 Task: Look for space in Yerres, France from 2nd June, 2023 to 15th June, 2023 for 2 adults in price range Rs.10000 to Rs.15000. Place can be entire place with 1  bedroom having 1 bed and 1 bathroom. Property type can be house, flat, guest house, hotel. Booking option can be shelf check-in. Required host language is English.
Action: Mouse moved to (507, 125)
Screenshot: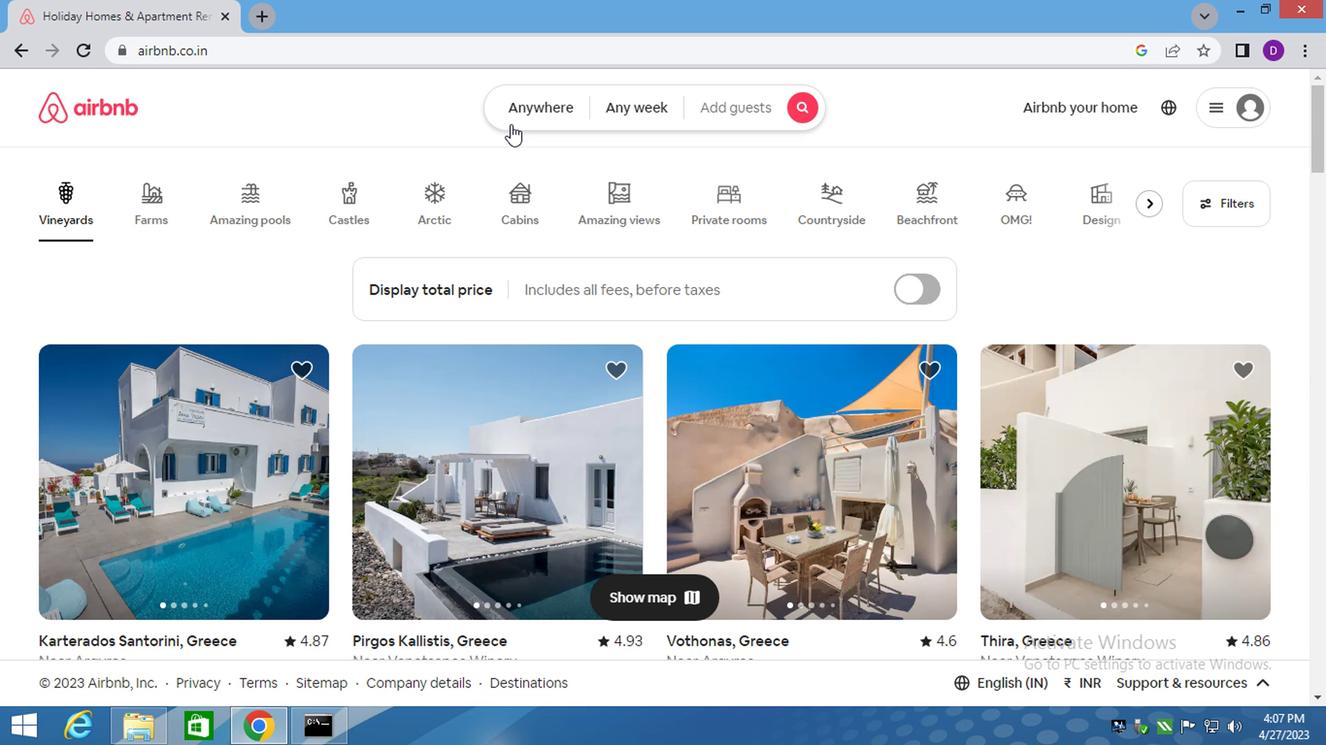 
Action: Mouse pressed left at (507, 125)
Screenshot: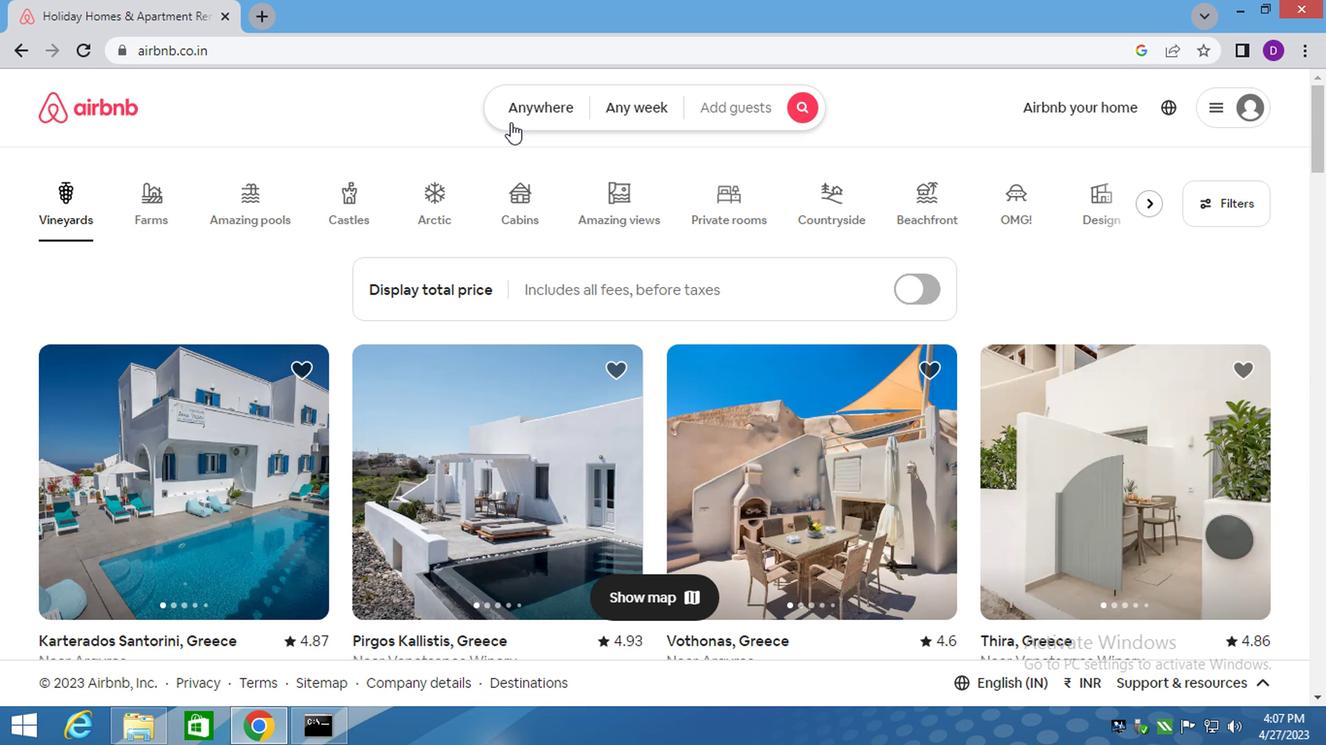 
Action: Mouse moved to (355, 186)
Screenshot: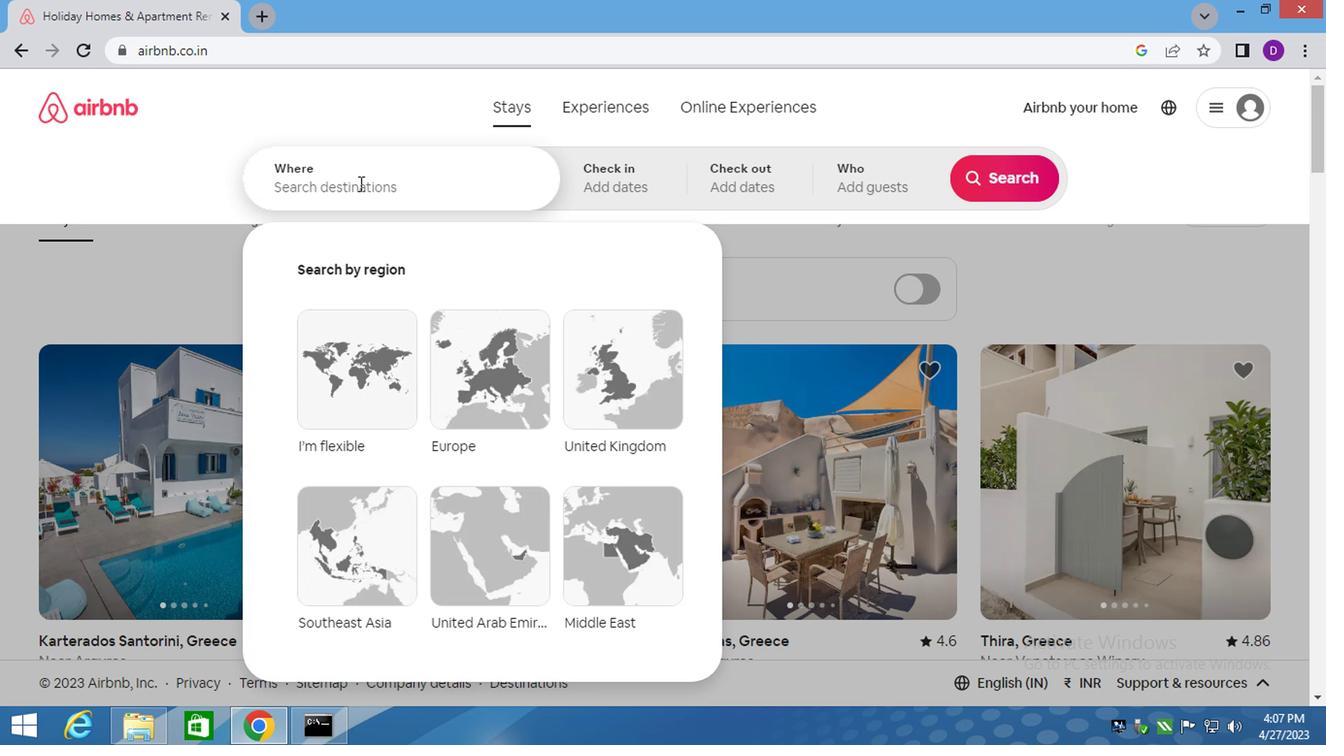 
Action: Mouse pressed left at (355, 186)
Screenshot: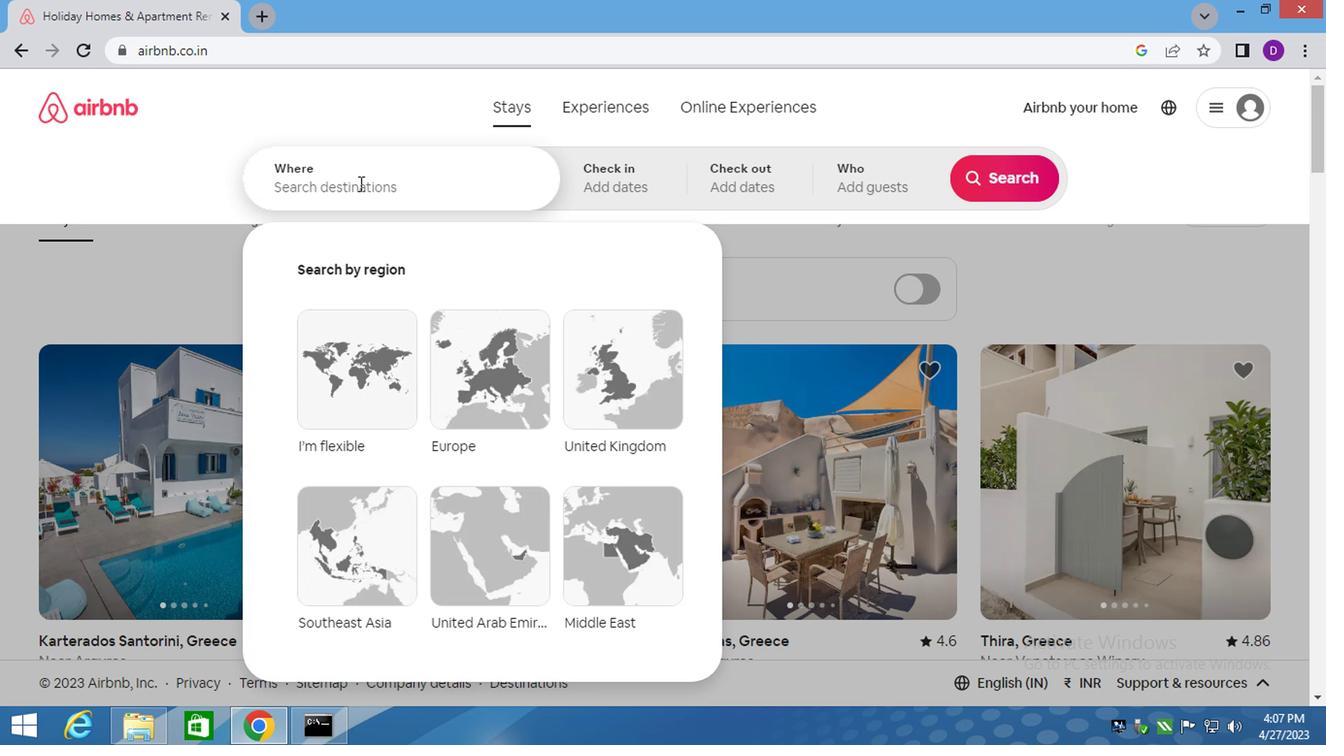 
Action: Key pressed yerres,<Key.space>franc<Key.down><Key.enter>
Screenshot: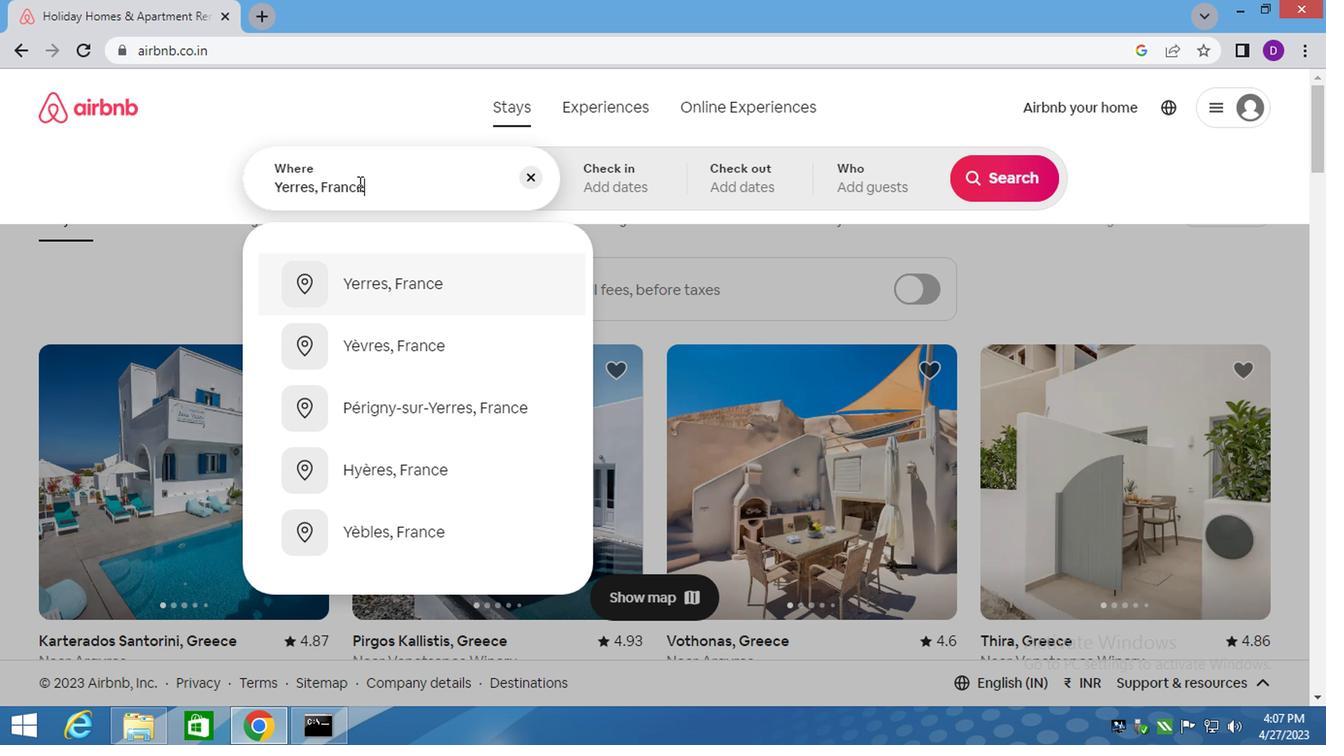 
Action: Mouse moved to (986, 338)
Screenshot: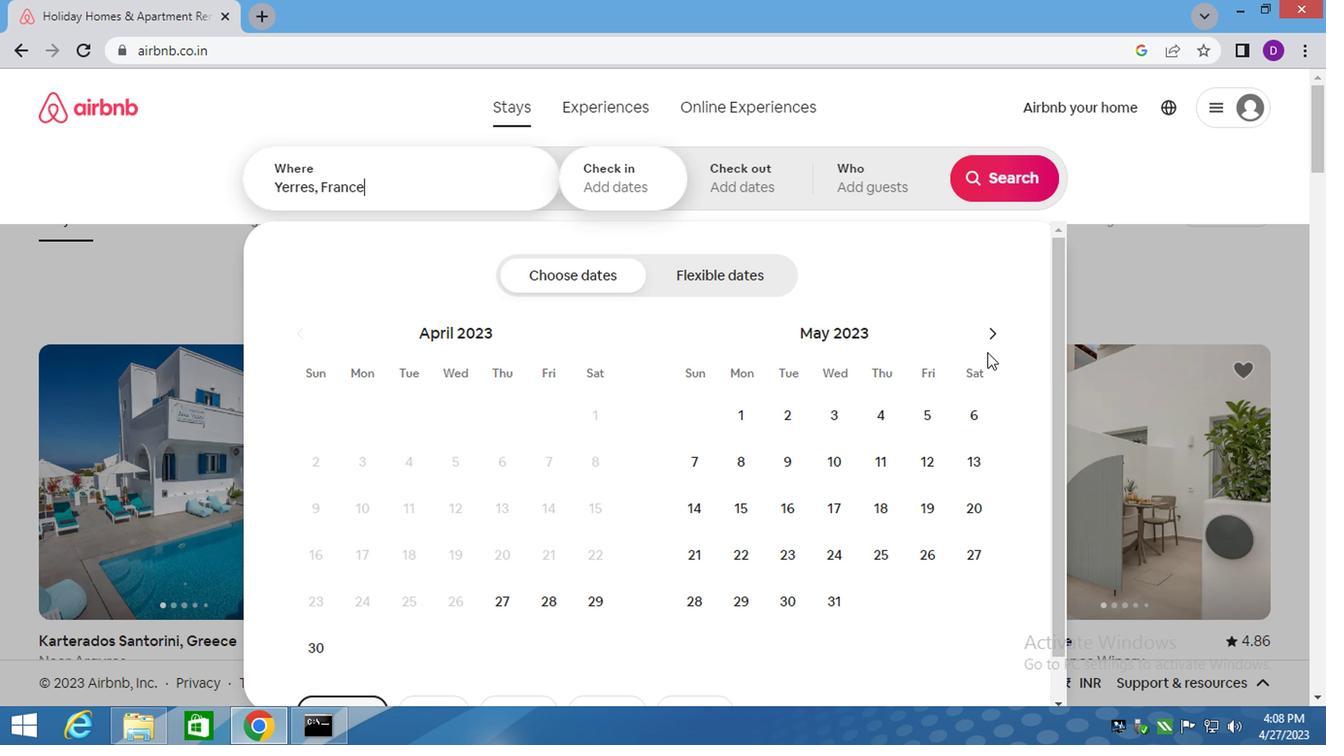 
Action: Mouse pressed left at (986, 338)
Screenshot: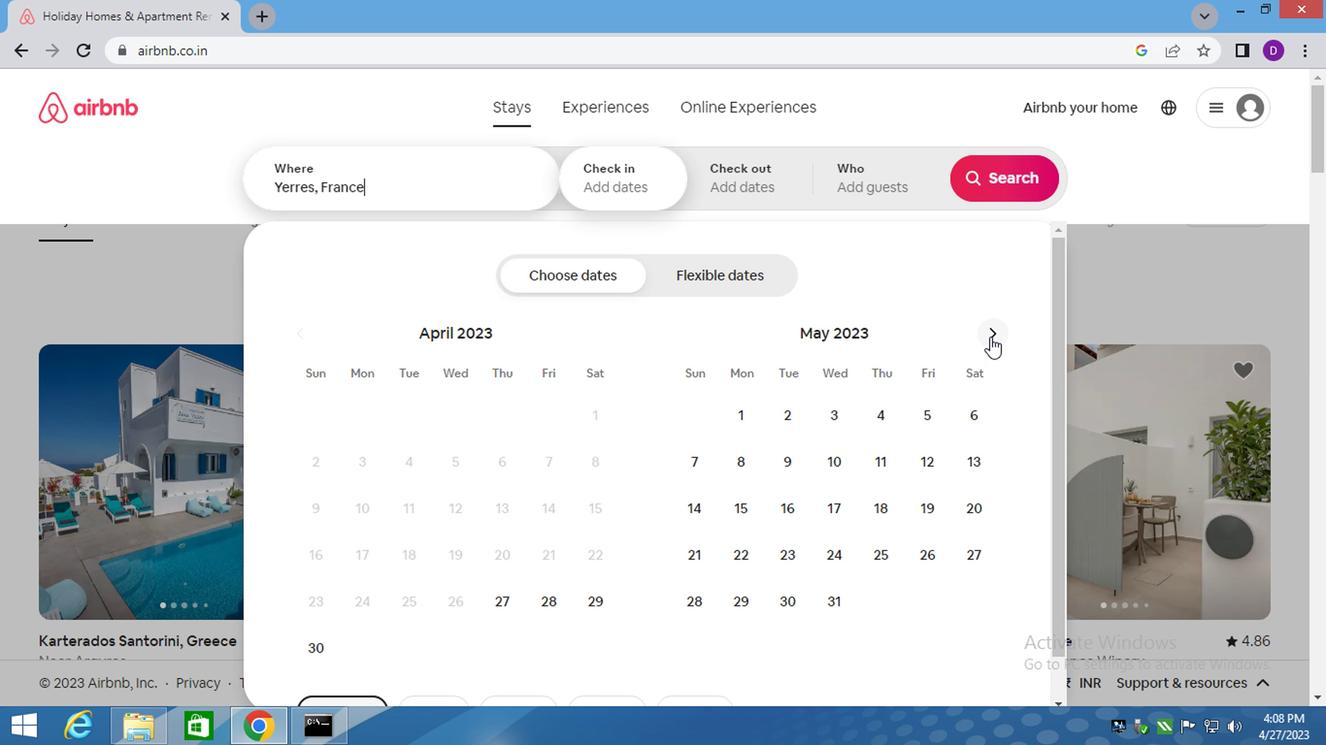 
Action: Mouse moved to (922, 417)
Screenshot: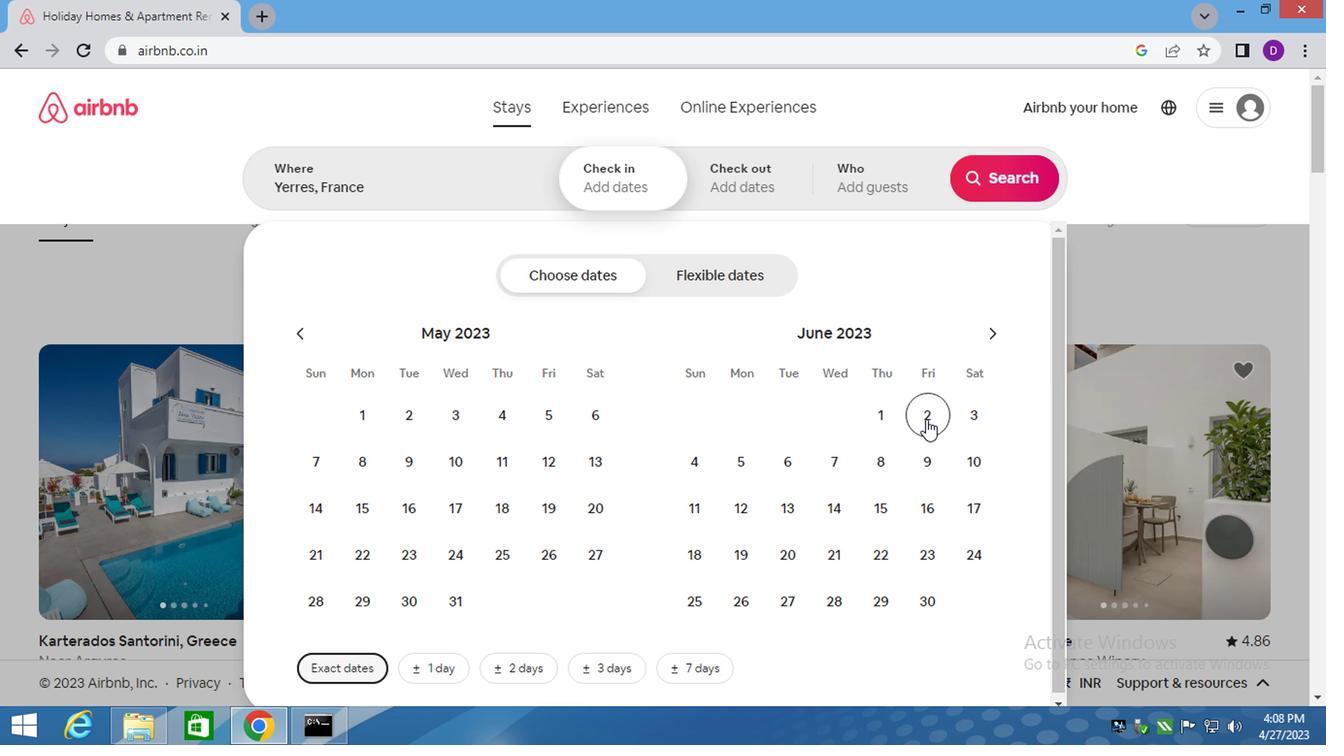 
Action: Mouse pressed left at (922, 417)
Screenshot: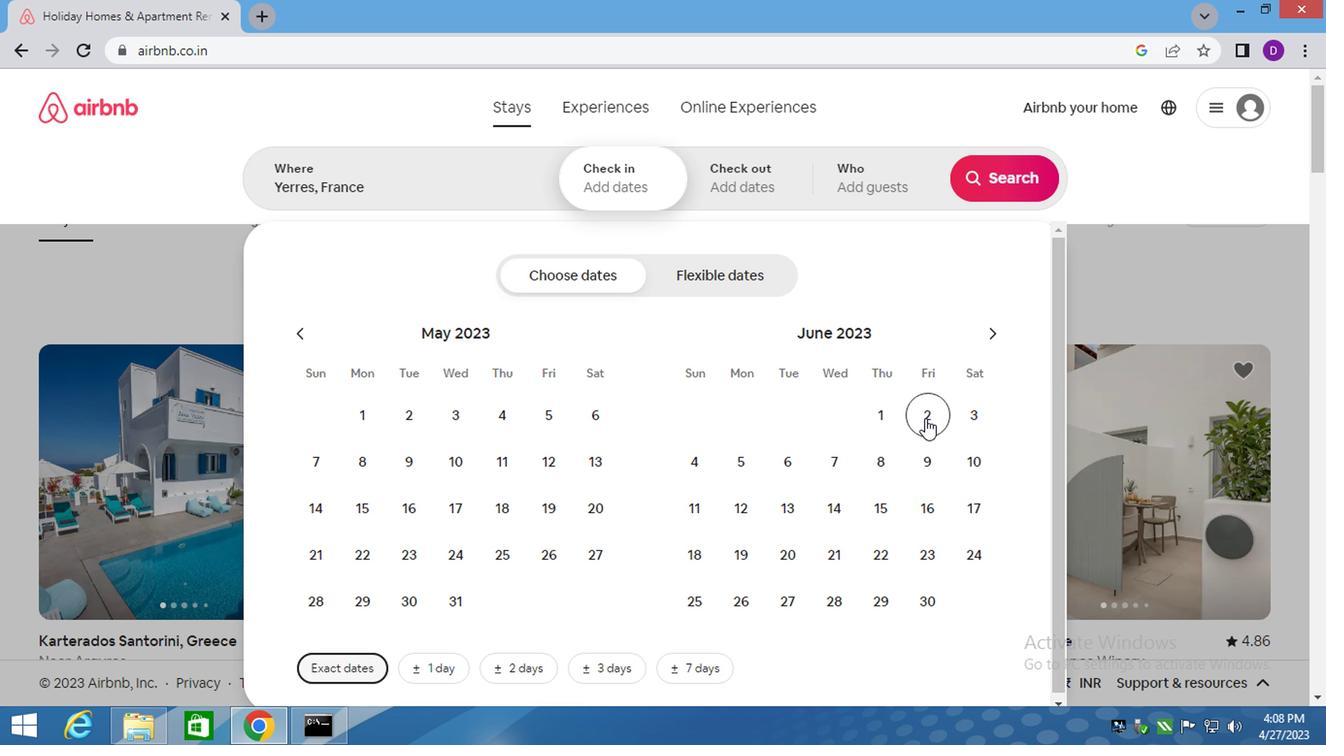
Action: Mouse moved to (878, 513)
Screenshot: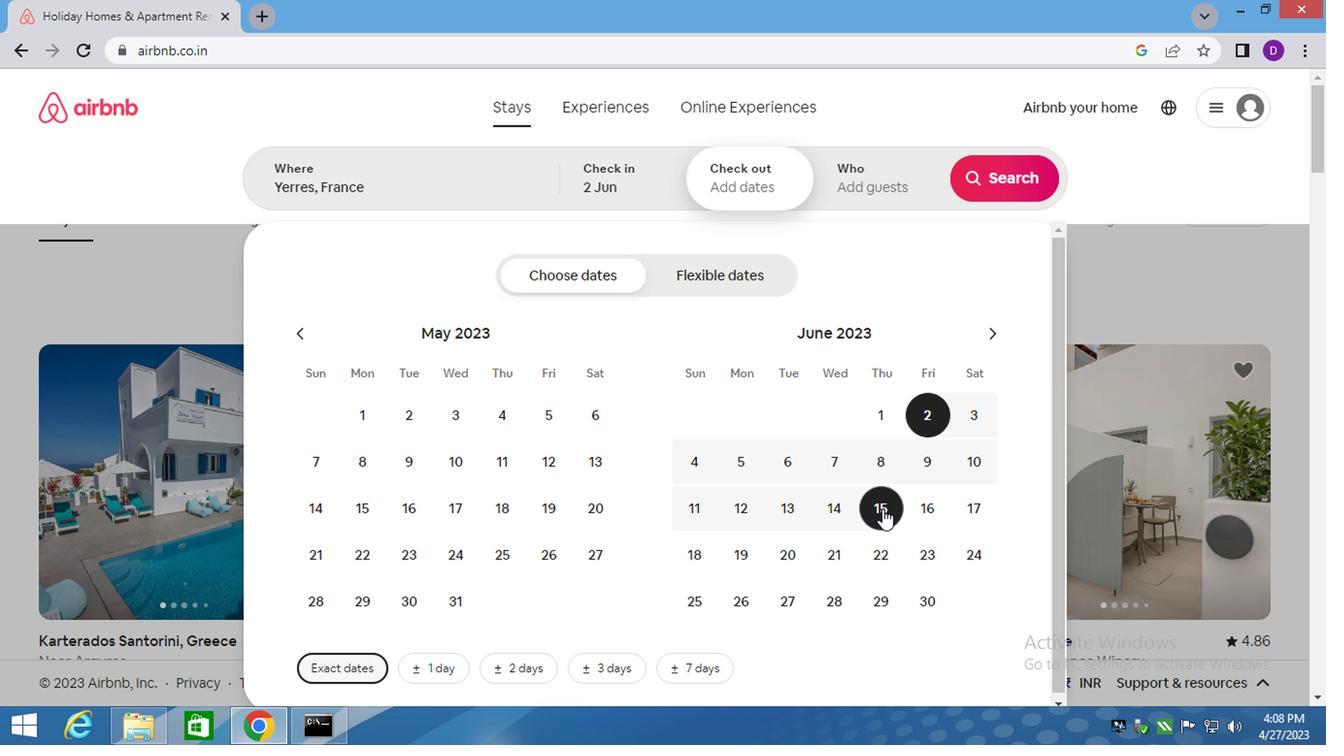 
Action: Mouse pressed left at (878, 513)
Screenshot: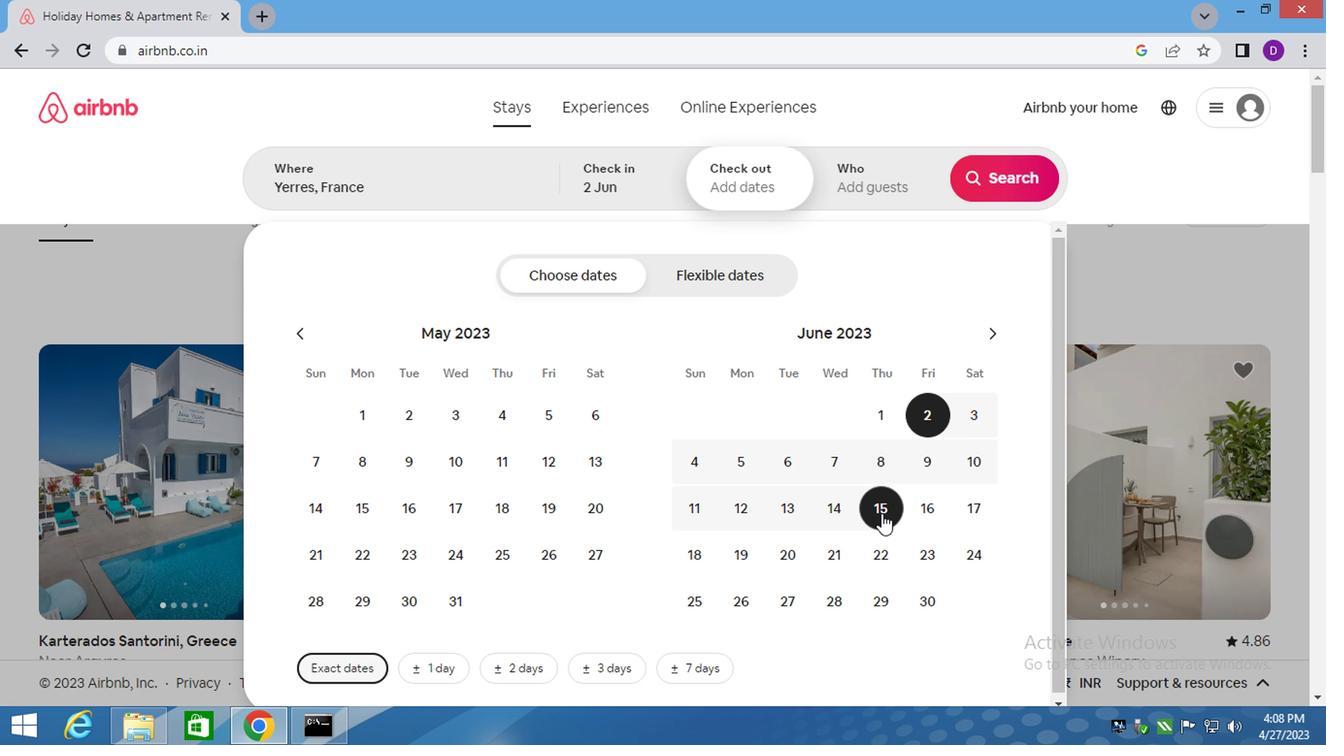 
Action: Mouse moved to (866, 192)
Screenshot: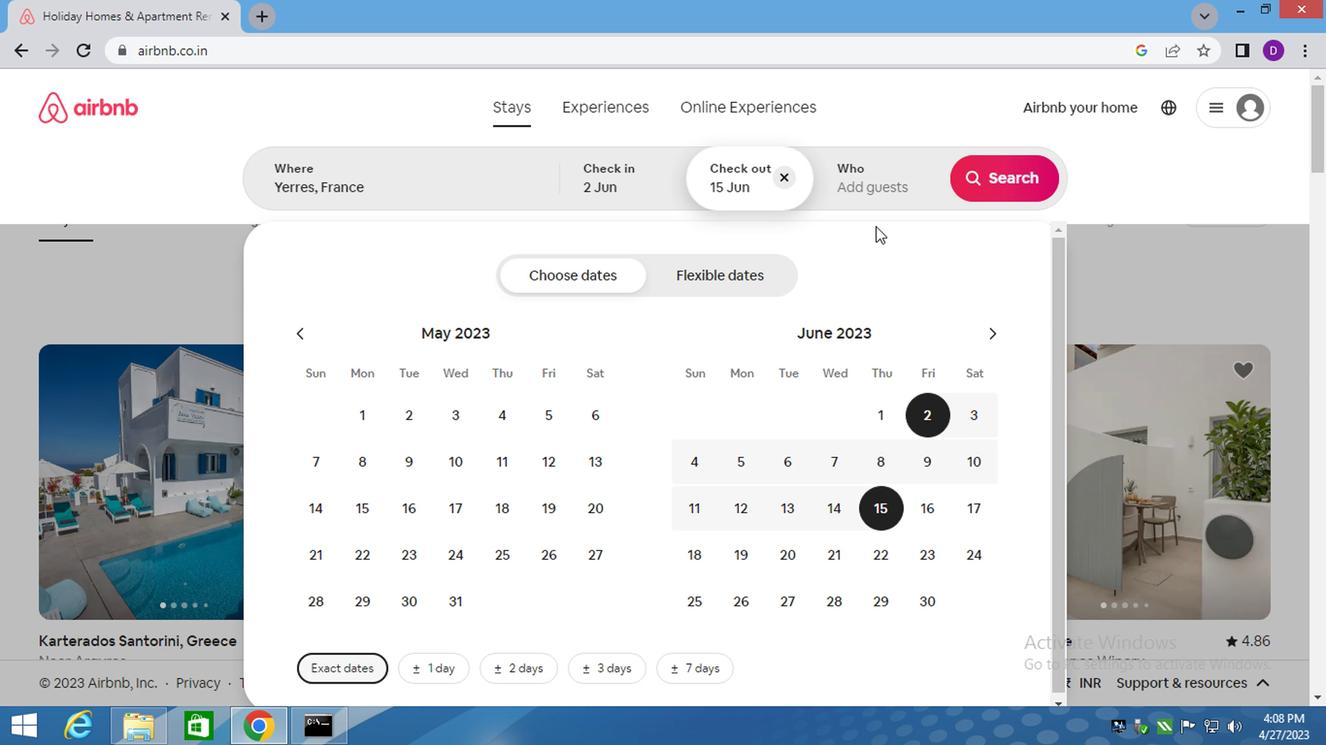 
Action: Mouse pressed left at (866, 192)
Screenshot: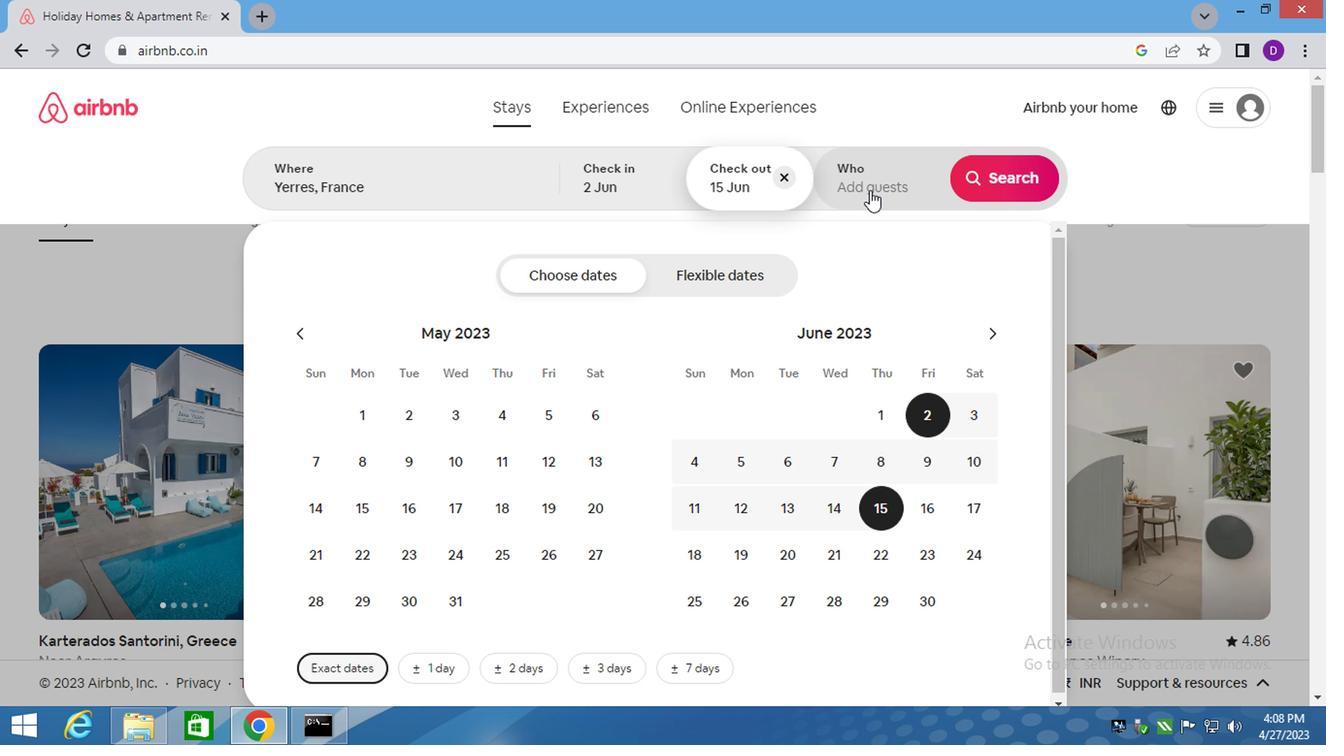 
Action: Mouse moved to (1007, 279)
Screenshot: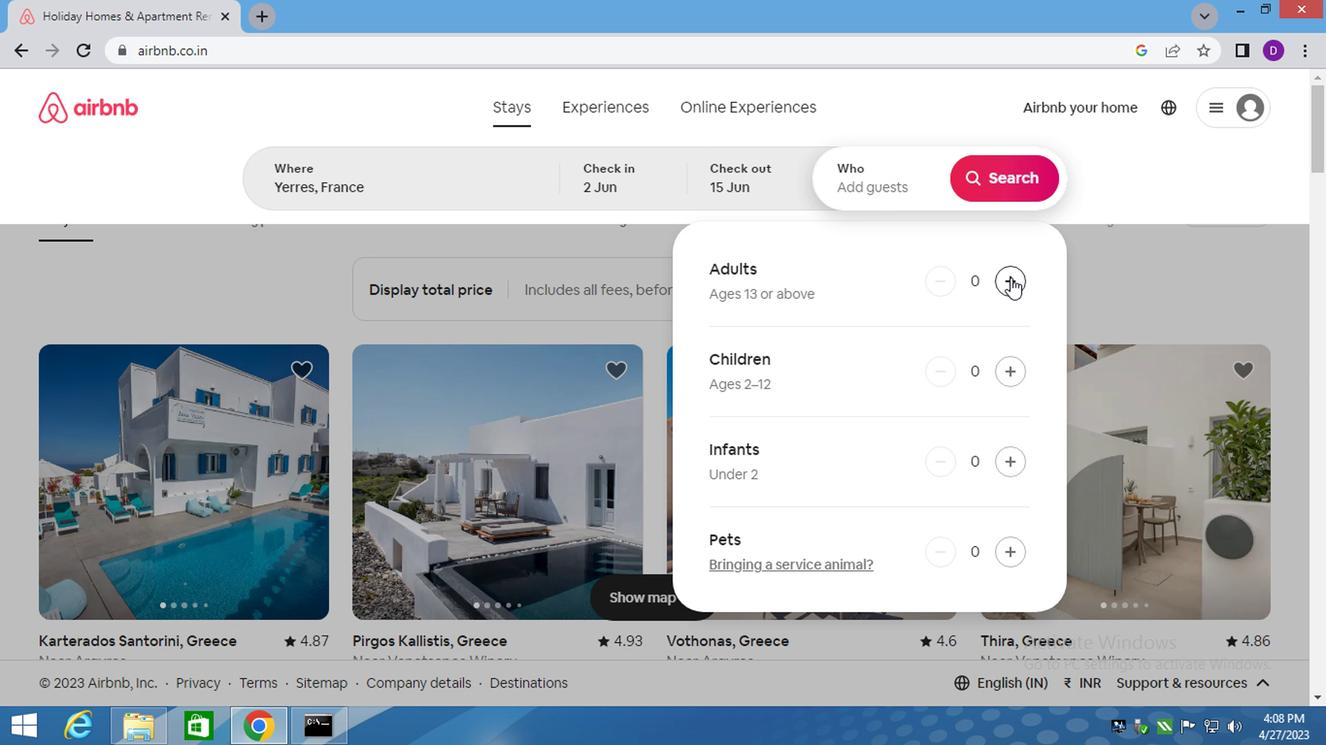 
Action: Mouse pressed left at (1007, 279)
Screenshot: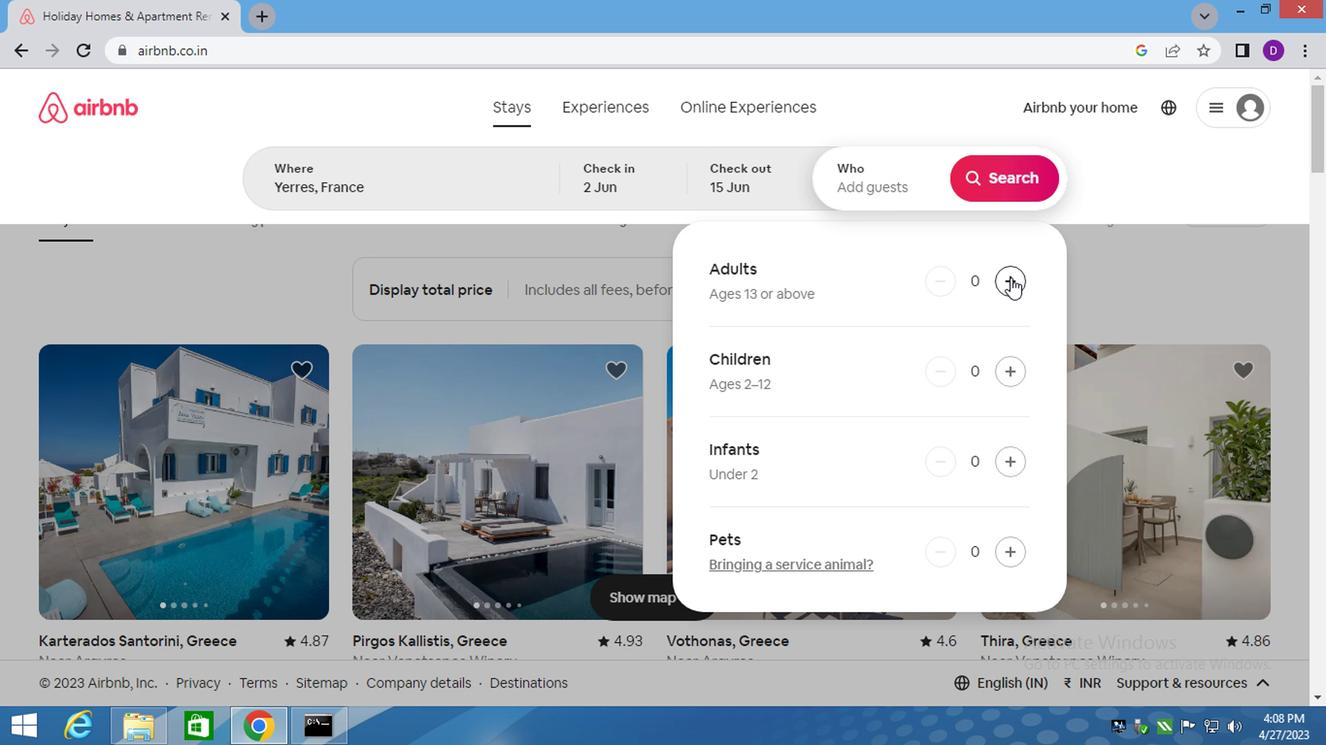
Action: Mouse moved to (1008, 278)
Screenshot: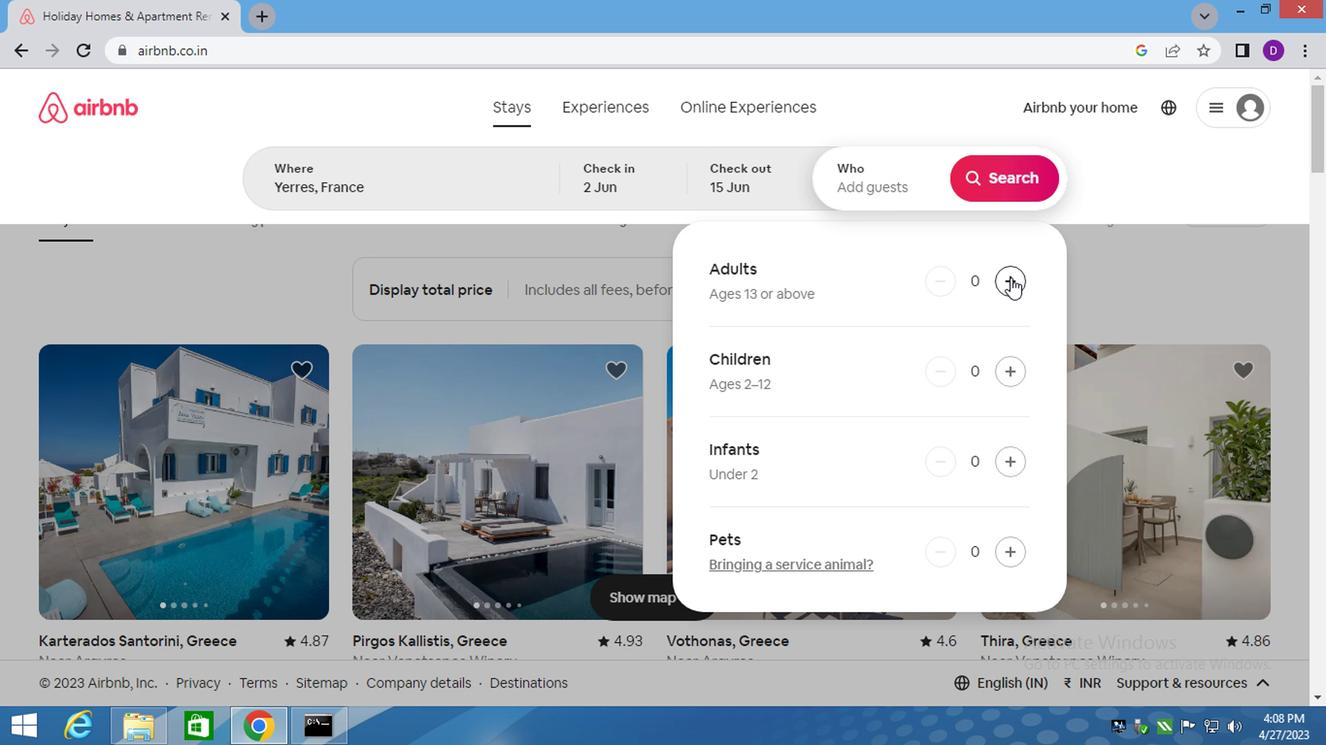 
Action: Mouse pressed left at (1008, 278)
Screenshot: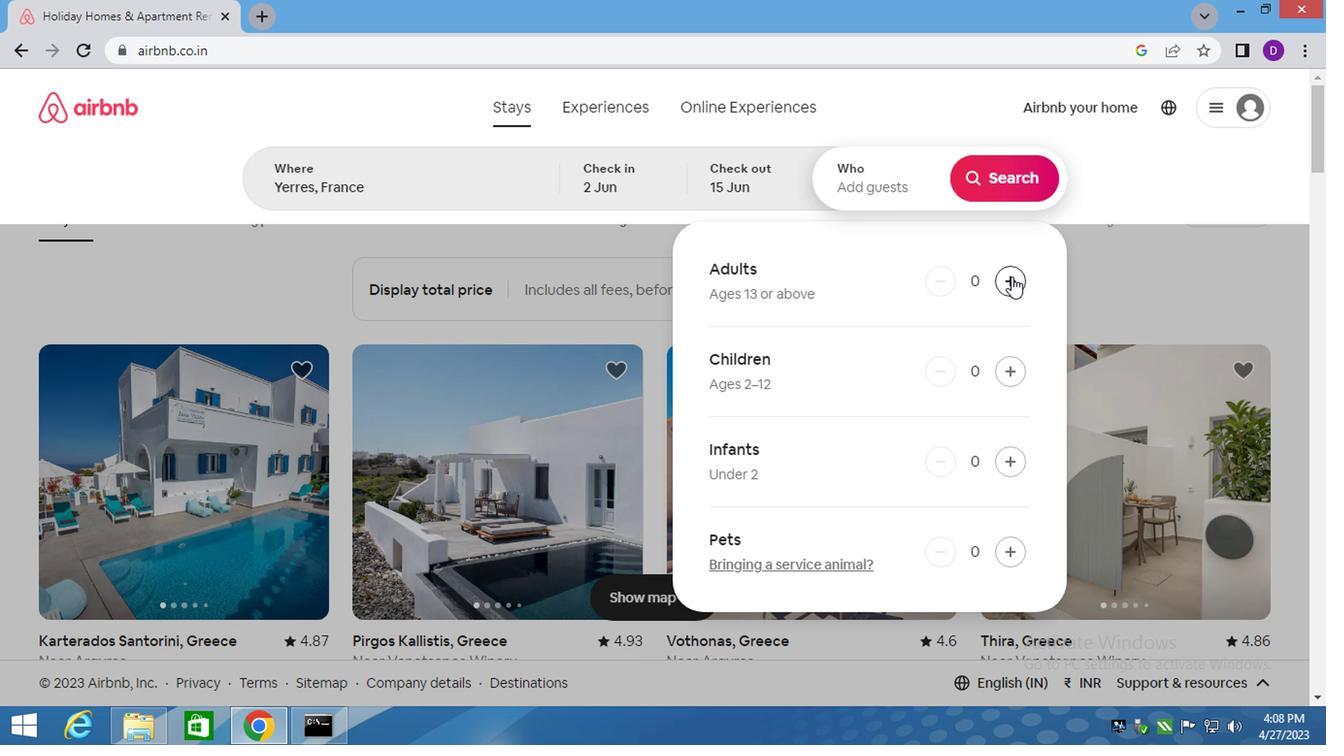 
Action: Mouse moved to (987, 184)
Screenshot: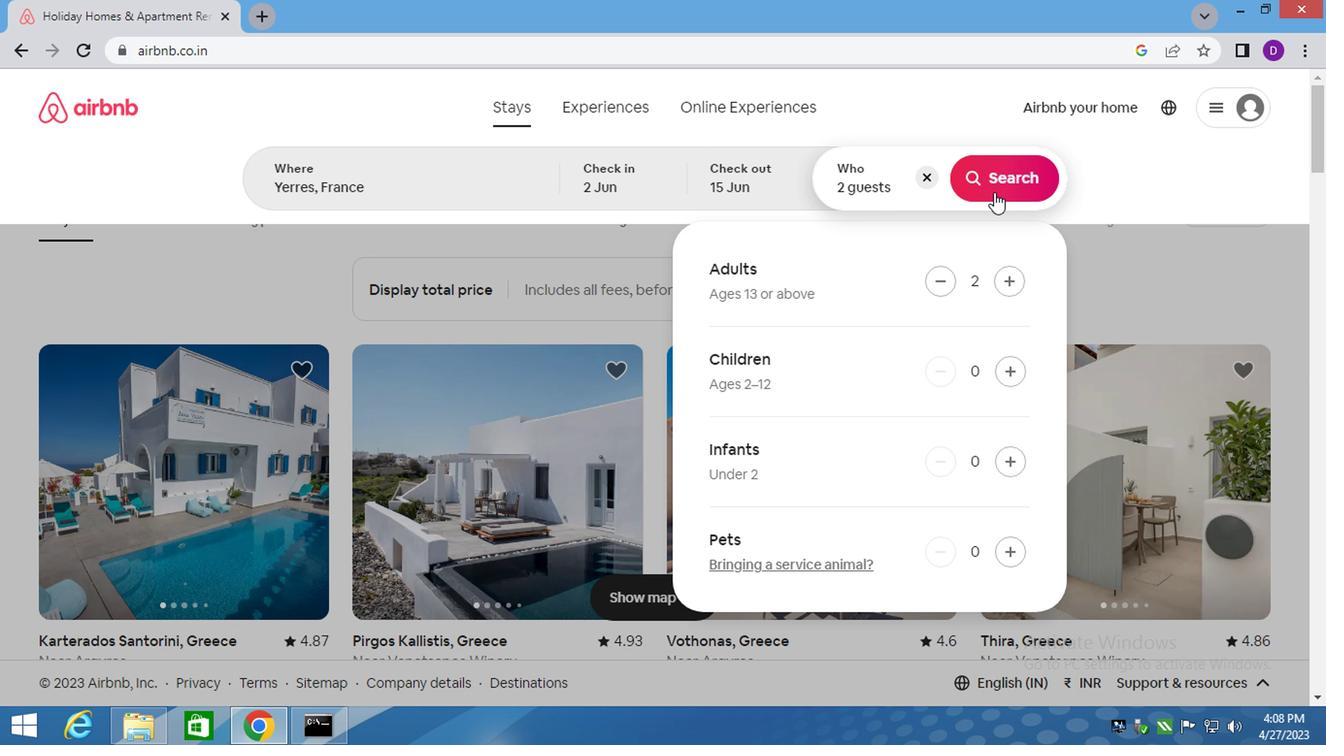 
Action: Mouse pressed left at (987, 184)
Screenshot: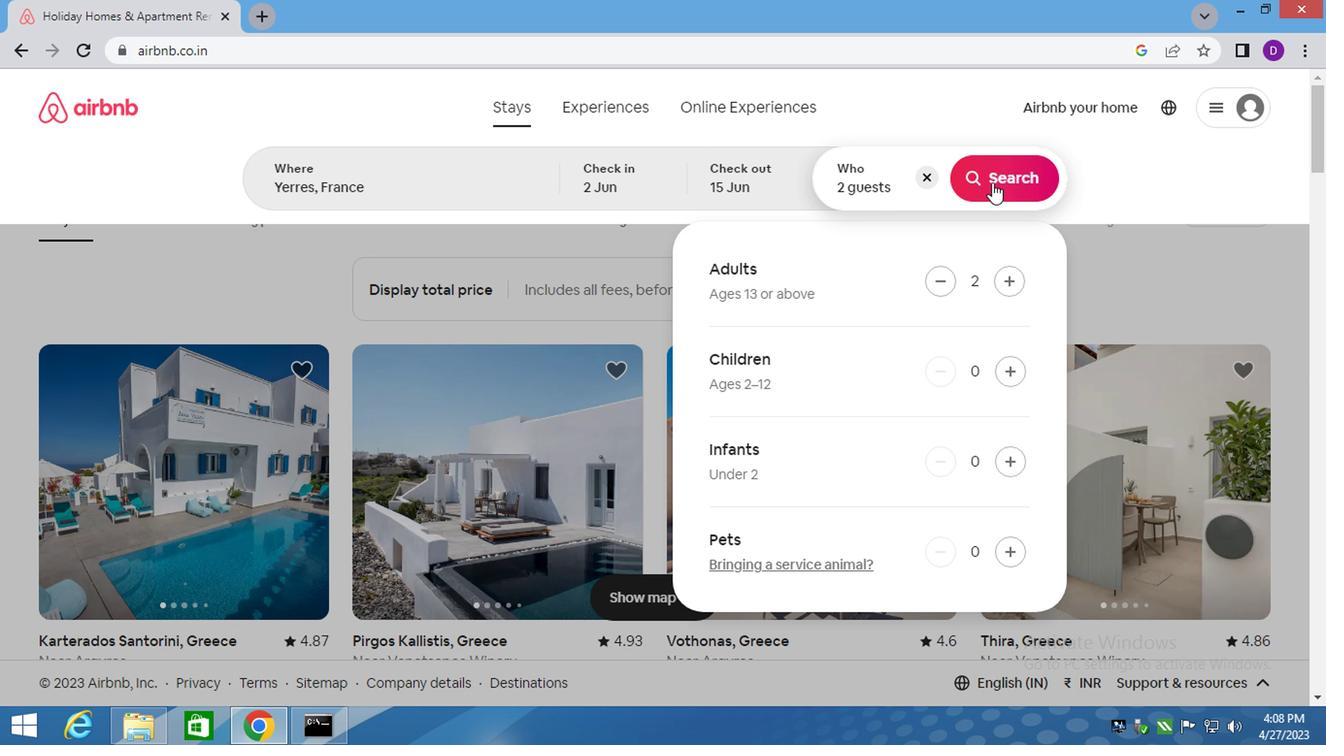 
Action: Mouse moved to (1233, 181)
Screenshot: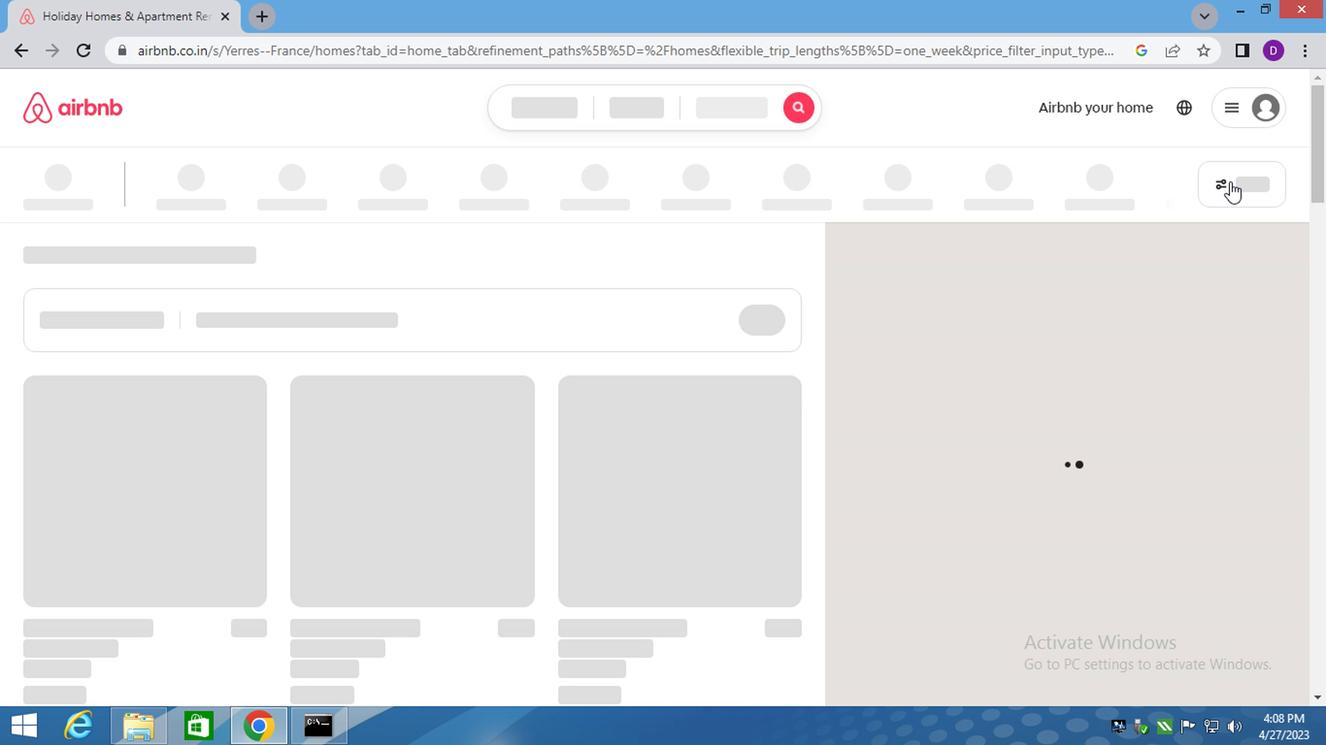 
Action: Mouse pressed left at (1233, 181)
Screenshot: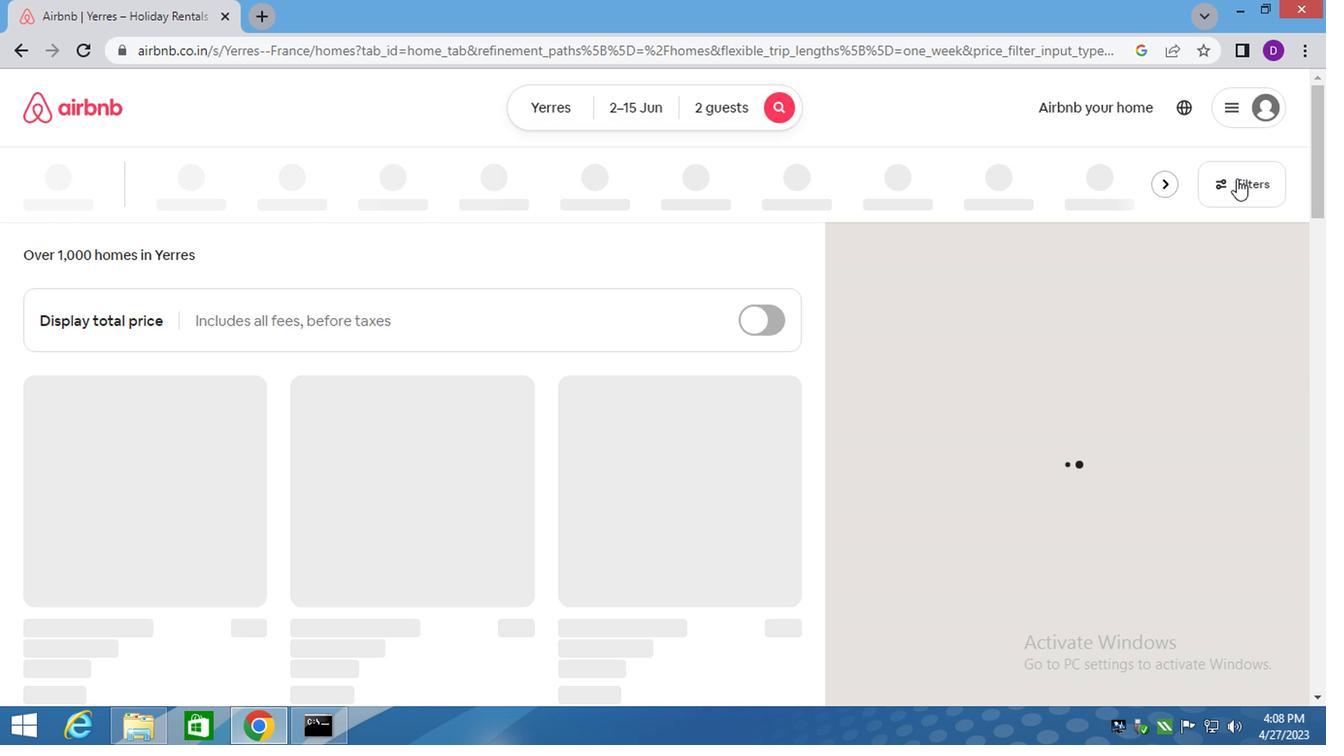 
Action: Mouse moved to (407, 431)
Screenshot: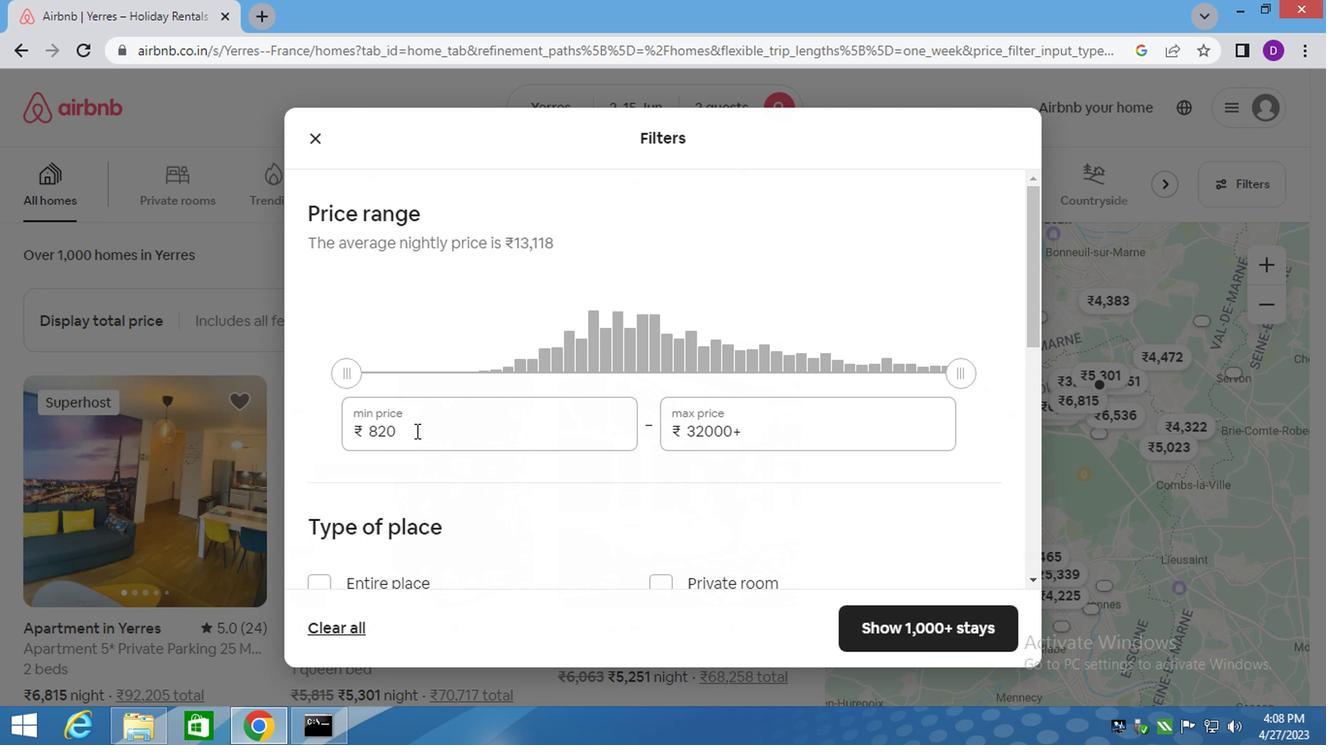 
Action: Mouse pressed left at (407, 431)
Screenshot: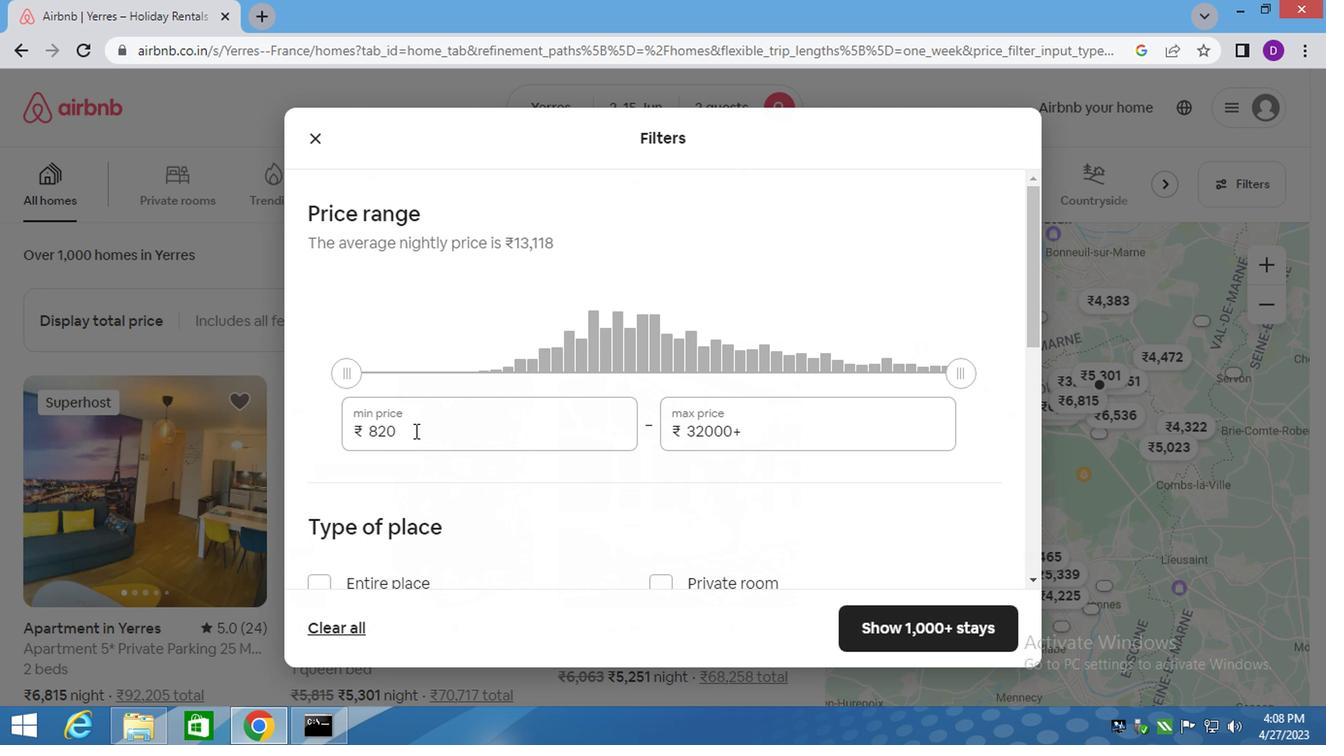 
Action: Mouse pressed left at (407, 431)
Screenshot: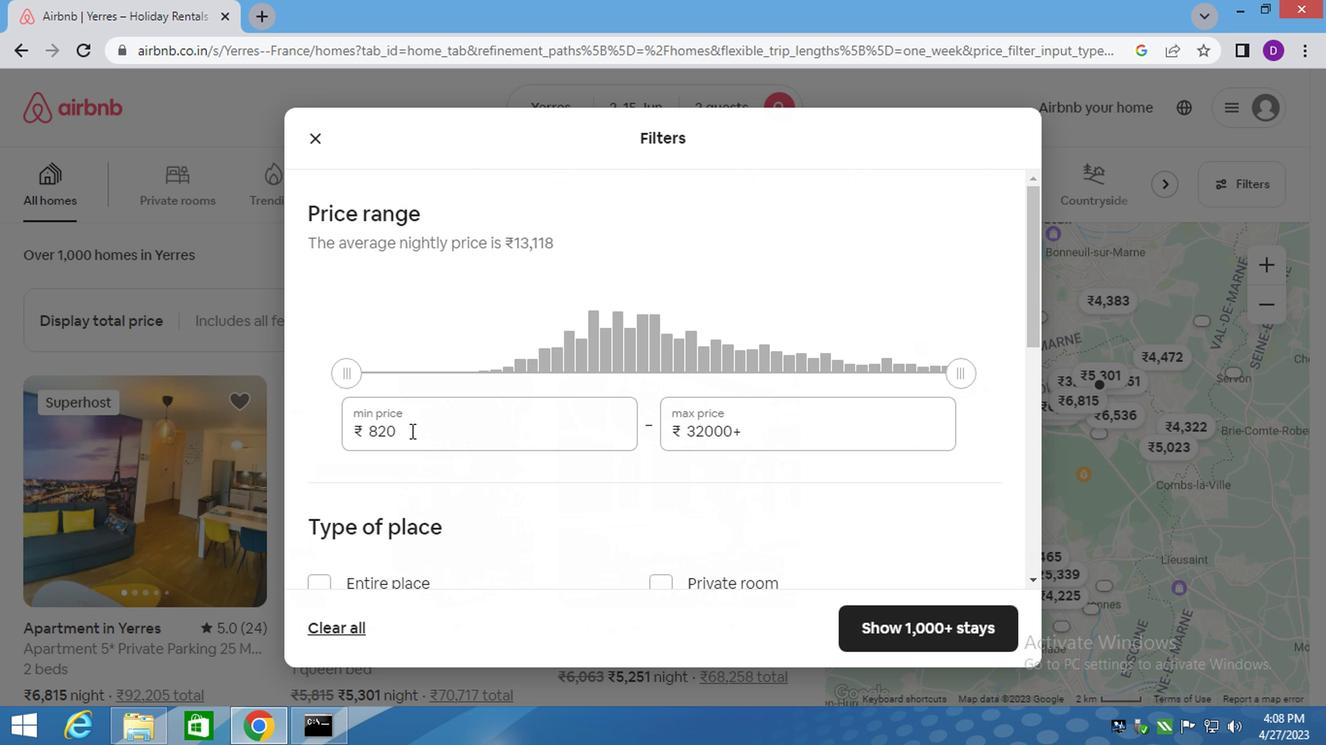 
Action: Mouse moved to (407, 432)
Screenshot: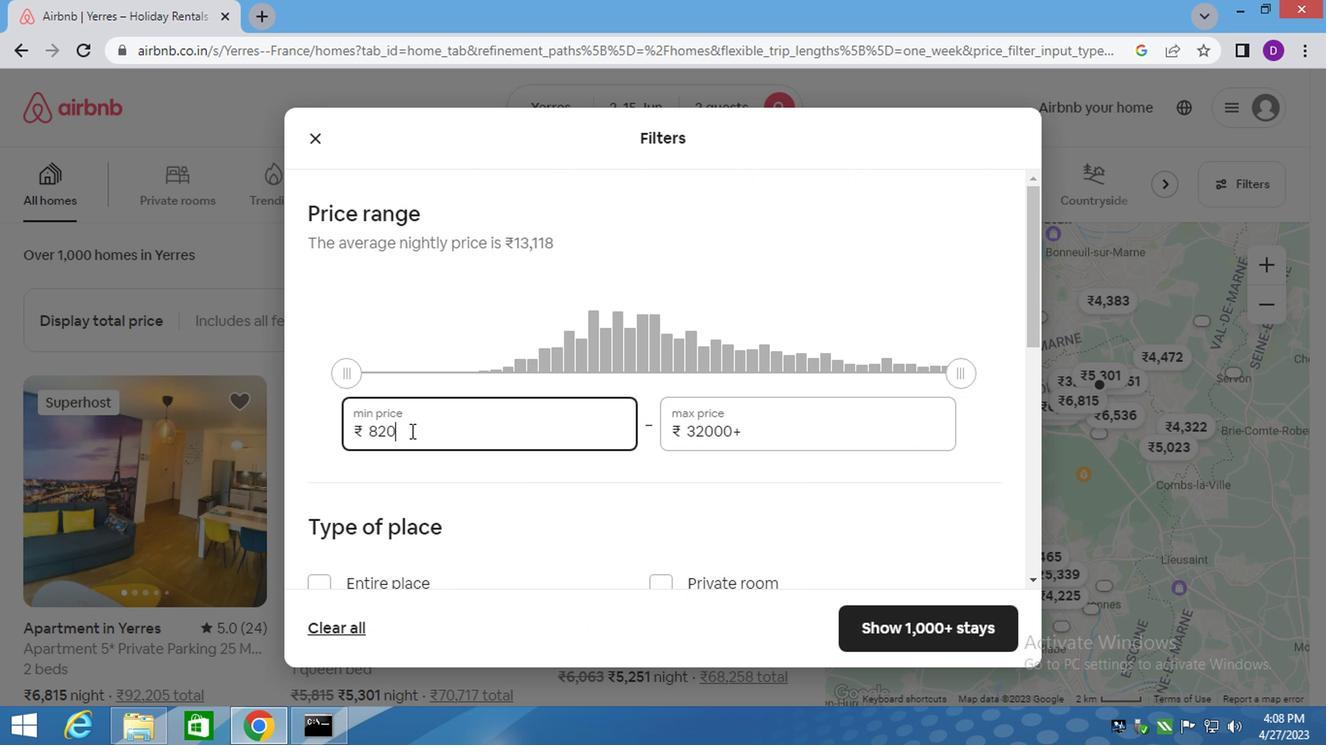 
Action: Key pressed 10000<Key.tab>15000
Screenshot: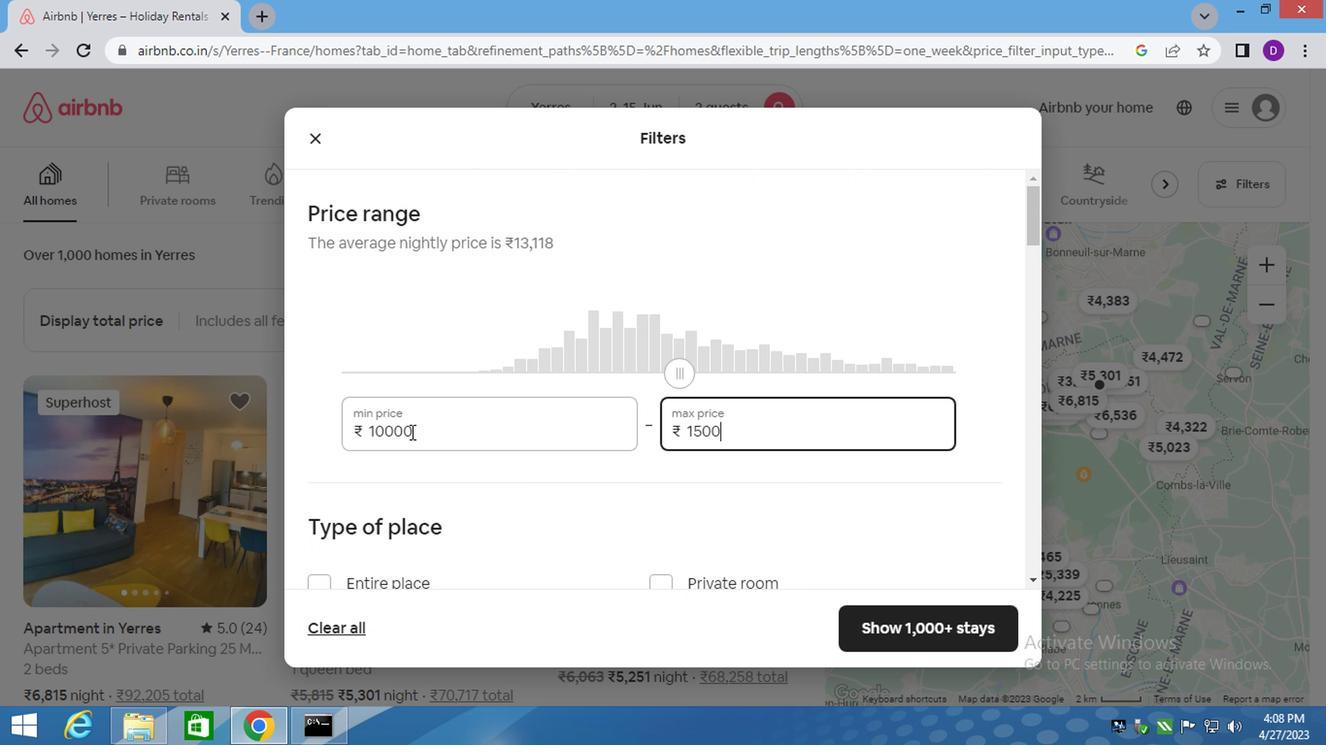 
Action: Mouse moved to (407, 432)
Screenshot: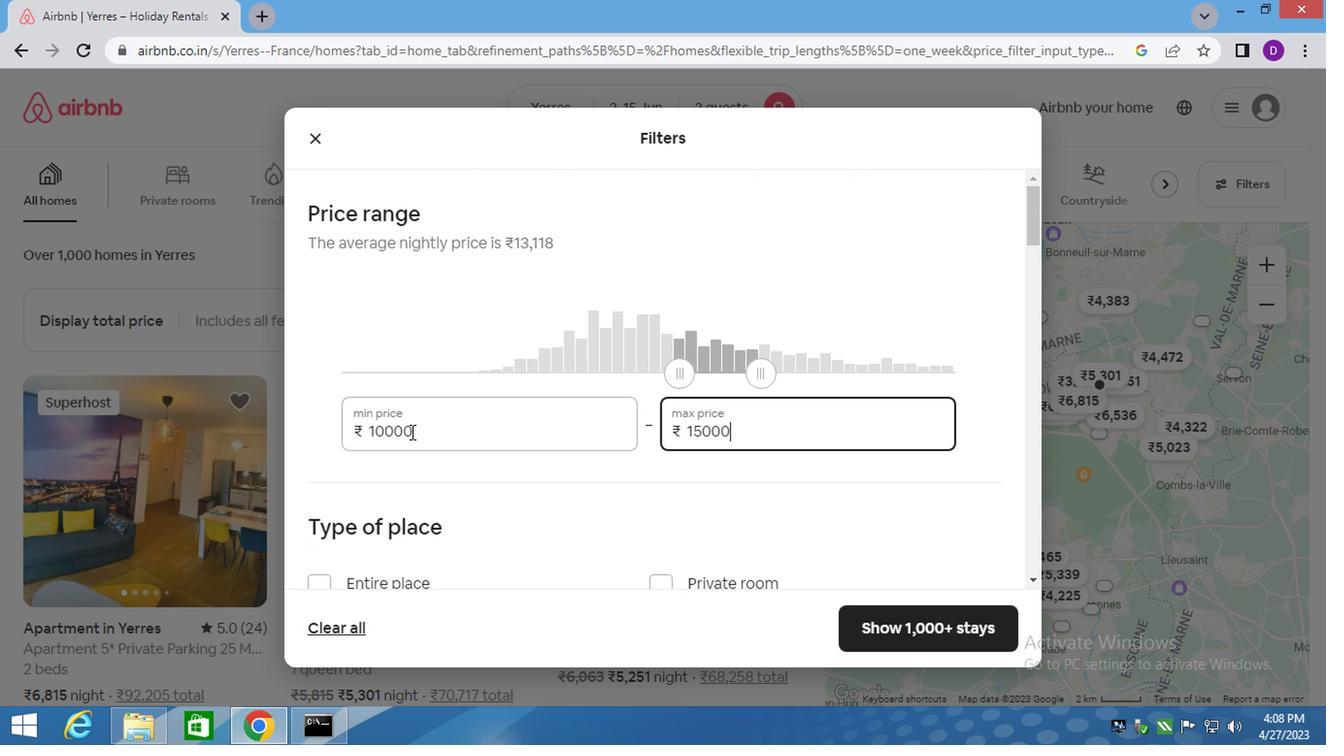 
Action: Mouse scrolled (407, 431) with delta (0, 0)
Screenshot: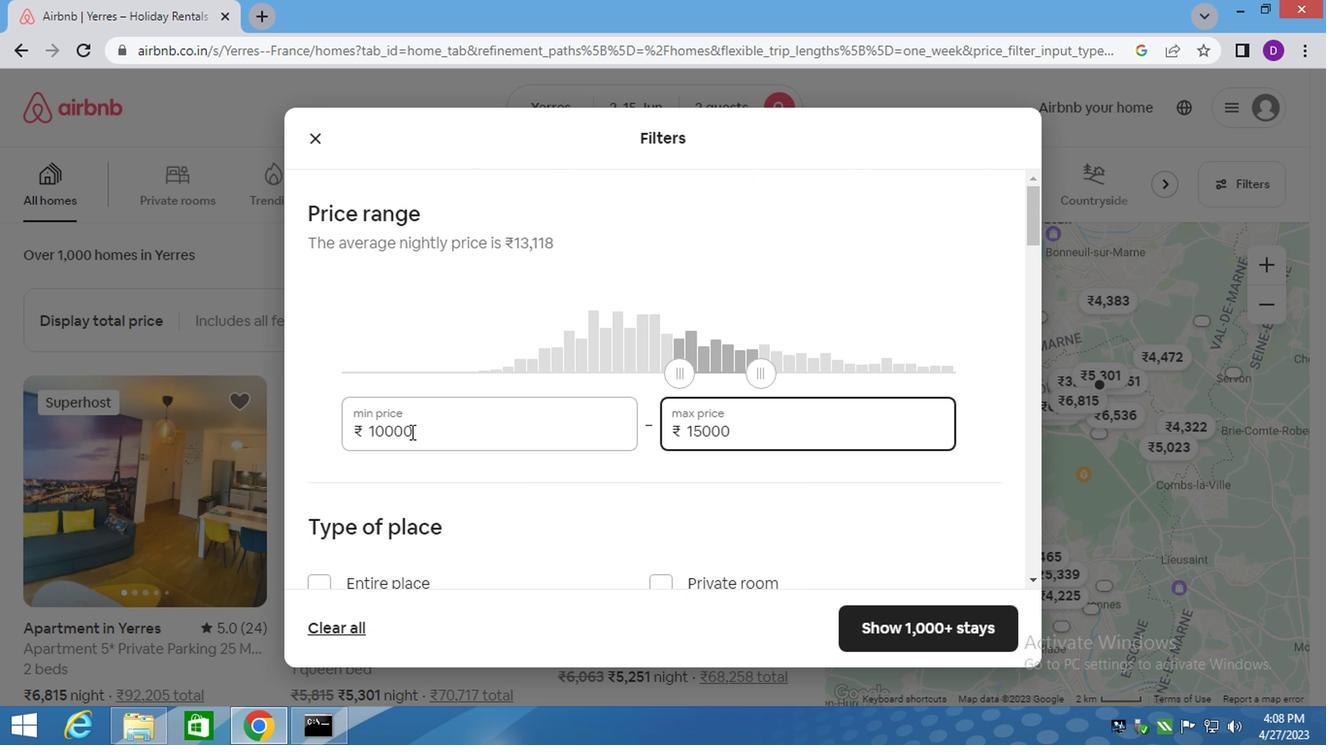 
Action: Mouse moved to (320, 483)
Screenshot: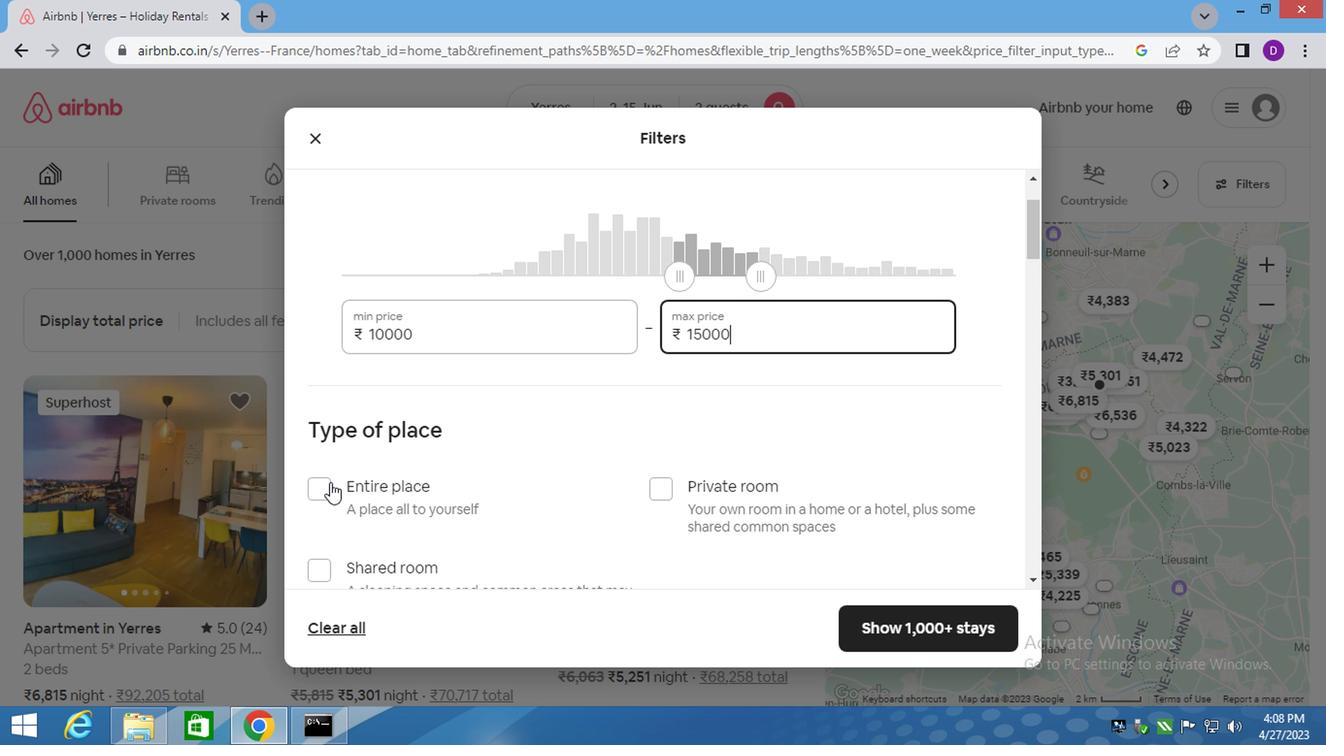 
Action: Mouse pressed left at (320, 483)
Screenshot: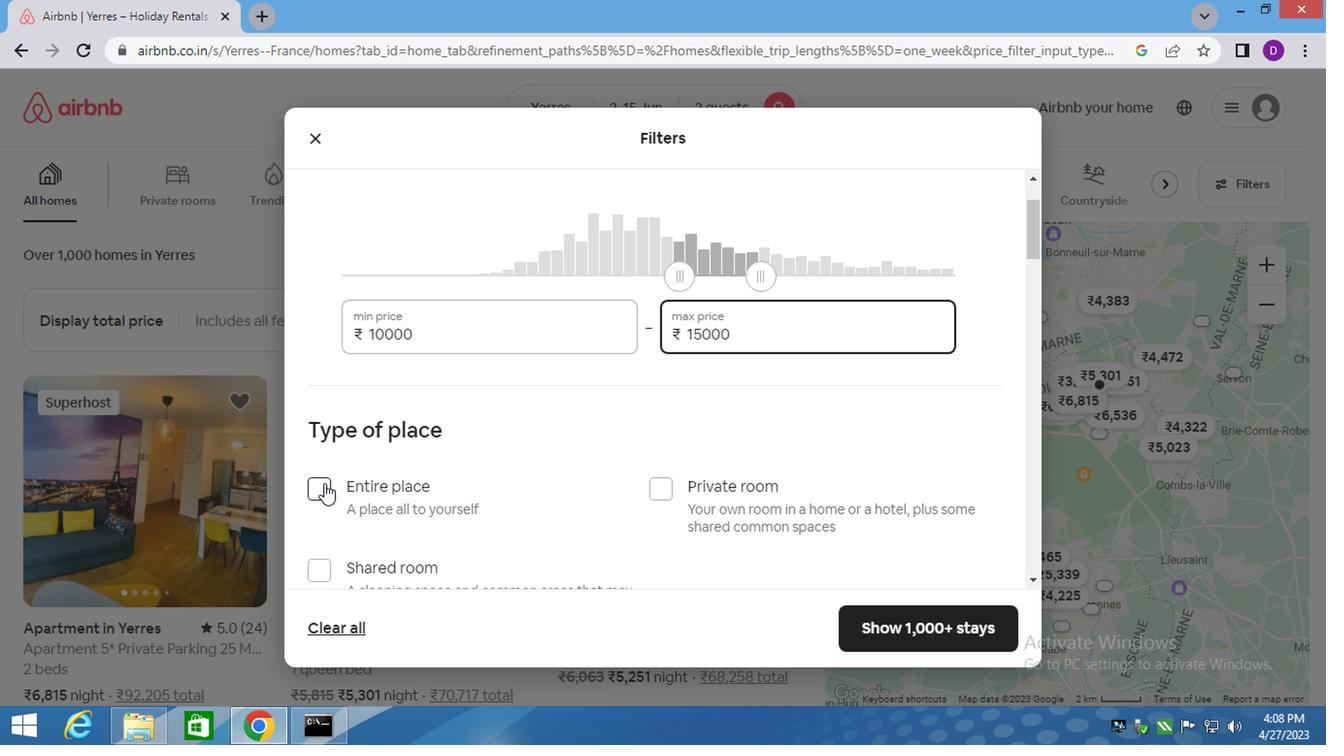 
Action: Mouse moved to (588, 433)
Screenshot: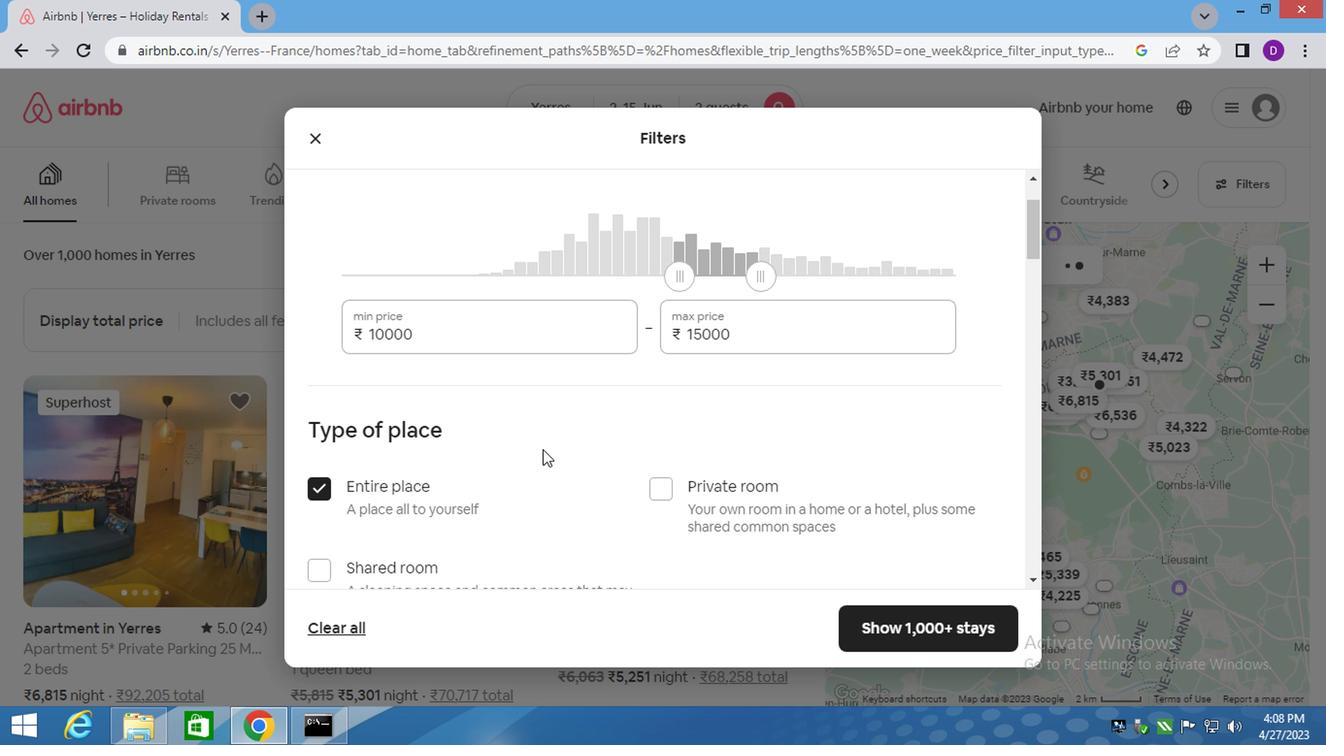 
Action: Mouse scrolled (588, 432) with delta (0, -1)
Screenshot: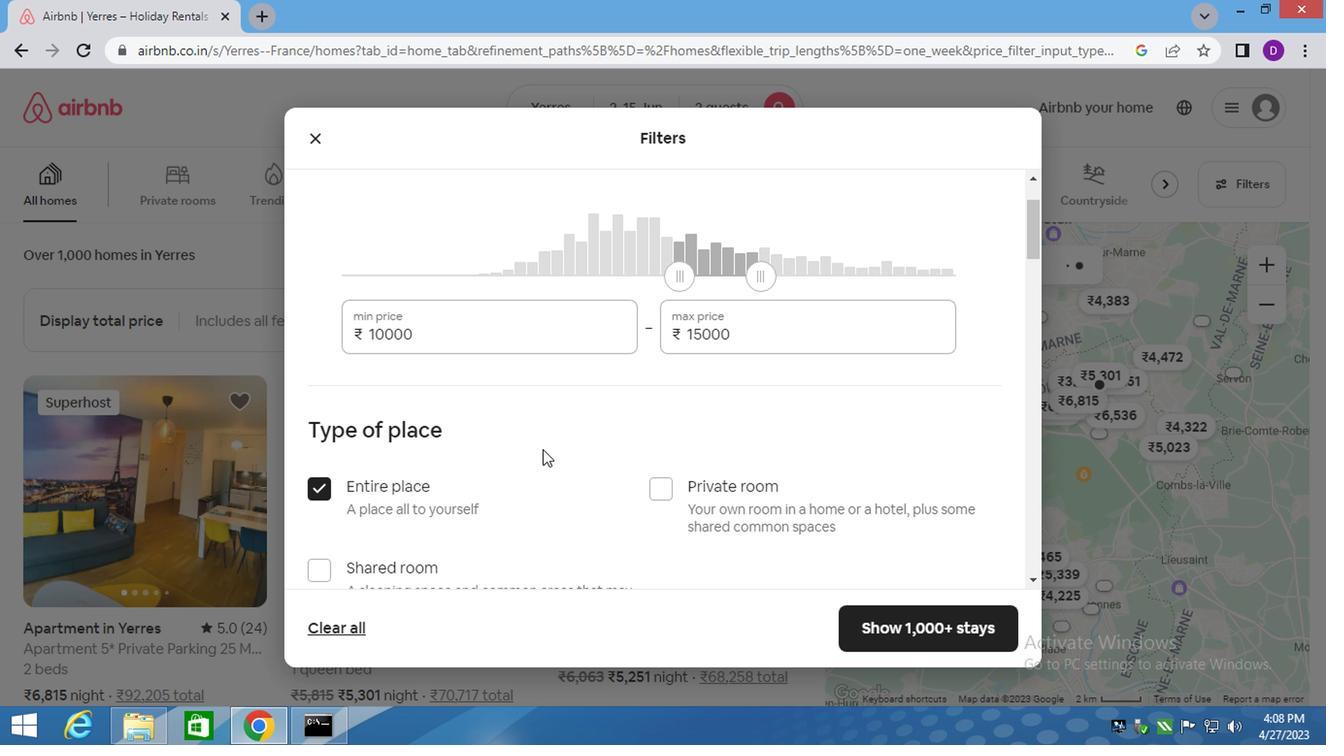 
Action: Mouse moved to (589, 433)
Screenshot: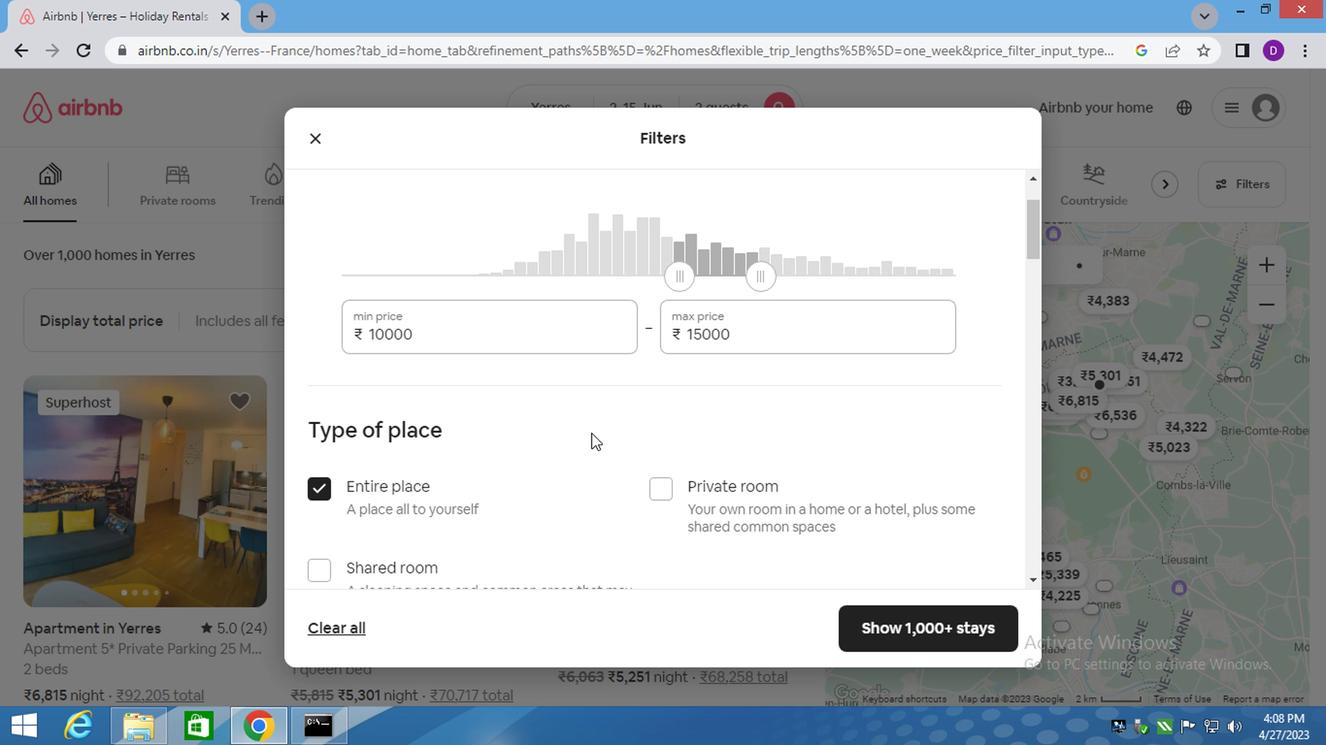 
Action: Mouse scrolled (589, 432) with delta (0, -1)
Screenshot: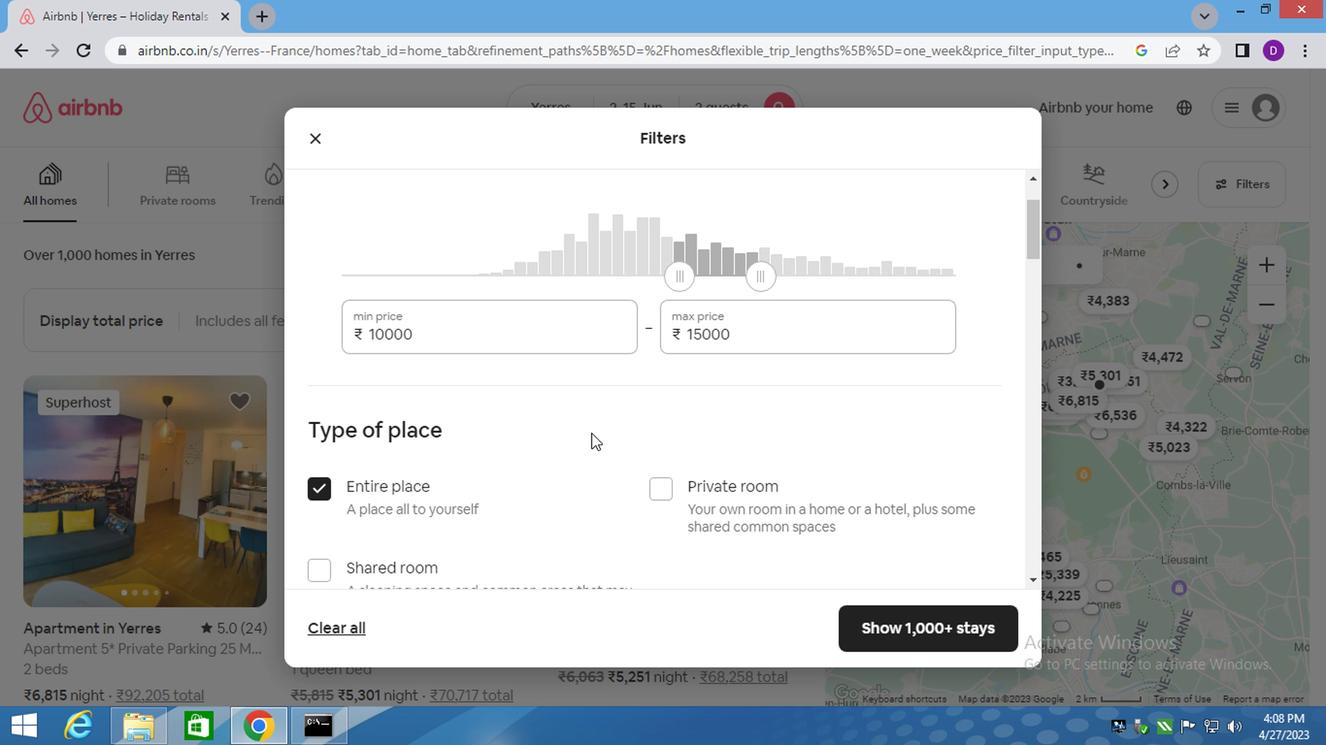 
Action: Mouse scrolled (589, 432) with delta (0, -1)
Screenshot: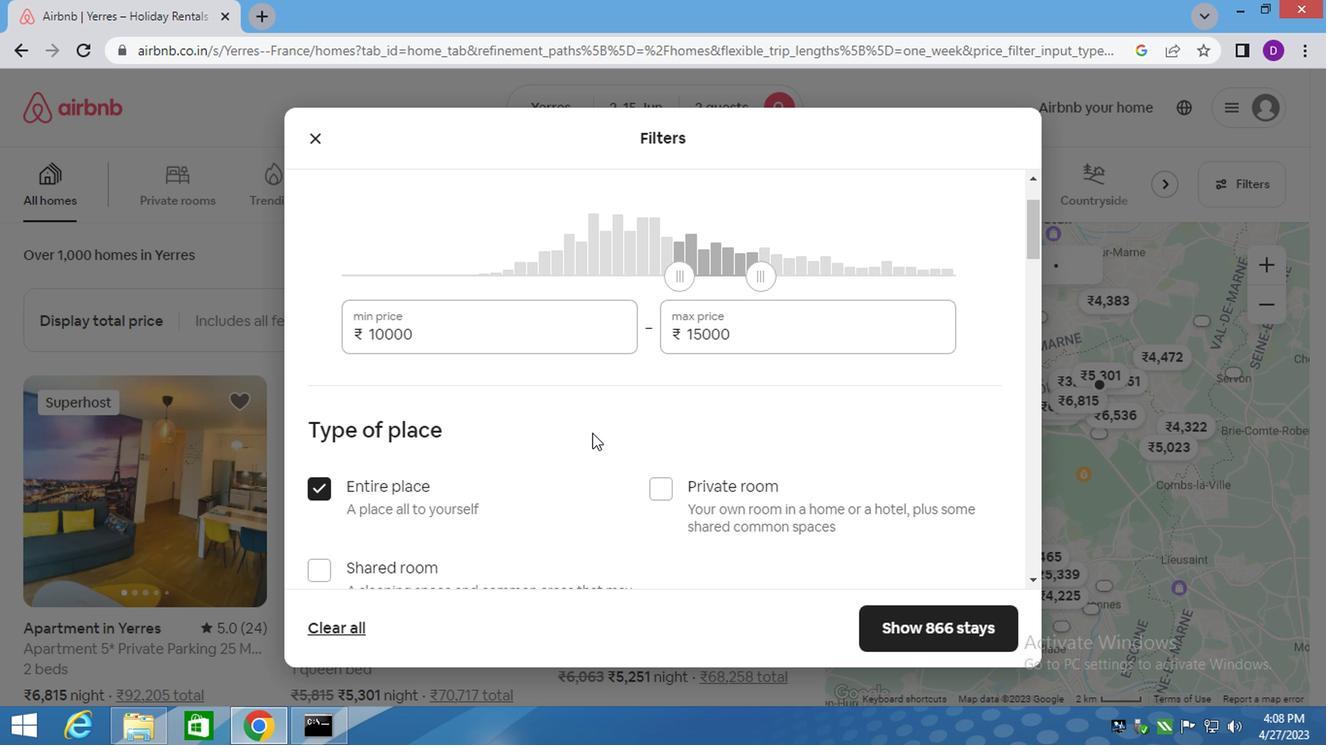 
Action: Mouse moved to (589, 433)
Screenshot: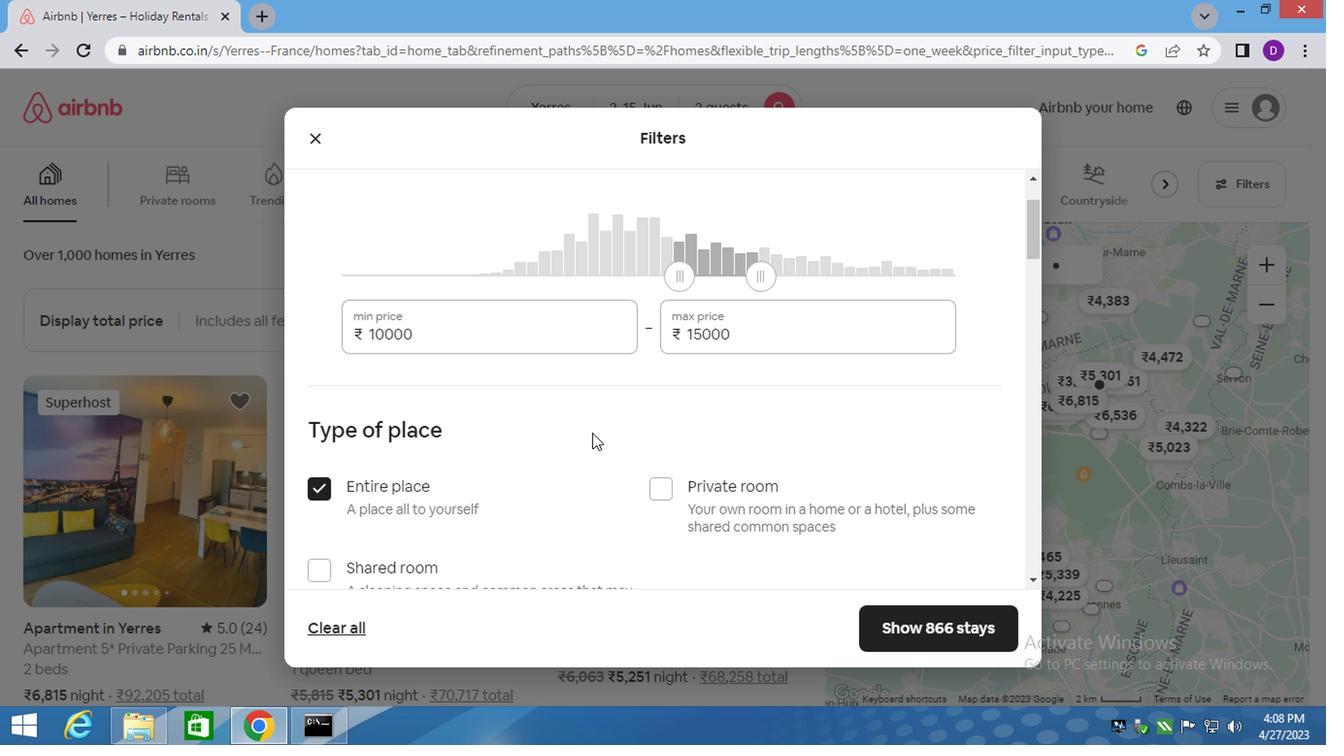 
Action: Mouse scrolled (589, 432) with delta (0, -1)
Screenshot: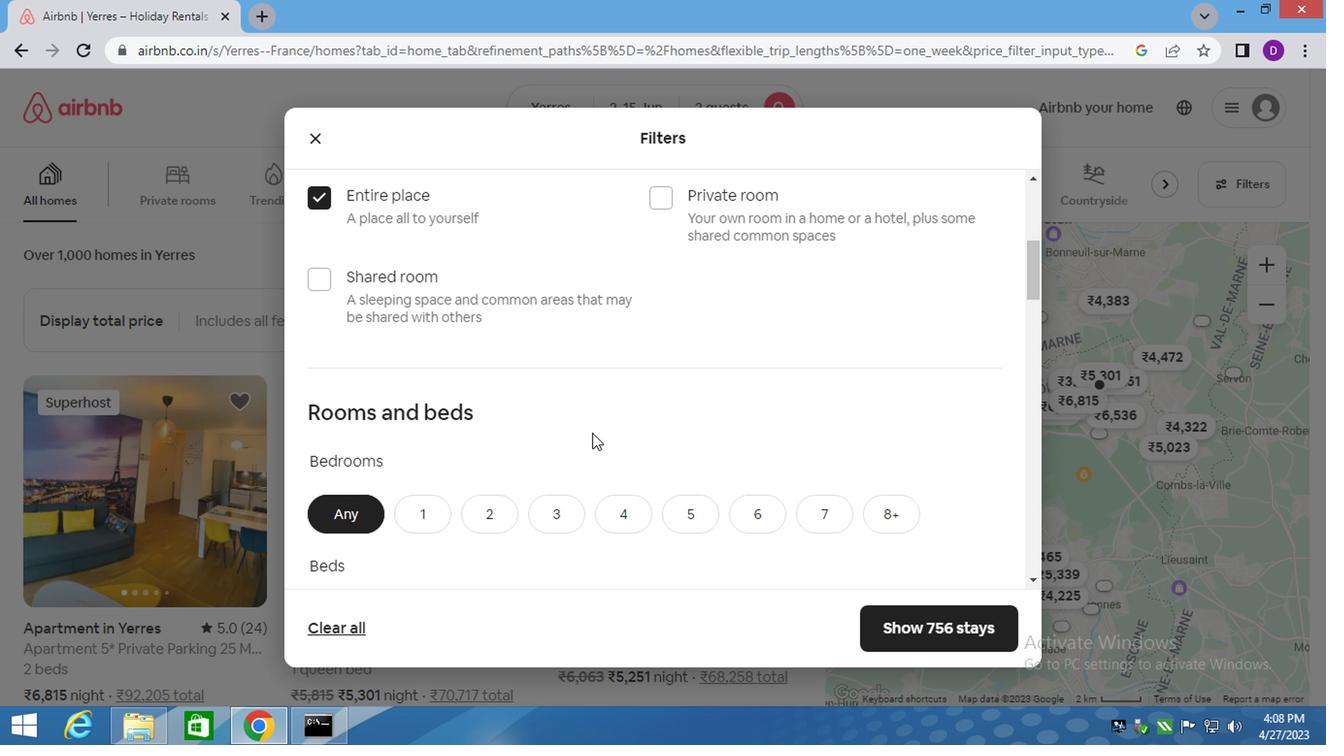 
Action: Mouse scrolled (589, 432) with delta (0, -1)
Screenshot: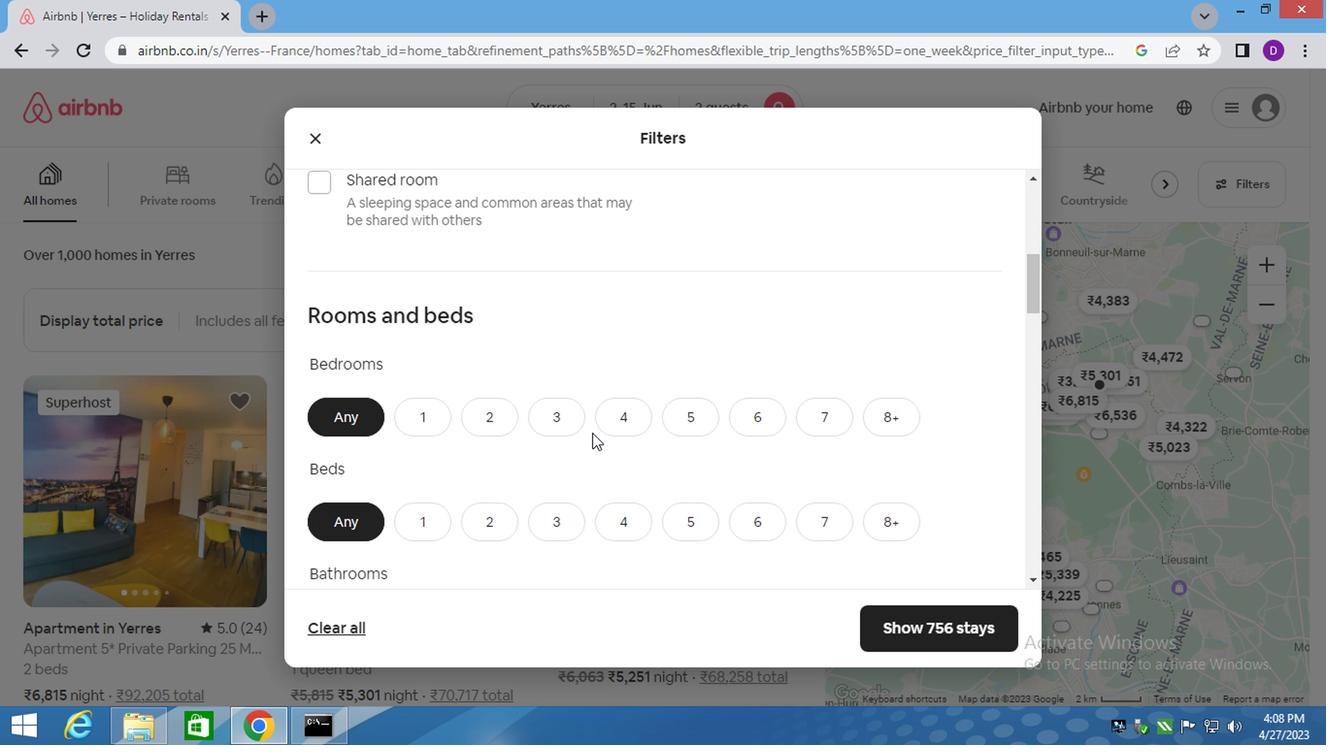 
Action: Mouse moved to (487, 415)
Screenshot: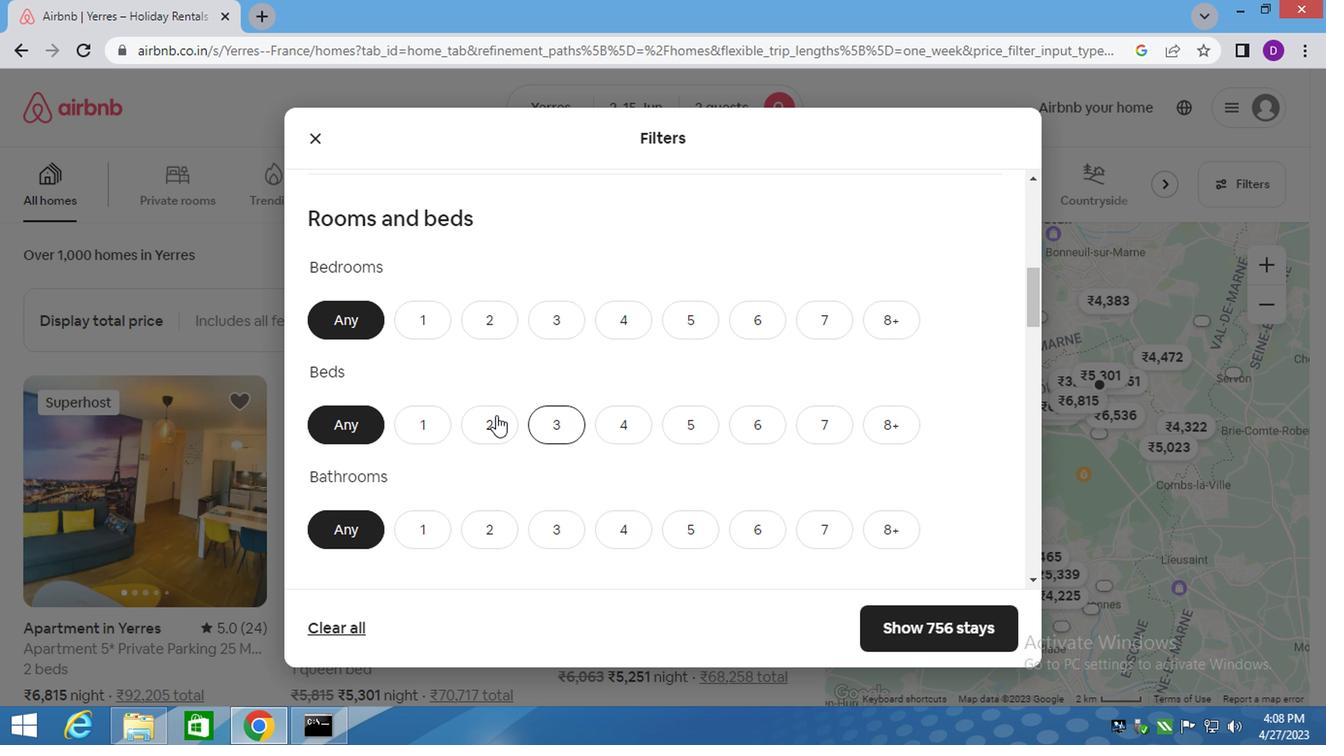 
Action: Mouse scrolled (487, 414) with delta (0, 0)
Screenshot: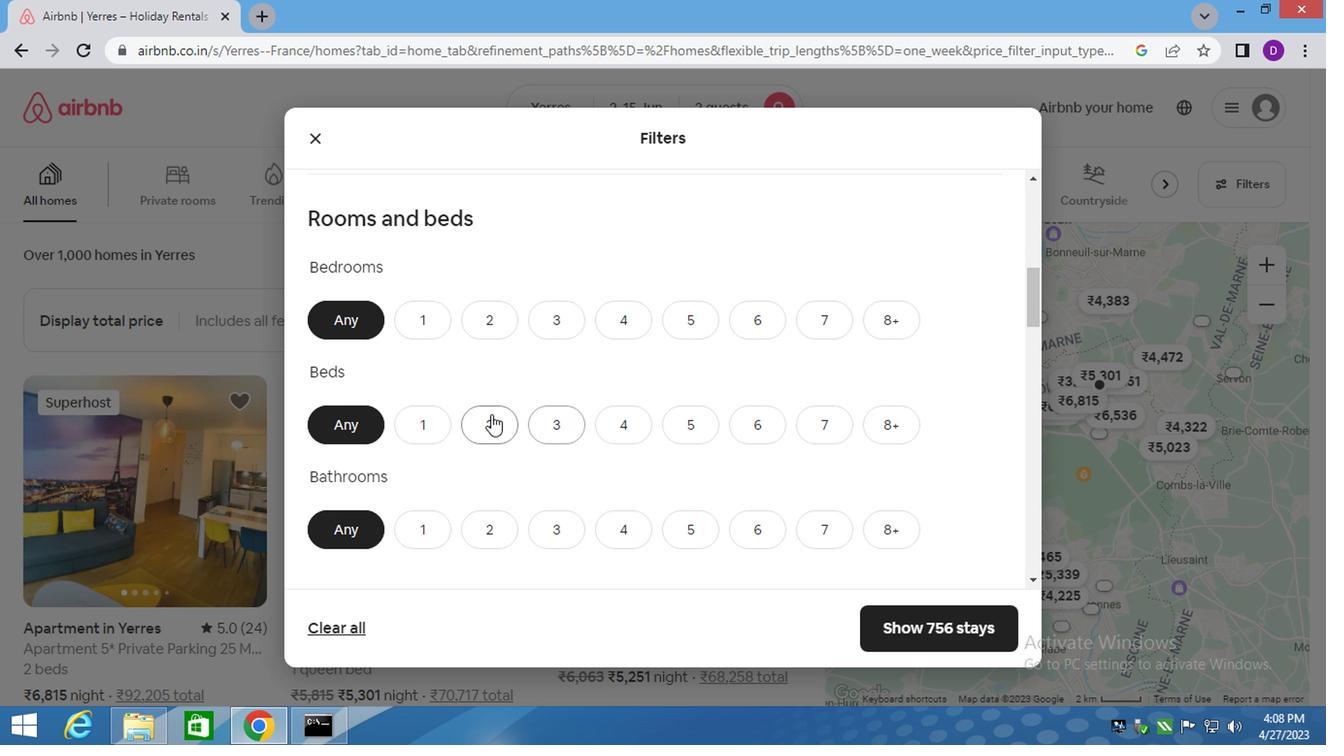 
Action: Mouse moved to (410, 229)
Screenshot: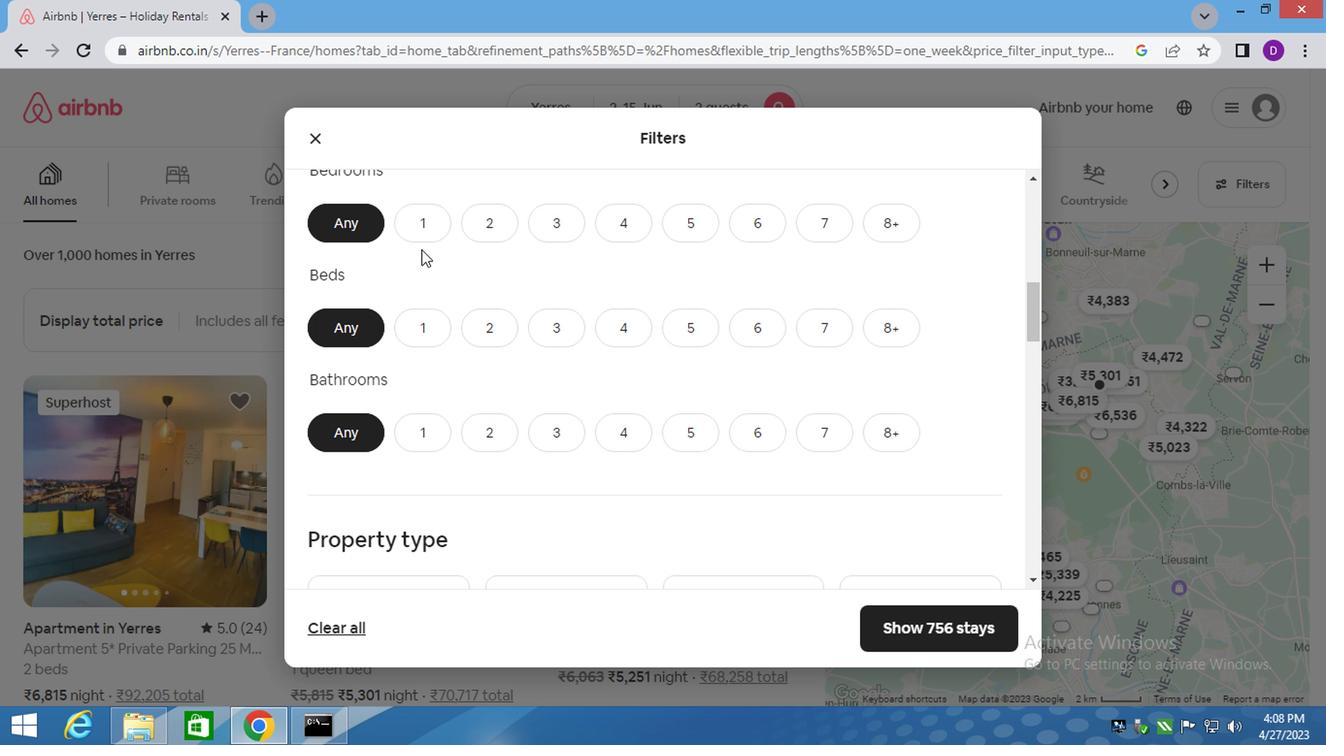 
Action: Mouse pressed left at (410, 229)
Screenshot: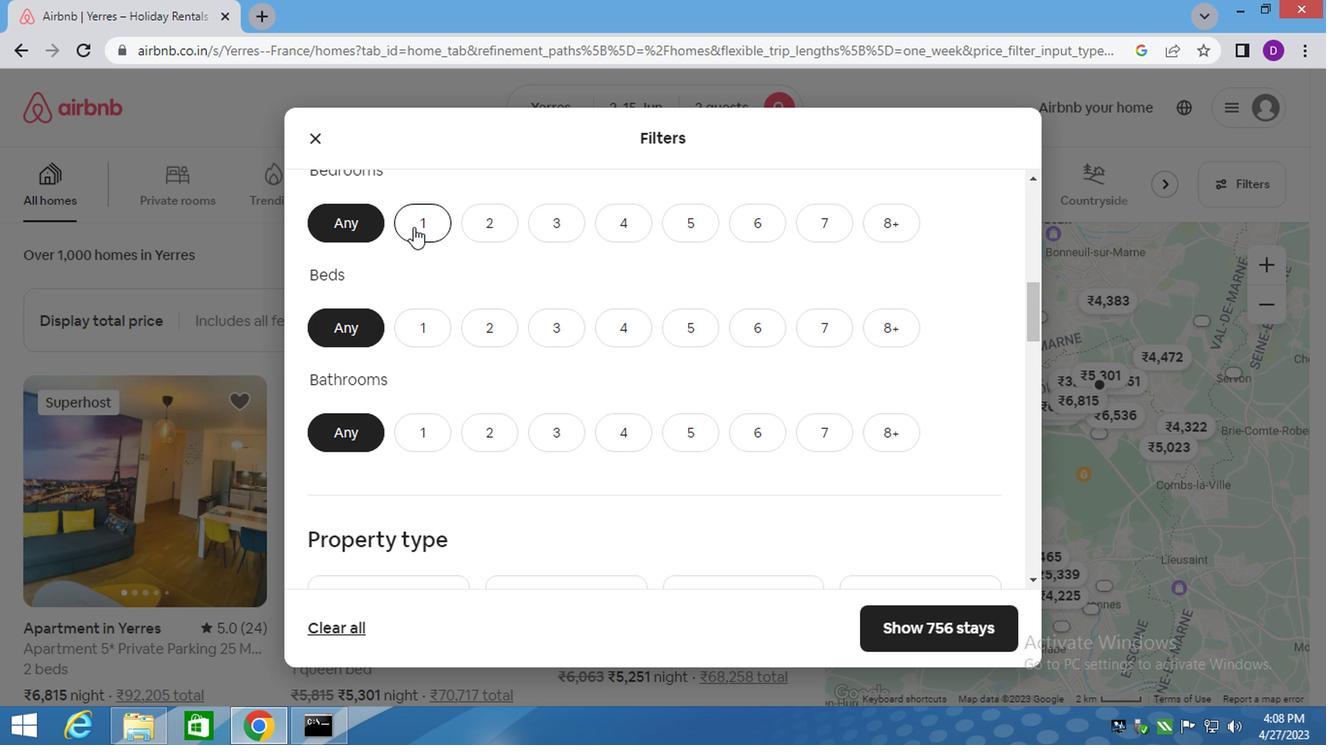 
Action: Mouse moved to (424, 323)
Screenshot: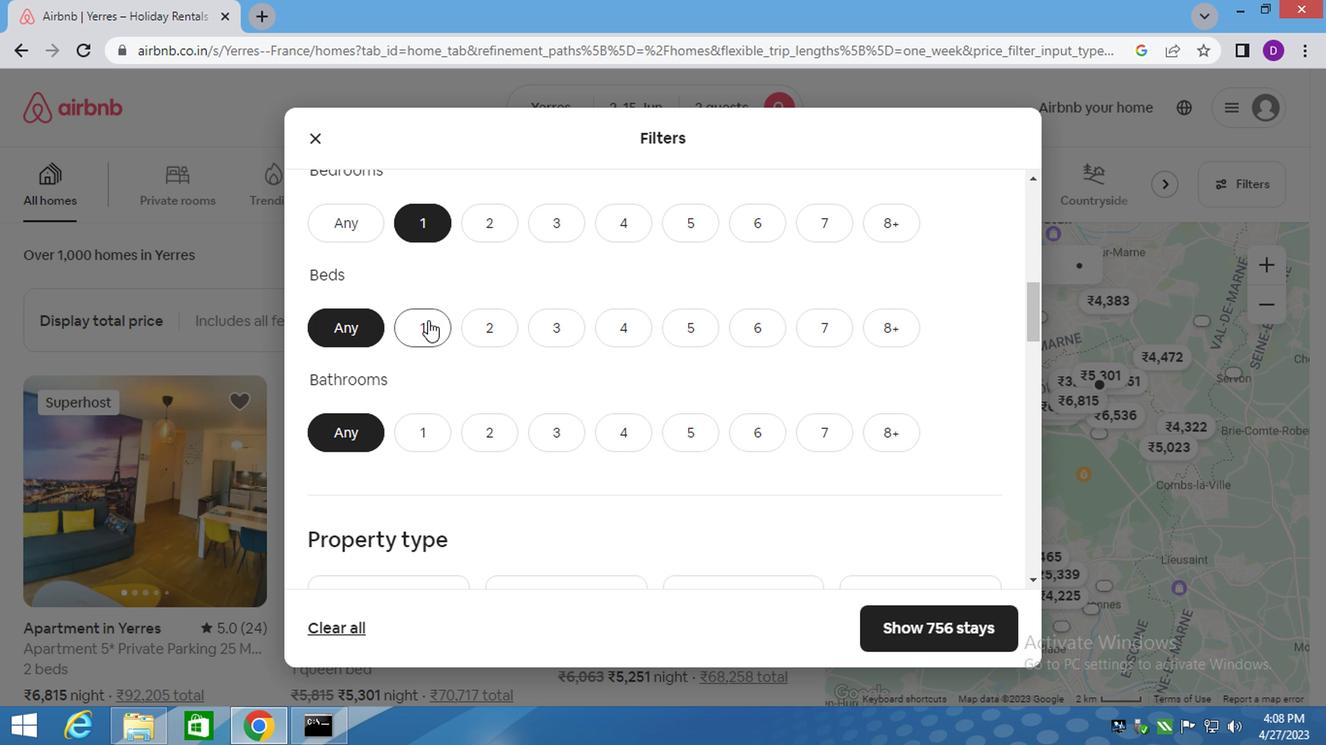 
Action: Mouse pressed left at (424, 323)
Screenshot: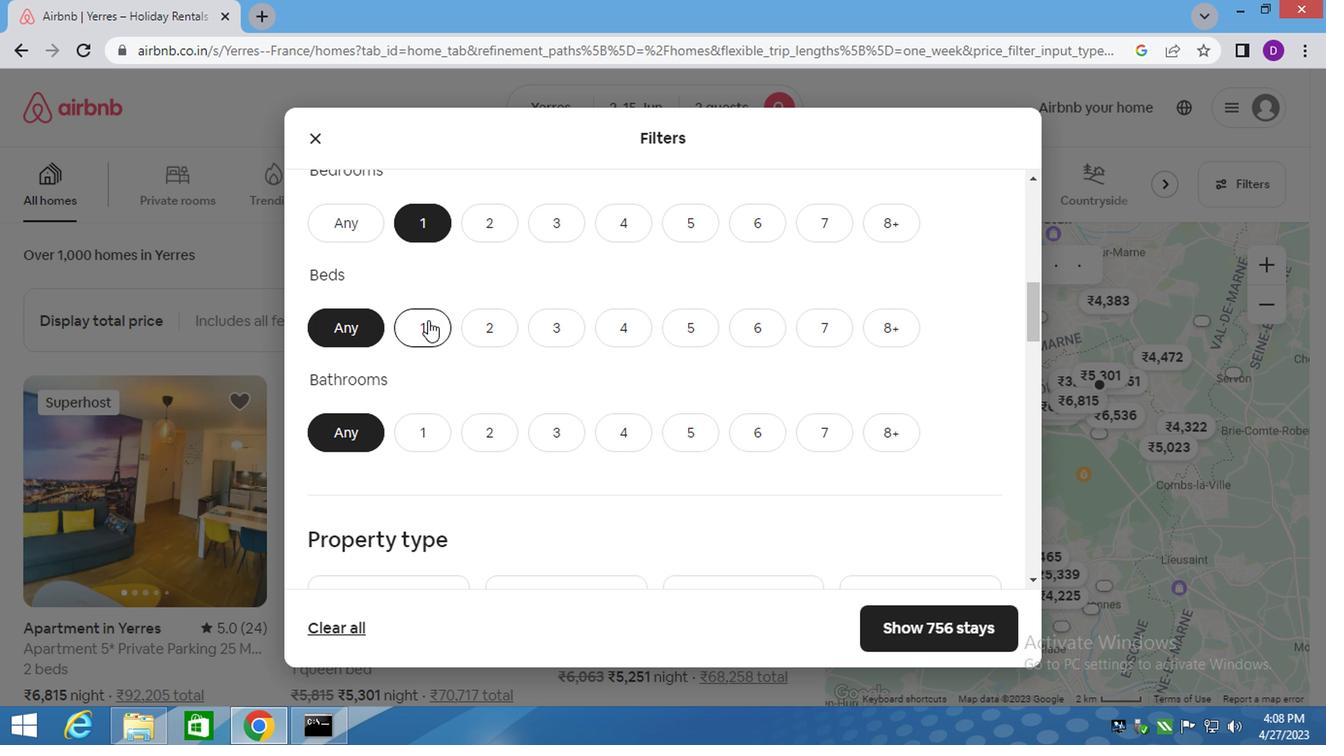 
Action: Mouse moved to (414, 414)
Screenshot: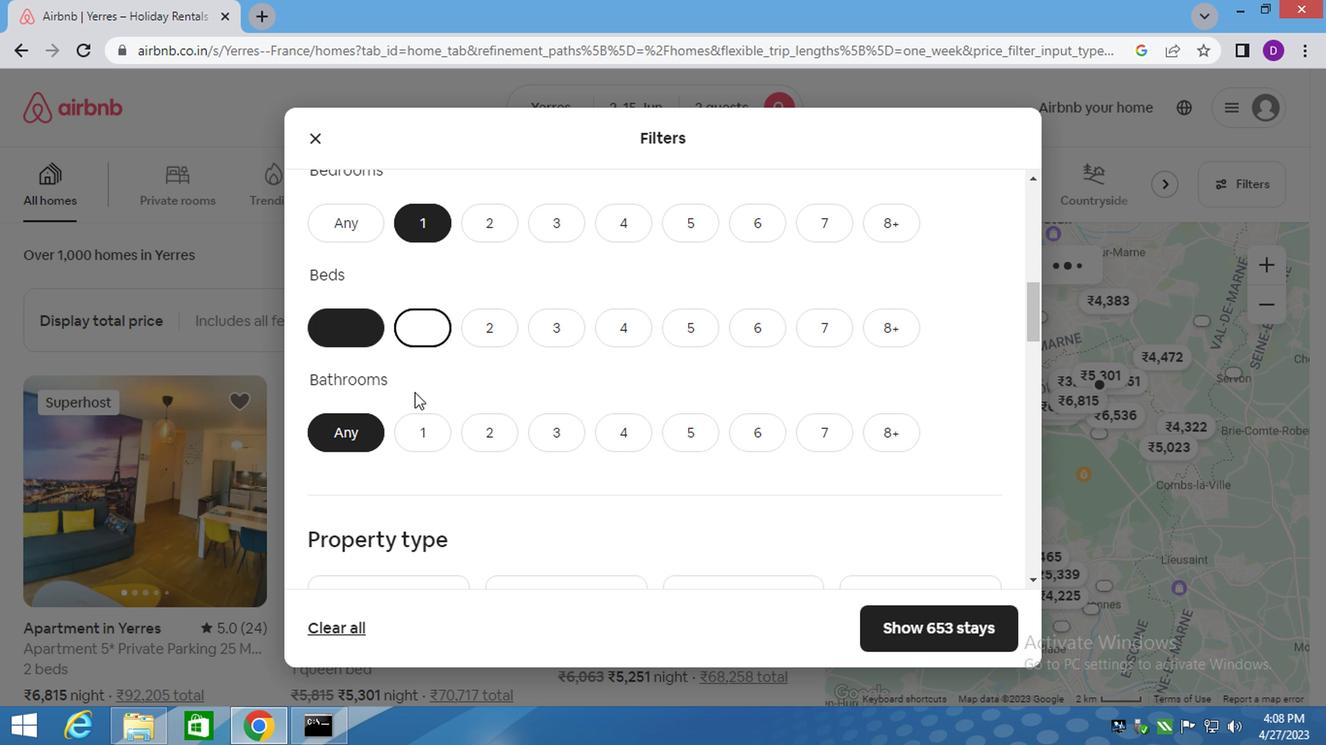 
Action: Mouse pressed left at (414, 414)
Screenshot: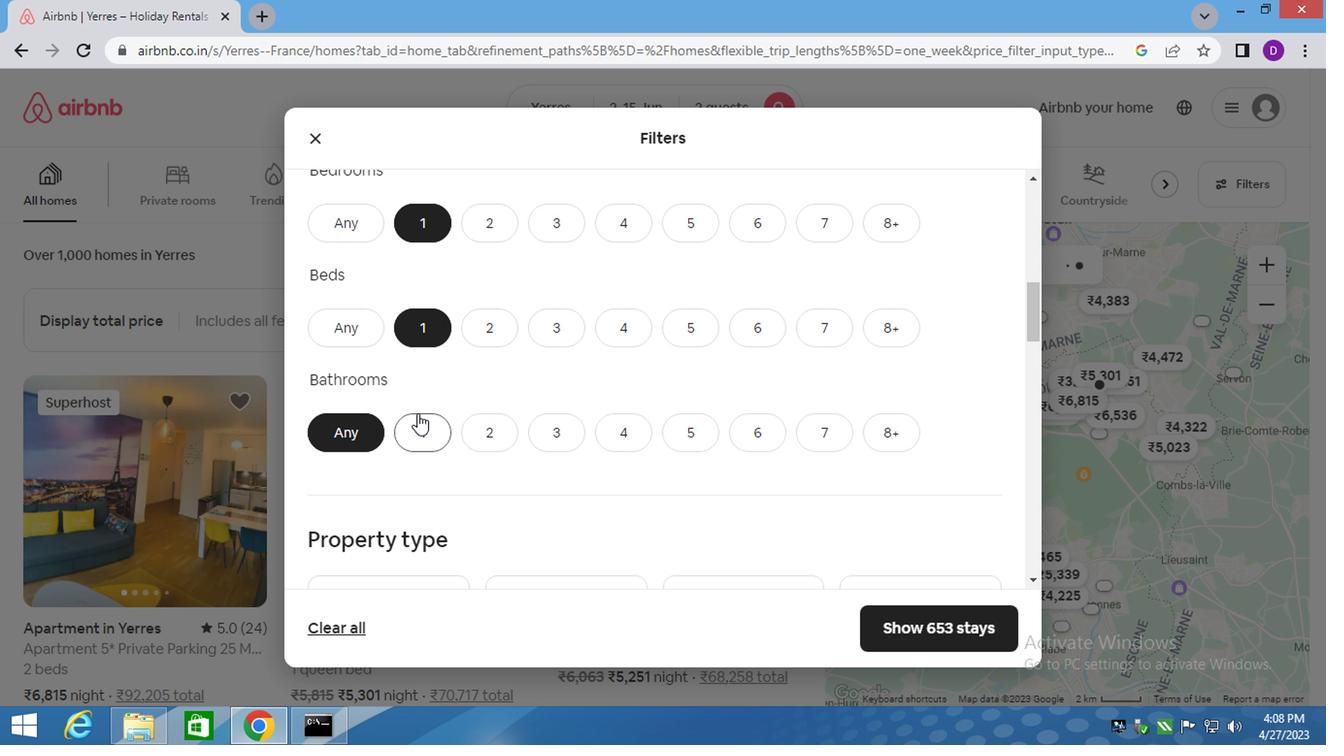 
Action: Mouse moved to (541, 407)
Screenshot: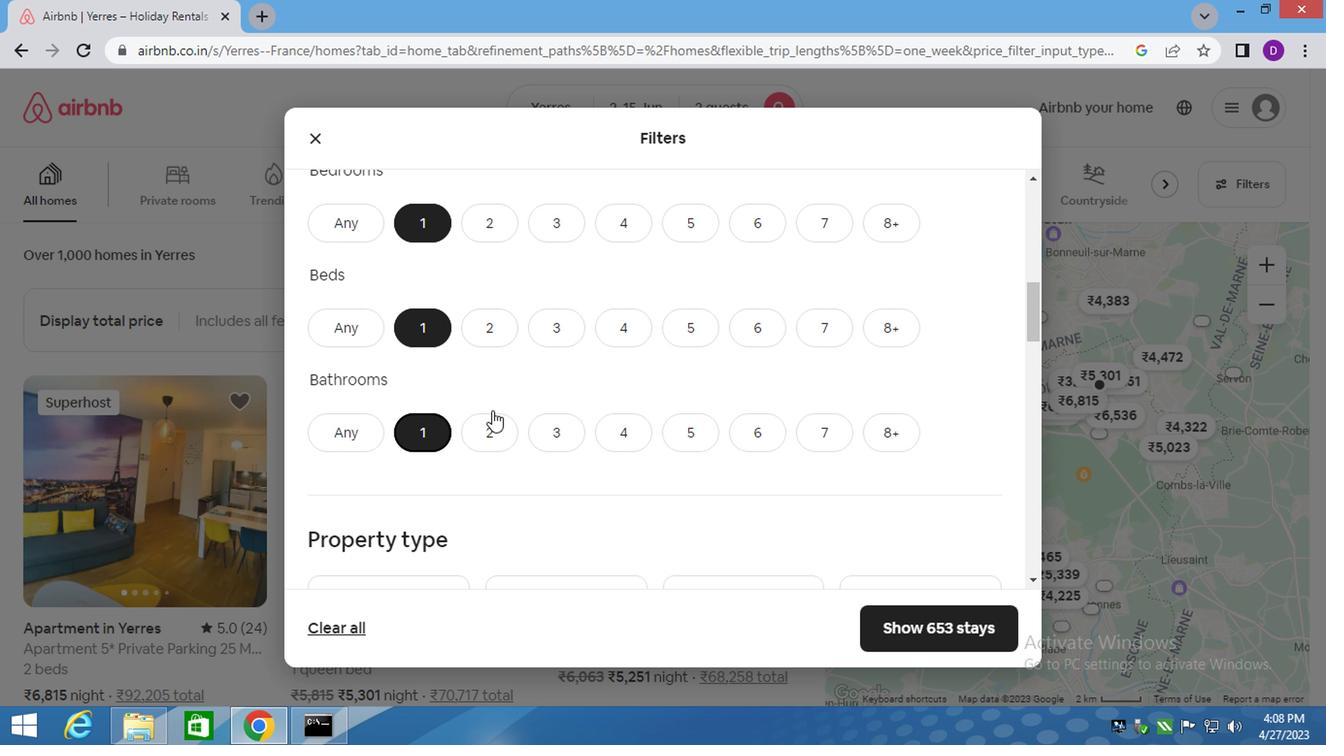 
Action: Mouse scrolled (541, 406) with delta (0, 0)
Screenshot: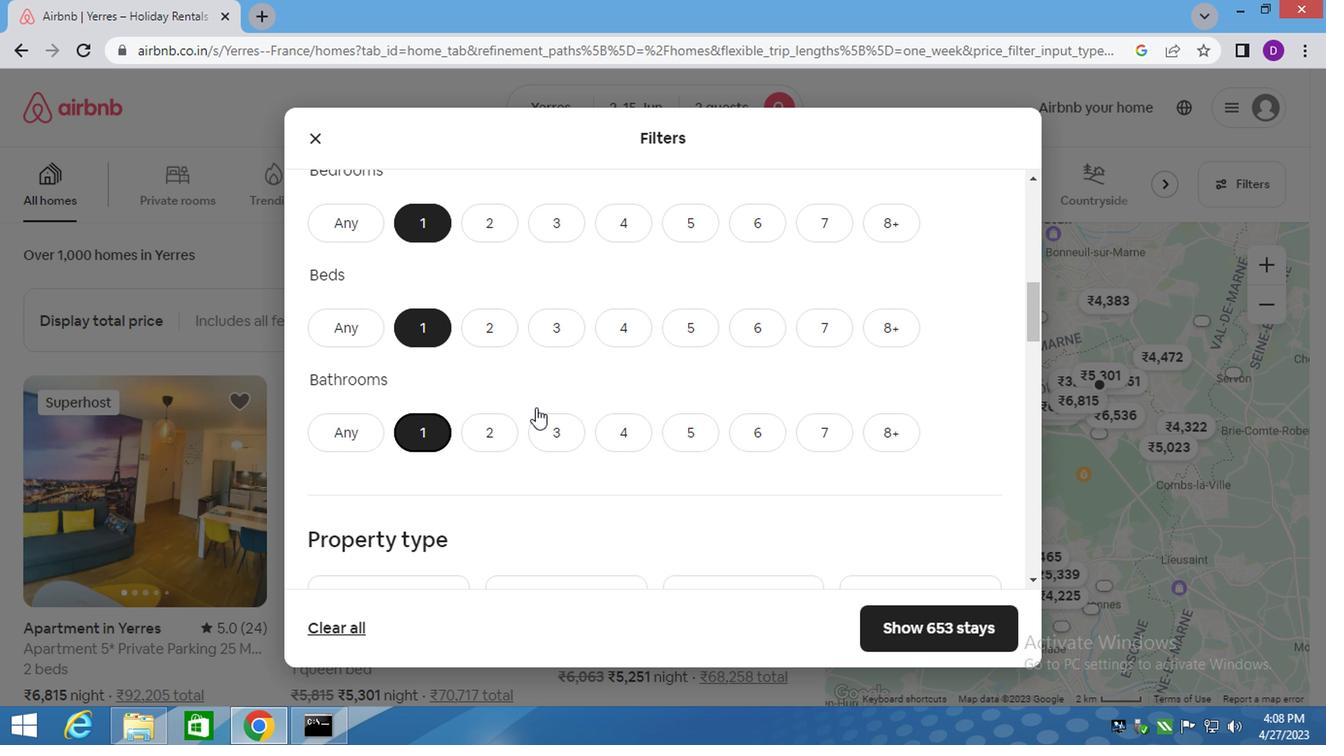 
Action: Mouse scrolled (541, 406) with delta (0, 0)
Screenshot: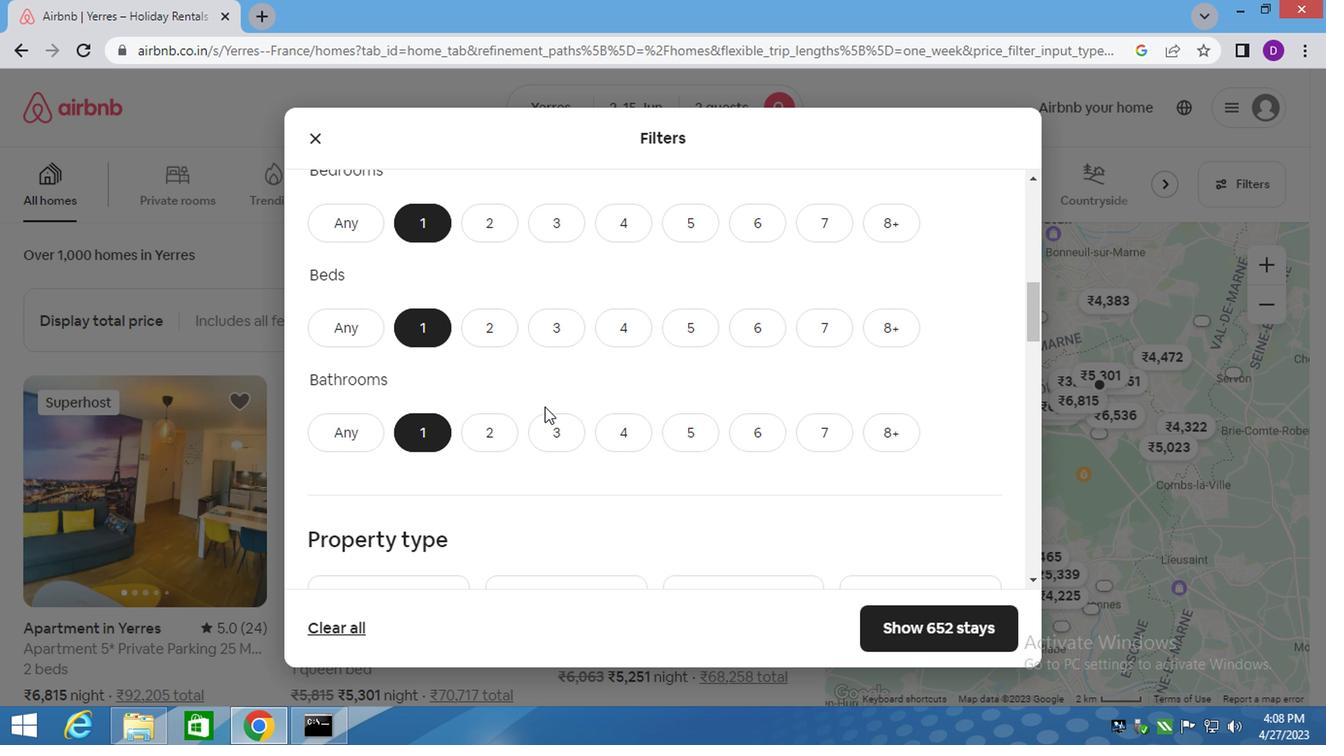 
Action: Mouse moved to (397, 421)
Screenshot: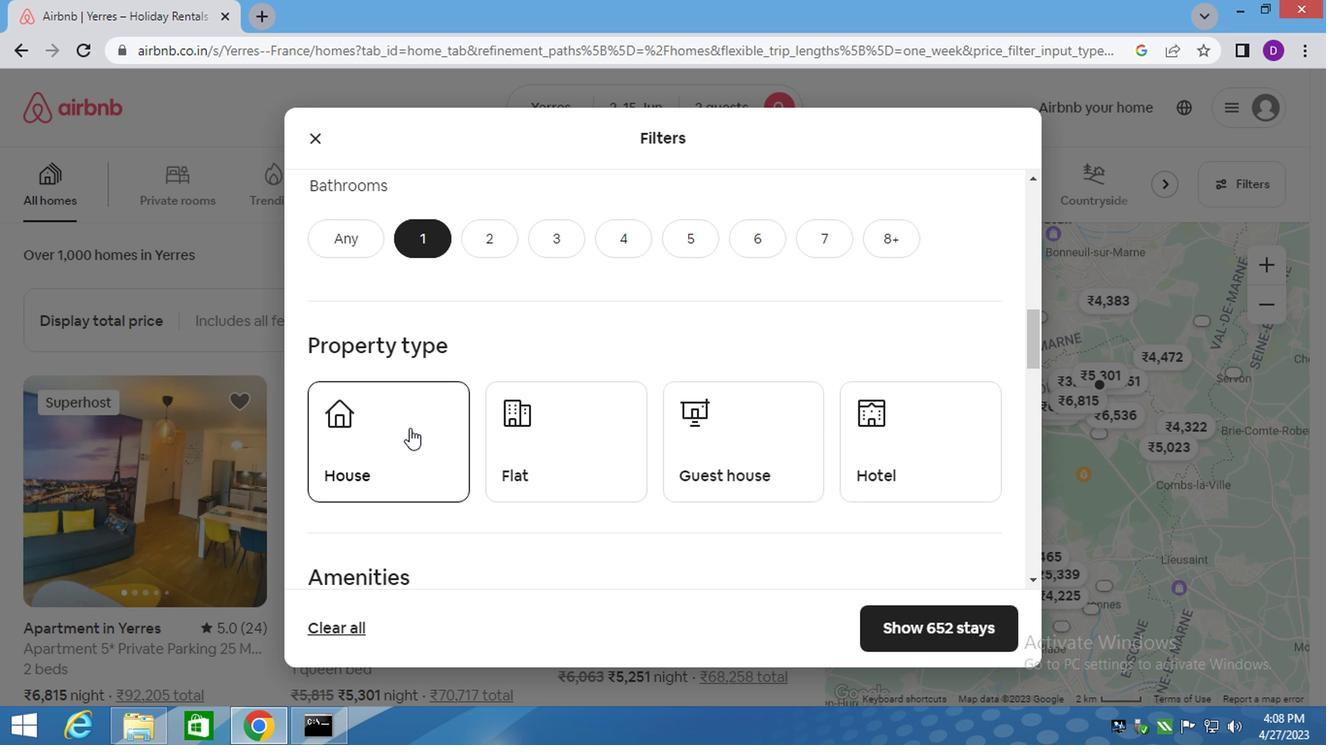 
Action: Mouse pressed left at (397, 421)
Screenshot: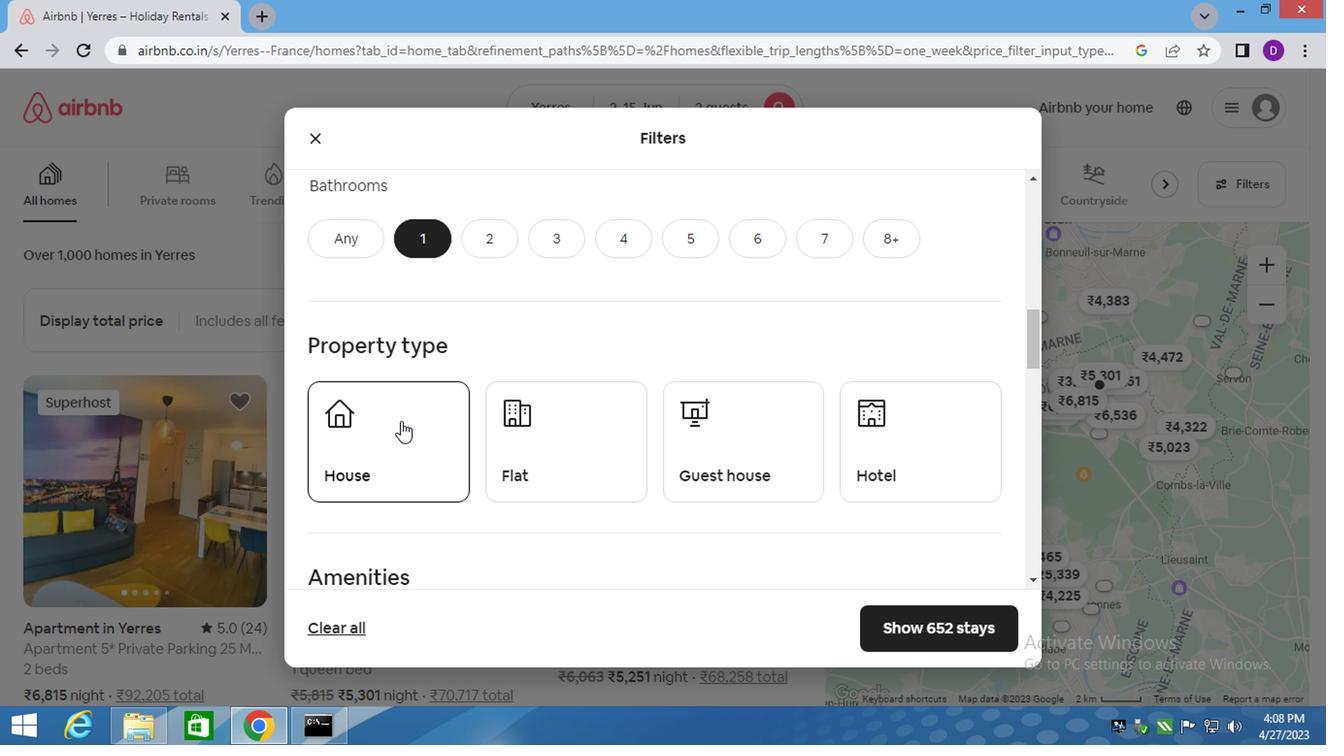 
Action: Mouse moved to (538, 416)
Screenshot: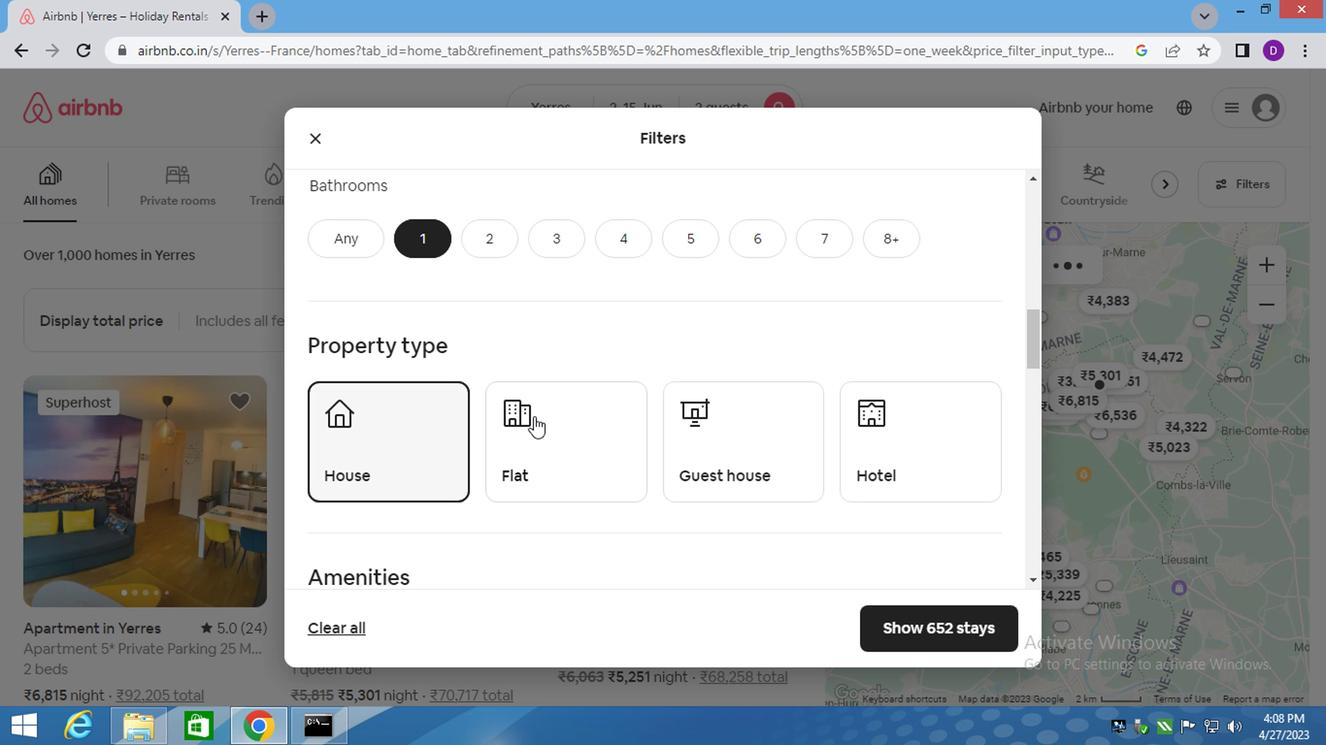 
Action: Mouse pressed left at (538, 416)
Screenshot: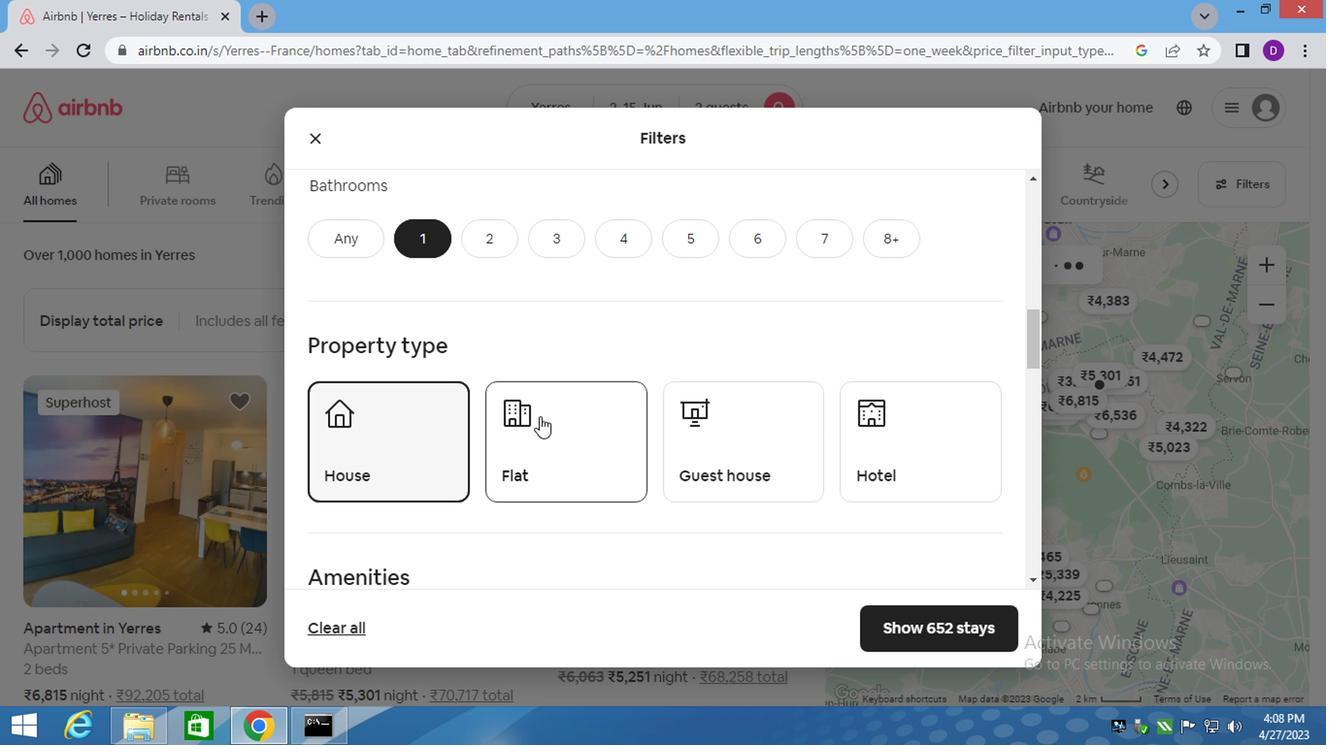 
Action: Mouse moved to (689, 424)
Screenshot: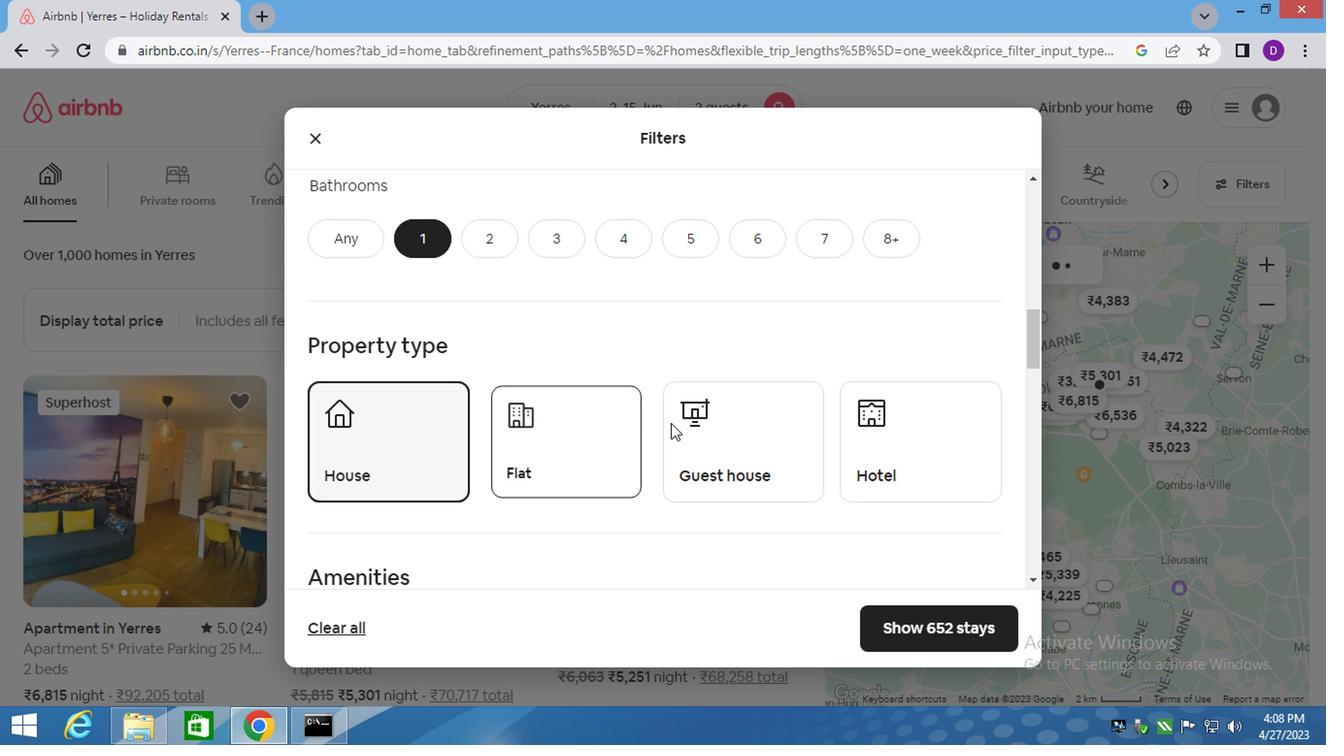 
Action: Mouse pressed left at (689, 424)
Screenshot: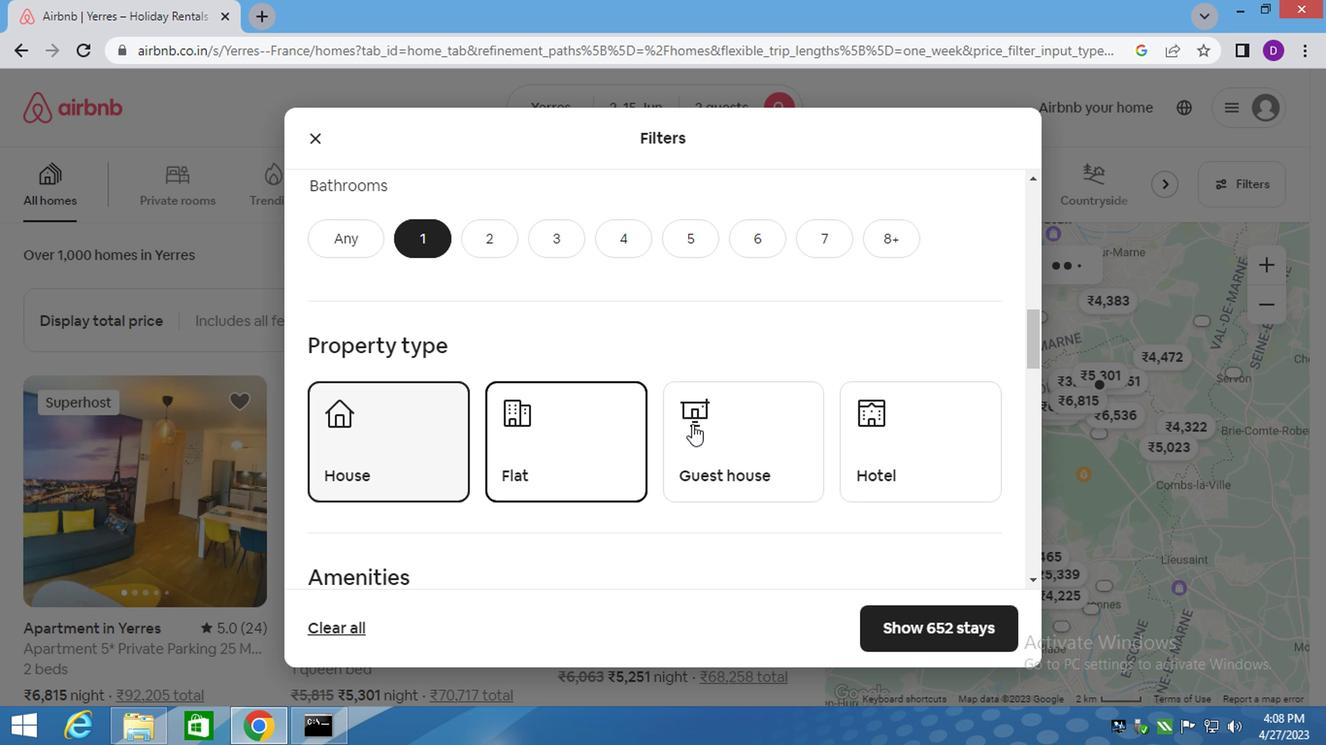 
Action: Mouse scrolled (689, 424) with delta (0, 0)
Screenshot: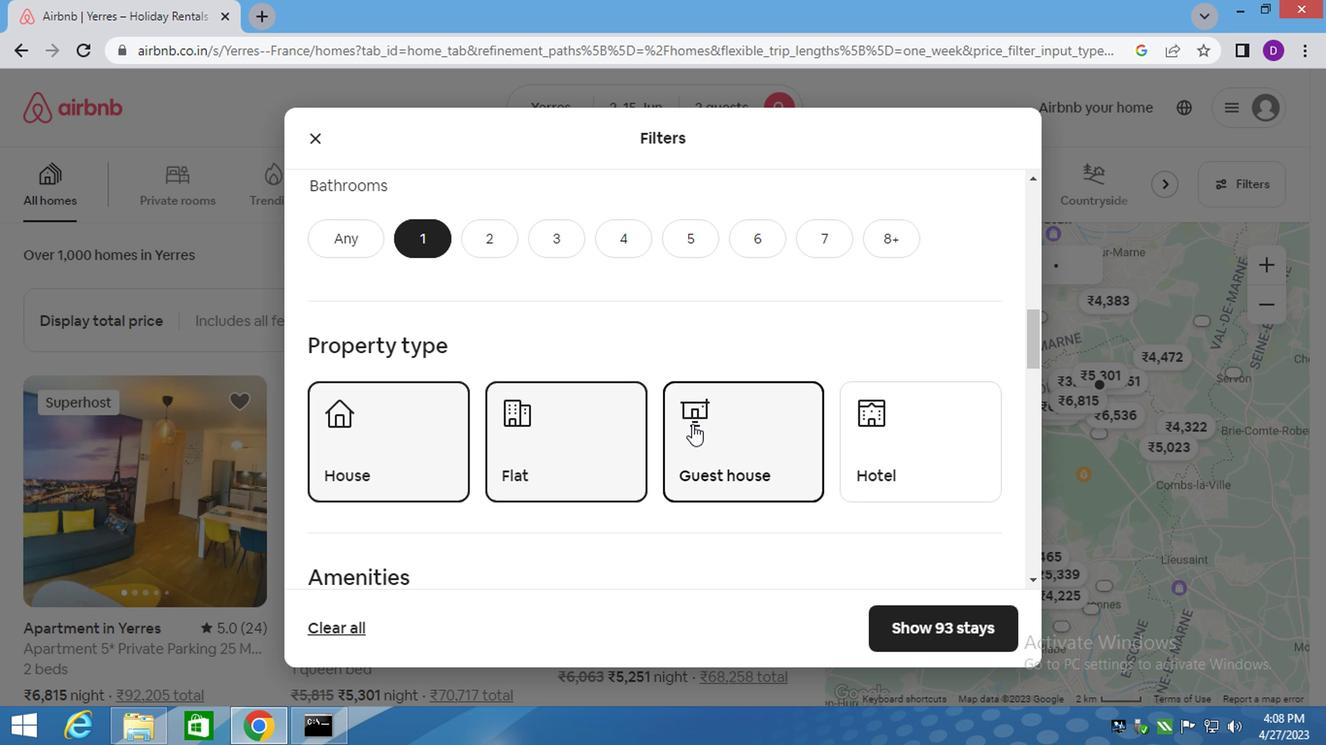 
Action: Mouse scrolled (689, 424) with delta (0, 0)
Screenshot: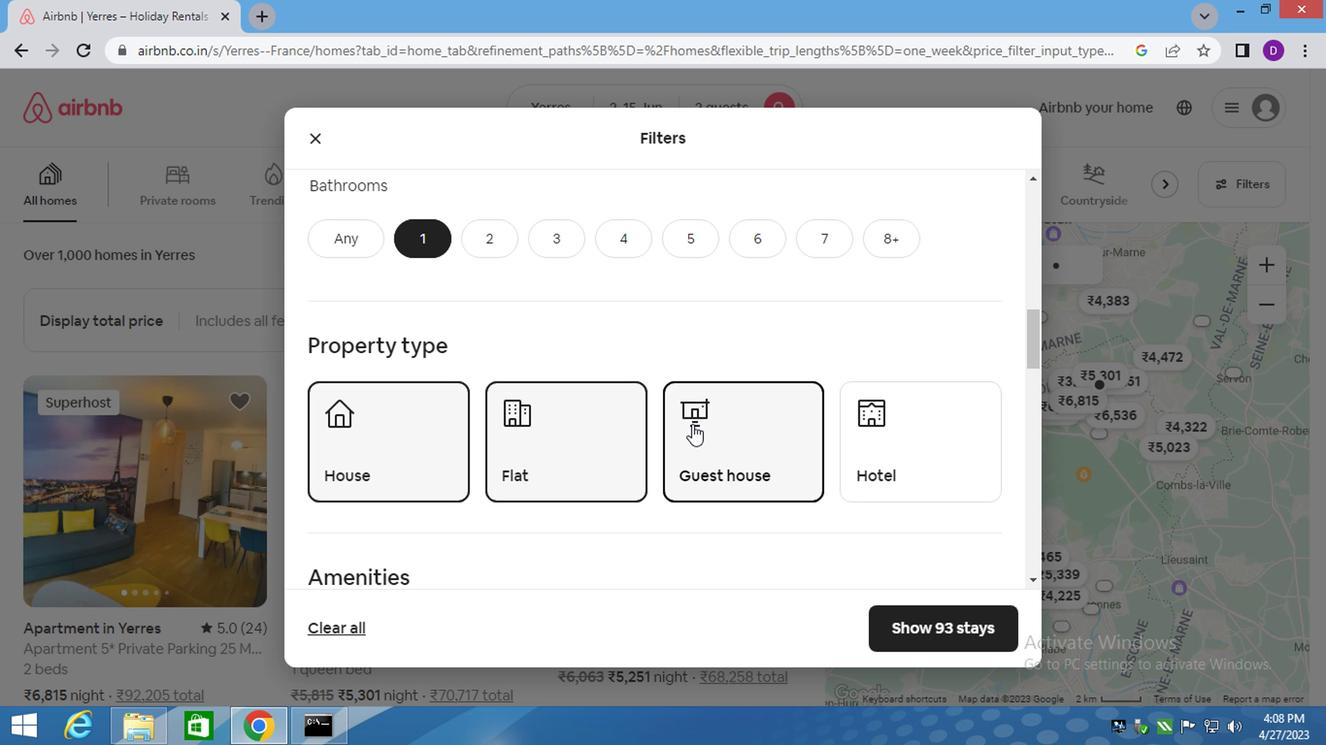 
Action: Mouse scrolled (689, 424) with delta (0, 0)
Screenshot: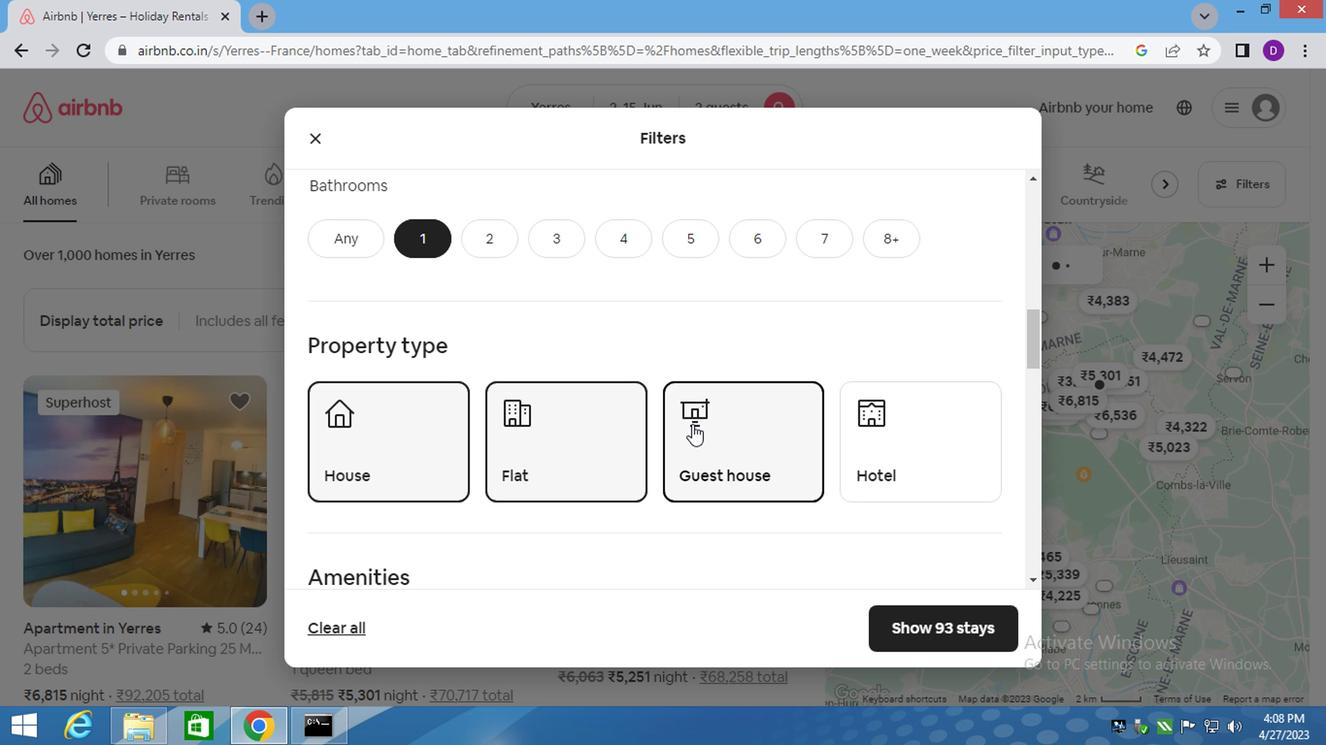 
Action: Mouse moved to (681, 421)
Screenshot: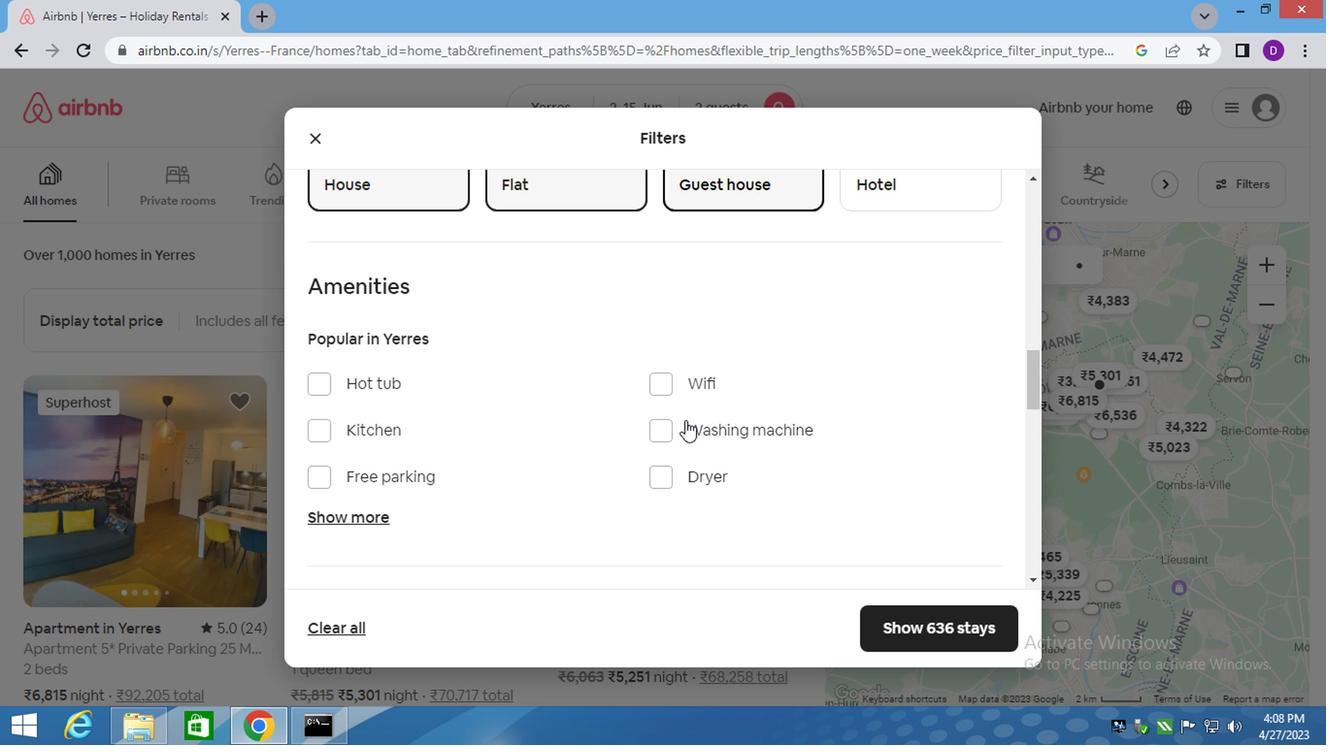 
Action: Mouse scrolled (681, 419) with delta (0, -1)
Screenshot: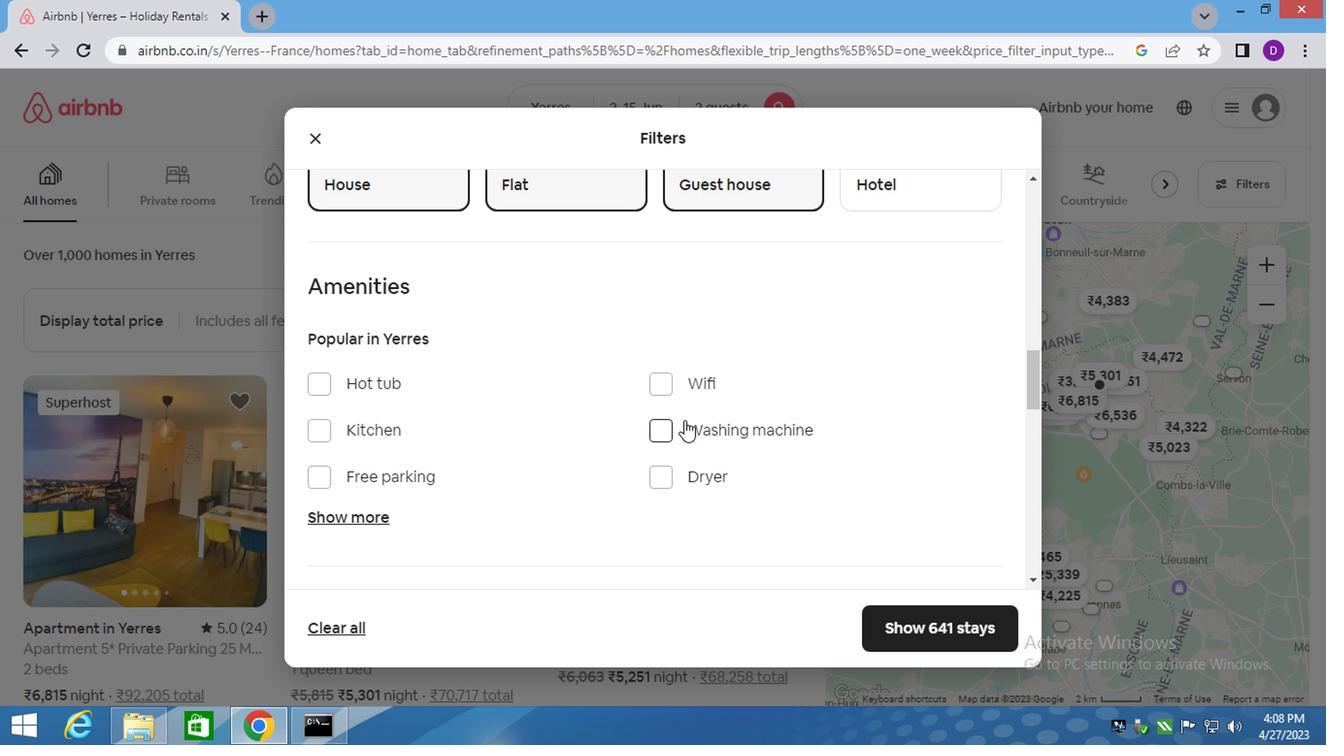 
Action: Mouse scrolled (681, 419) with delta (0, -1)
Screenshot: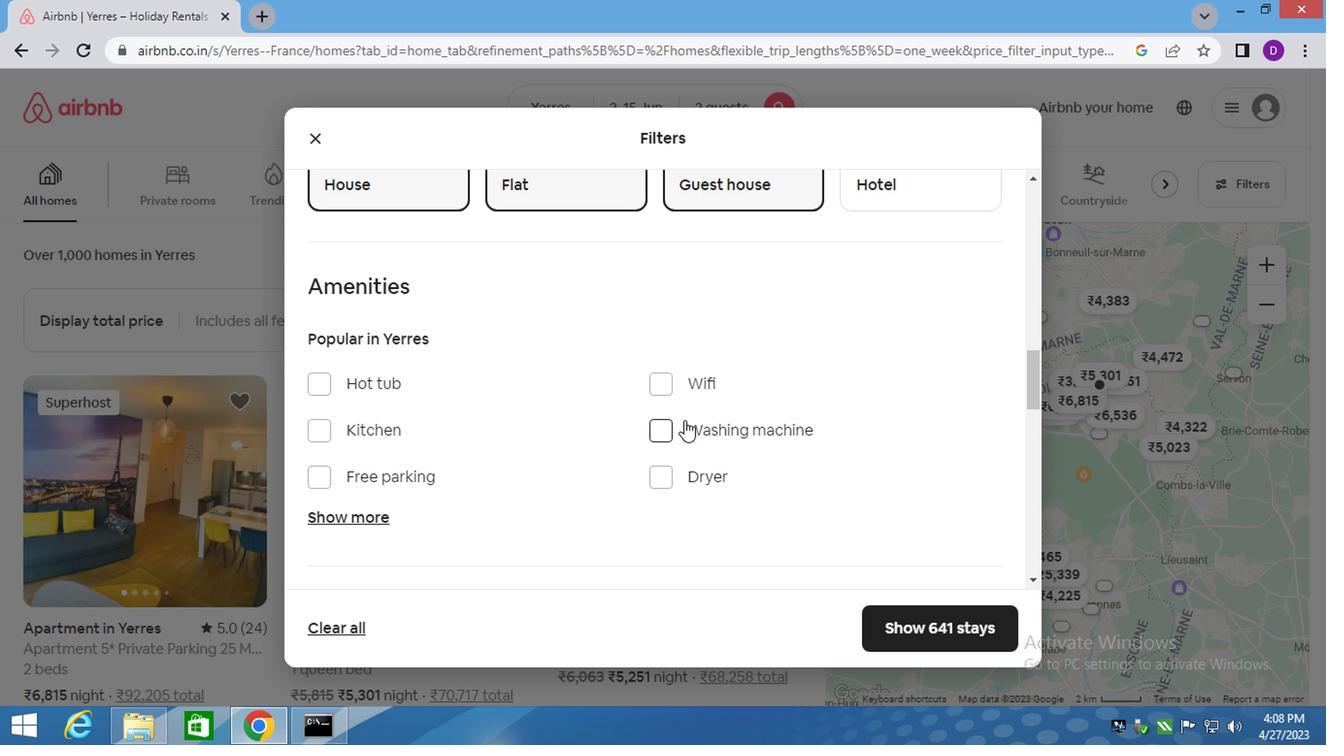 
Action: Mouse scrolled (681, 419) with delta (0, -1)
Screenshot: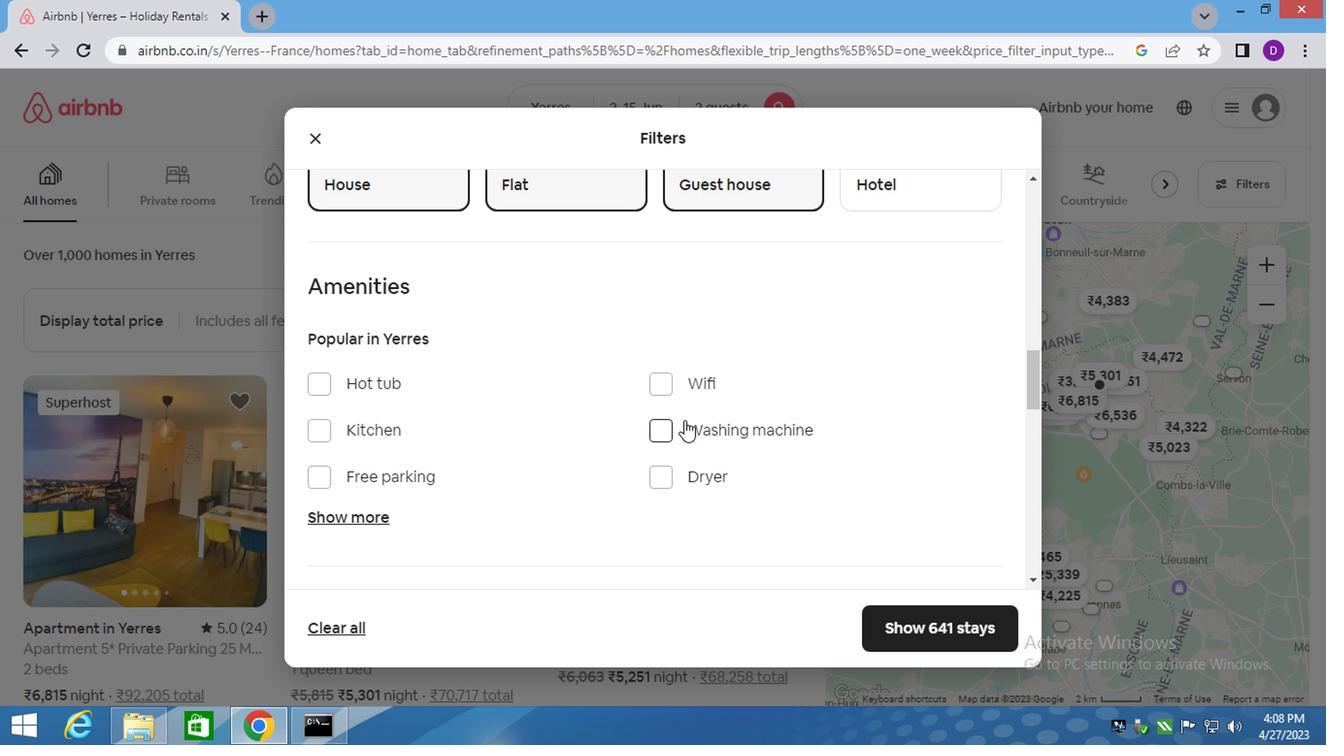 
Action: Mouse moved to (953, 443)
Screenshot: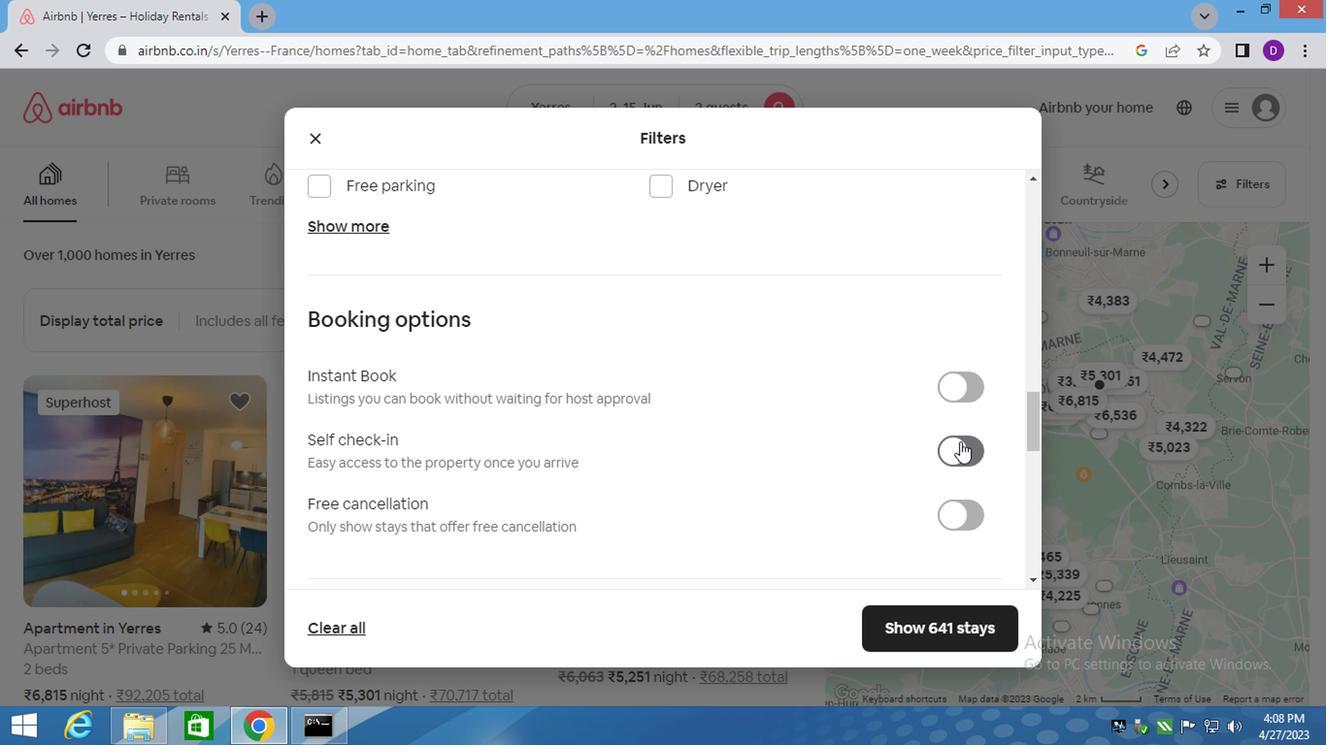 
Action: Mouse pressed left at (953, 443)
Screenshot: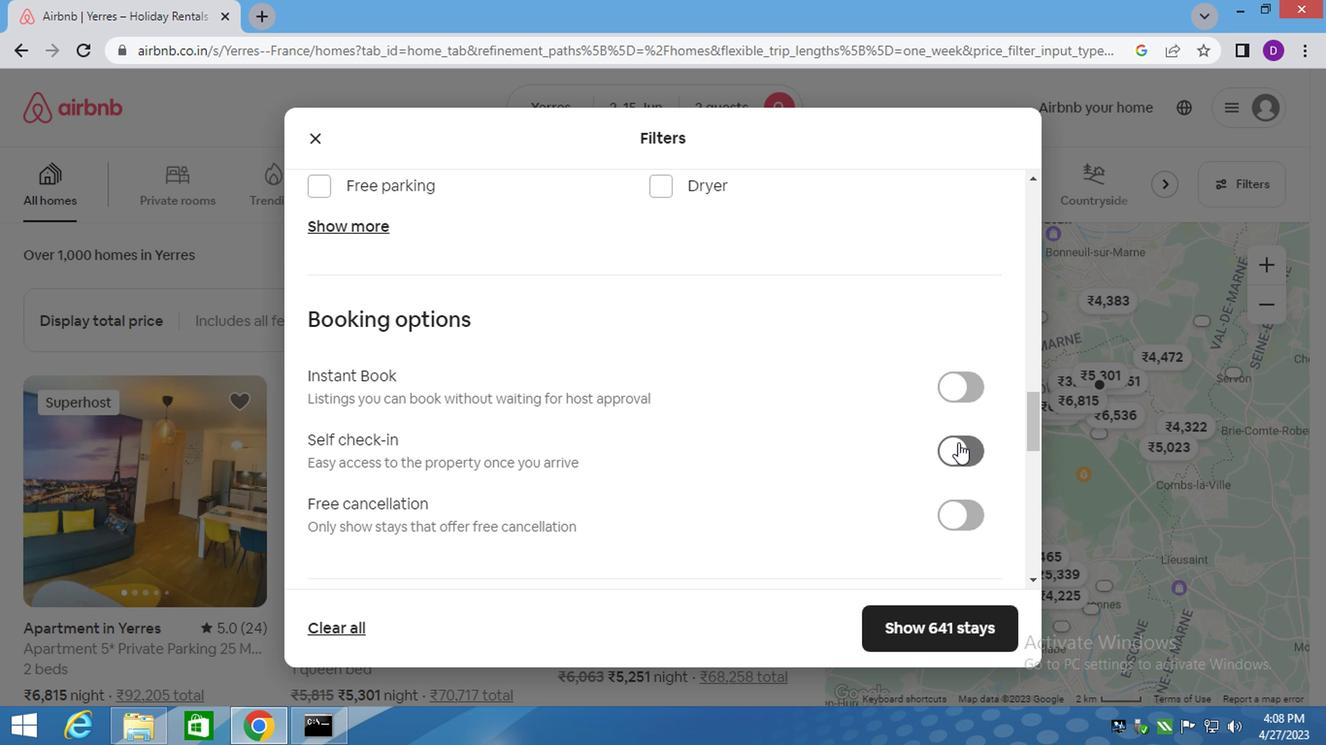 
Action: Mouse moved to (778, 465)
Screenshot: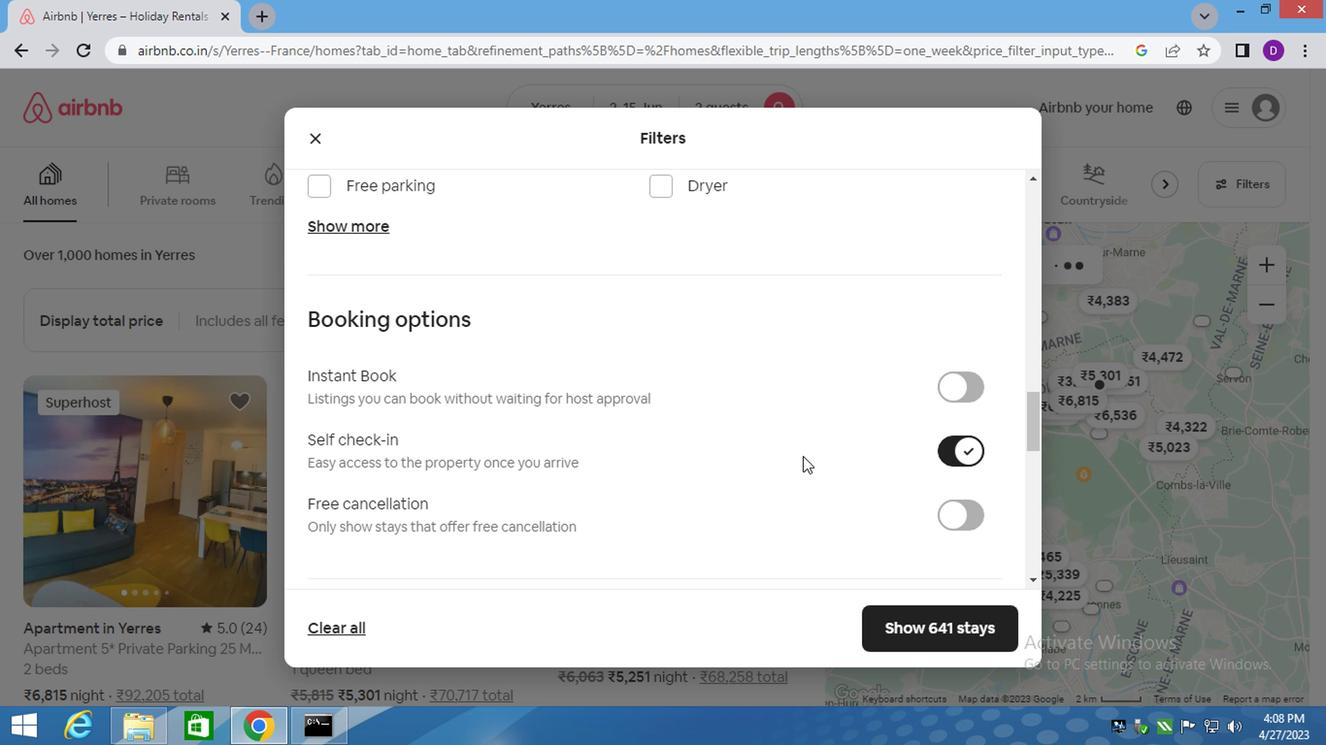 
Action: Mouse scrolled (778, 464) with delta (0, -1)
Screenshot: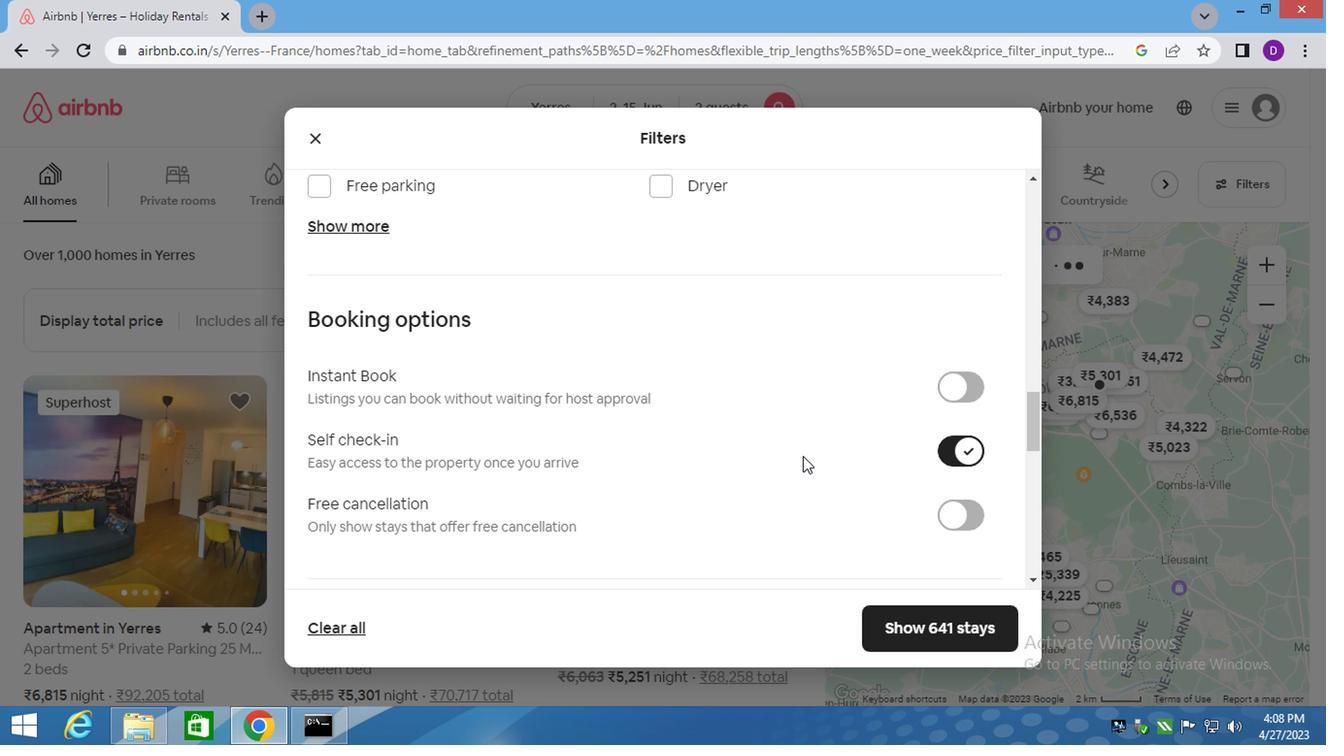 
Action: Mouse moved to (776, 468)
Screenshot: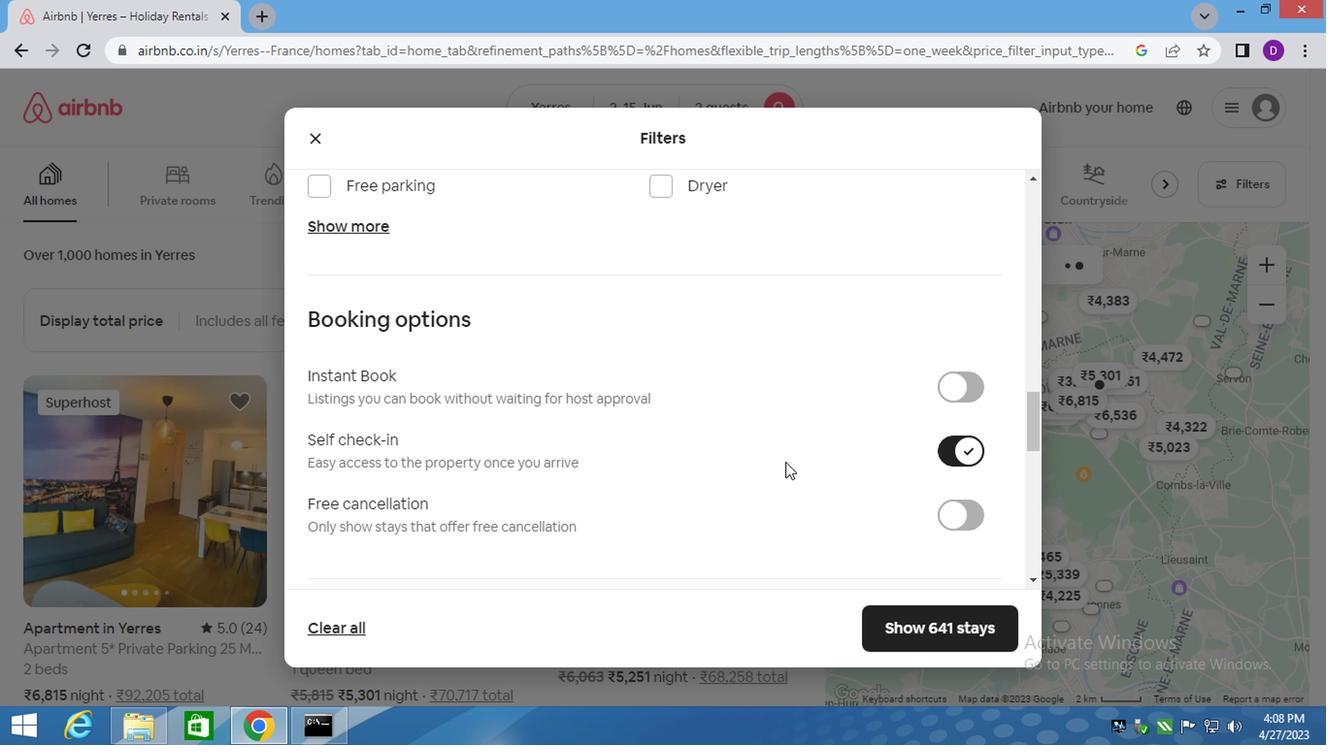 
Action: Mouse scrolled (777, 466) with delta (0, -1)
Screenshot: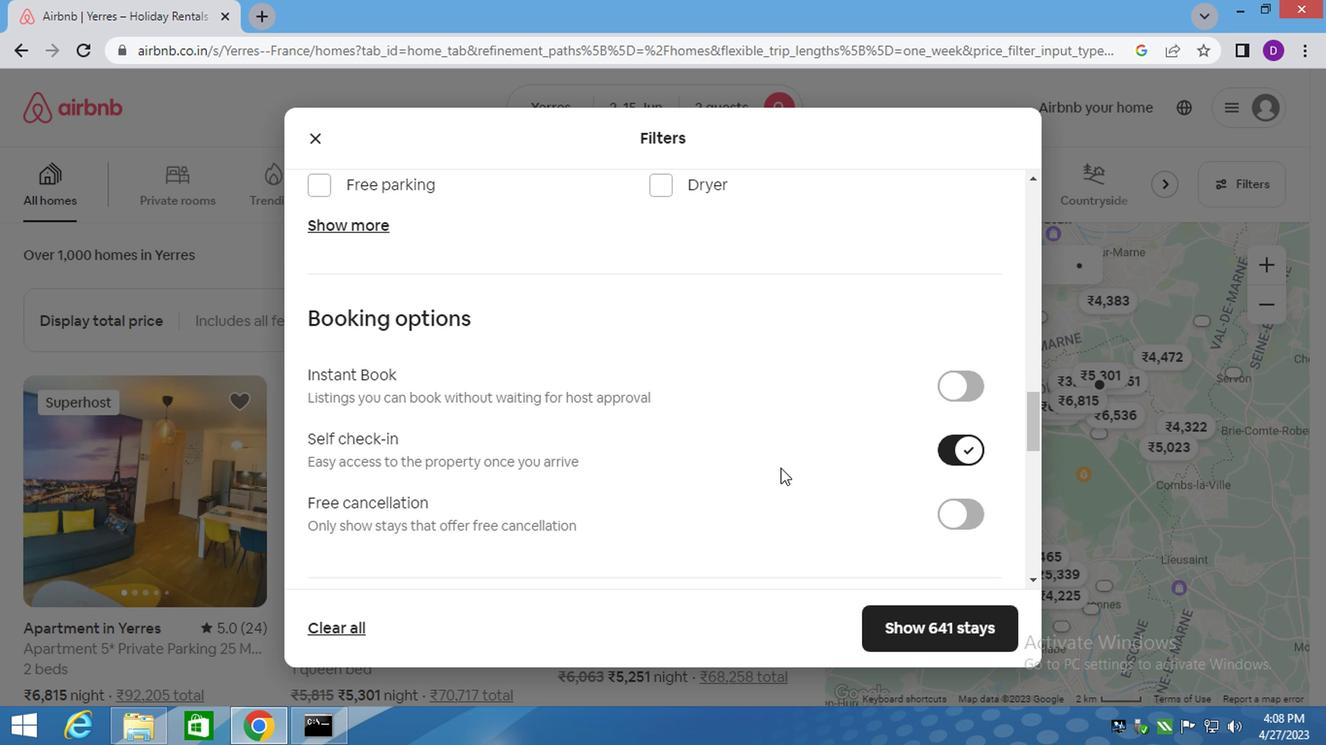 
Action: Mouse moved to (776, 470)
Screenshot: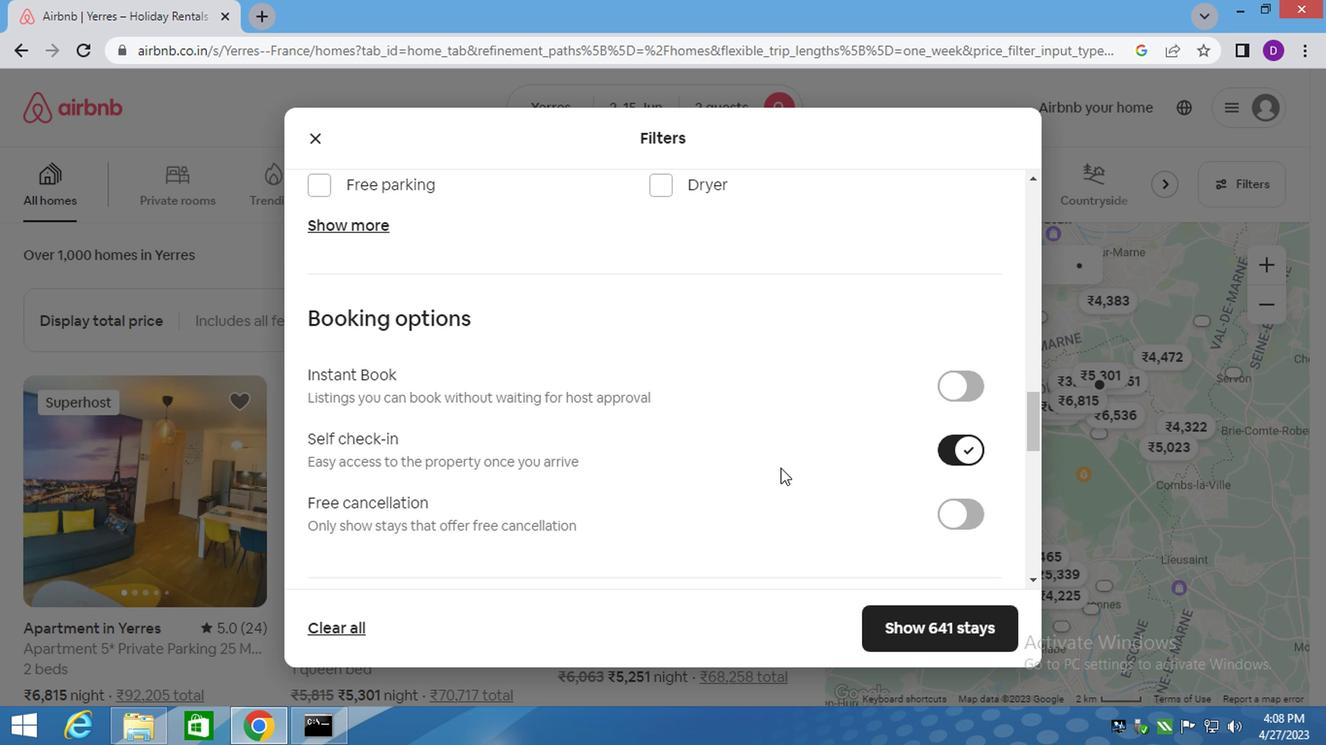 
Action: Mouse scrolled (776, 468) with delta (0, 0)
Screenshot: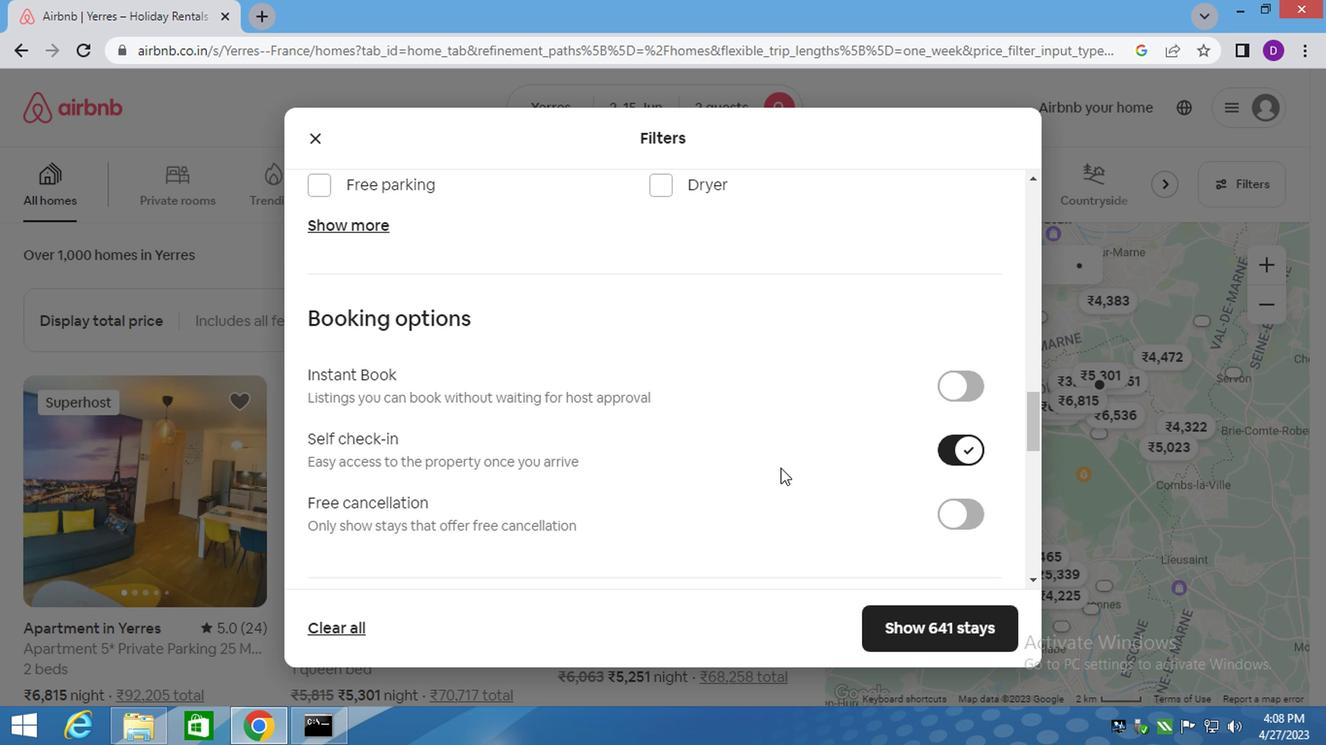 
Action: Mouse scrolled (776, 468) with delta (0, 0)
Screenshot: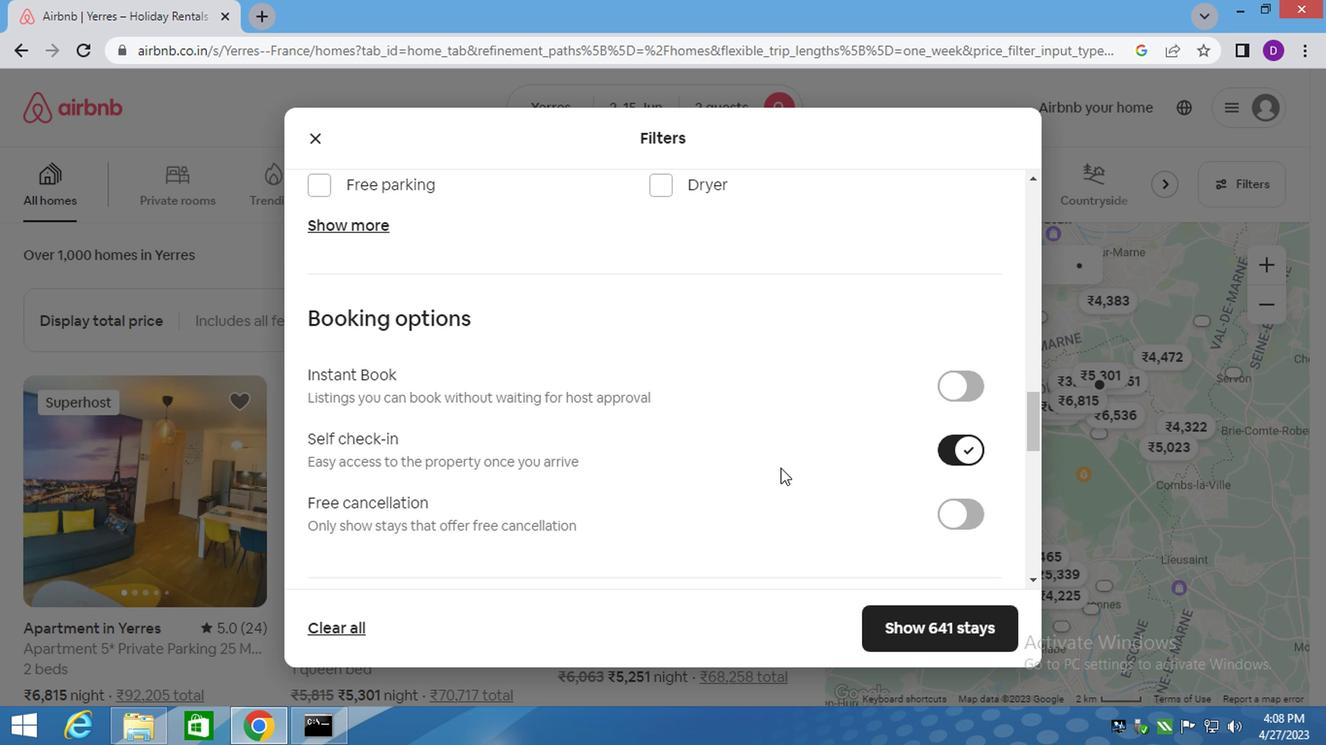 
Action: Mouse scrolled (776, 468) with delta (0, 0)
Screenshot: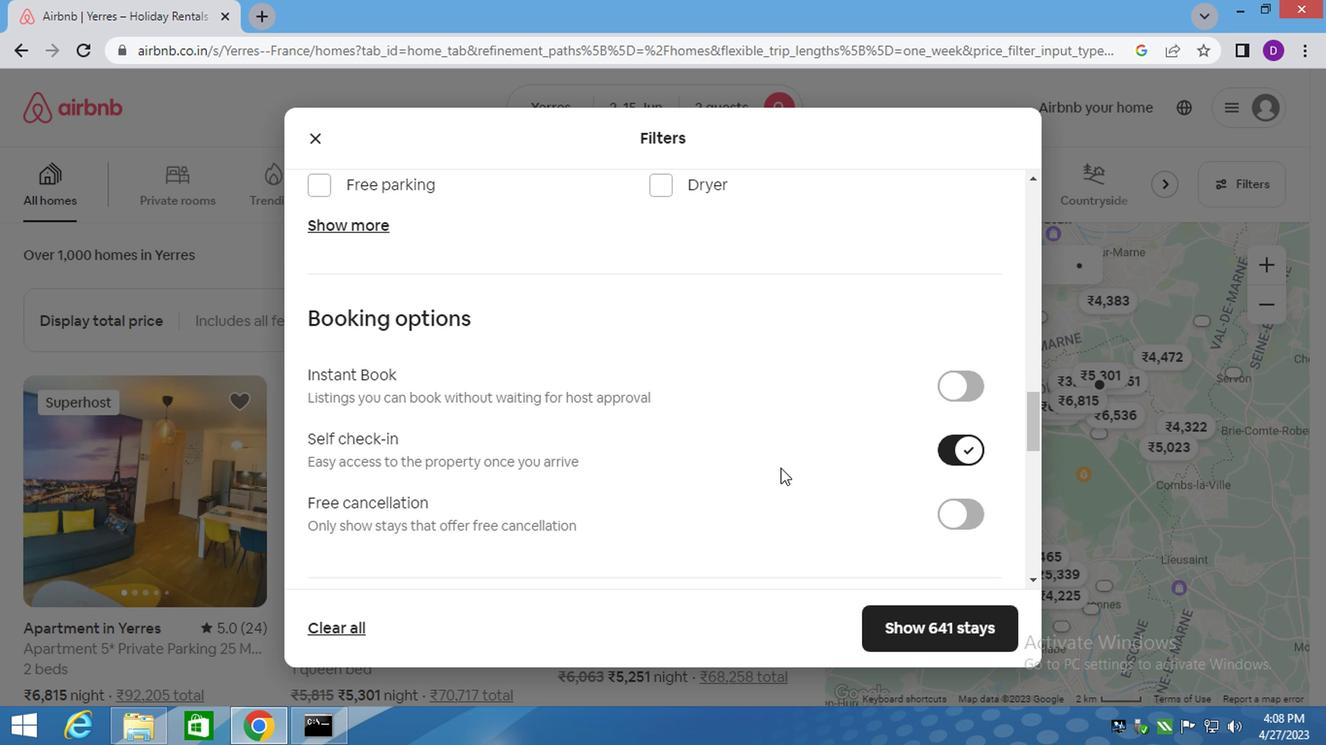 
Action: Mouse scrolled (776, 468) with delta (0, 0)
Screenshot: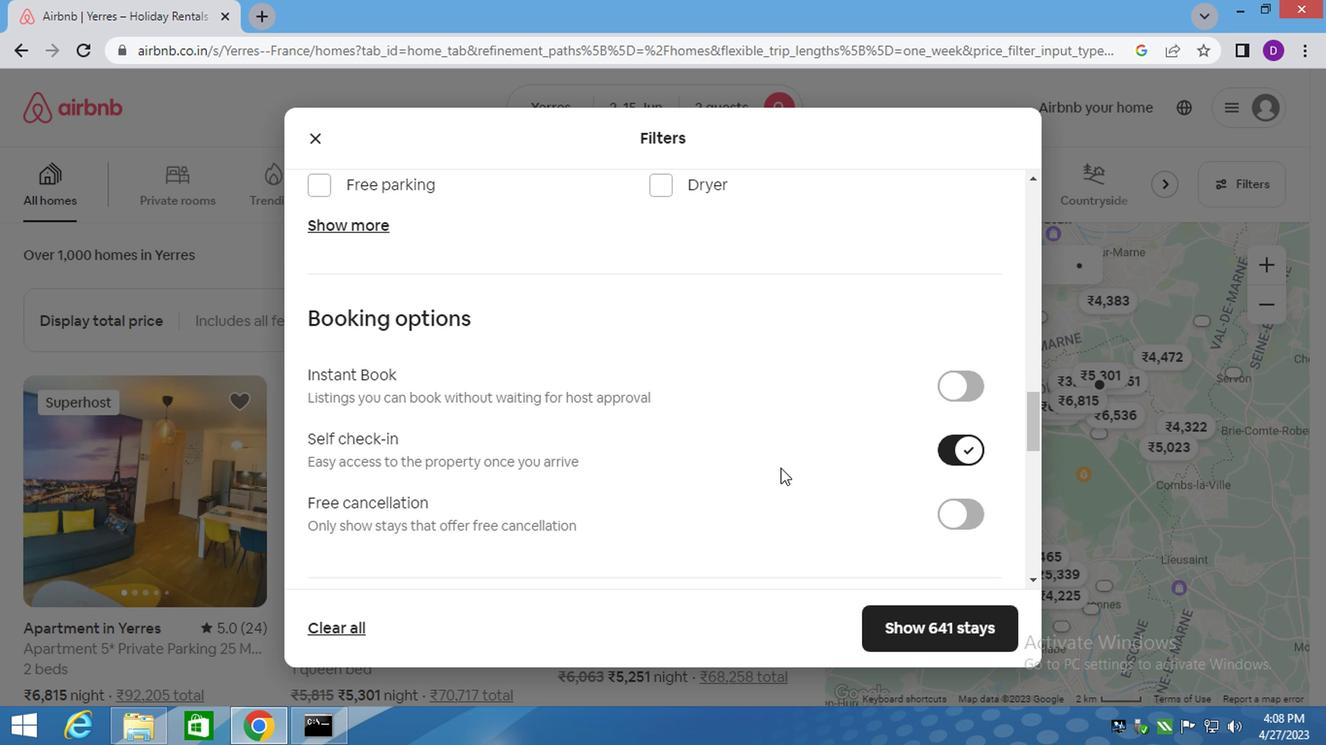 
Action: Mouse moved to (893, 616)
Screenshot: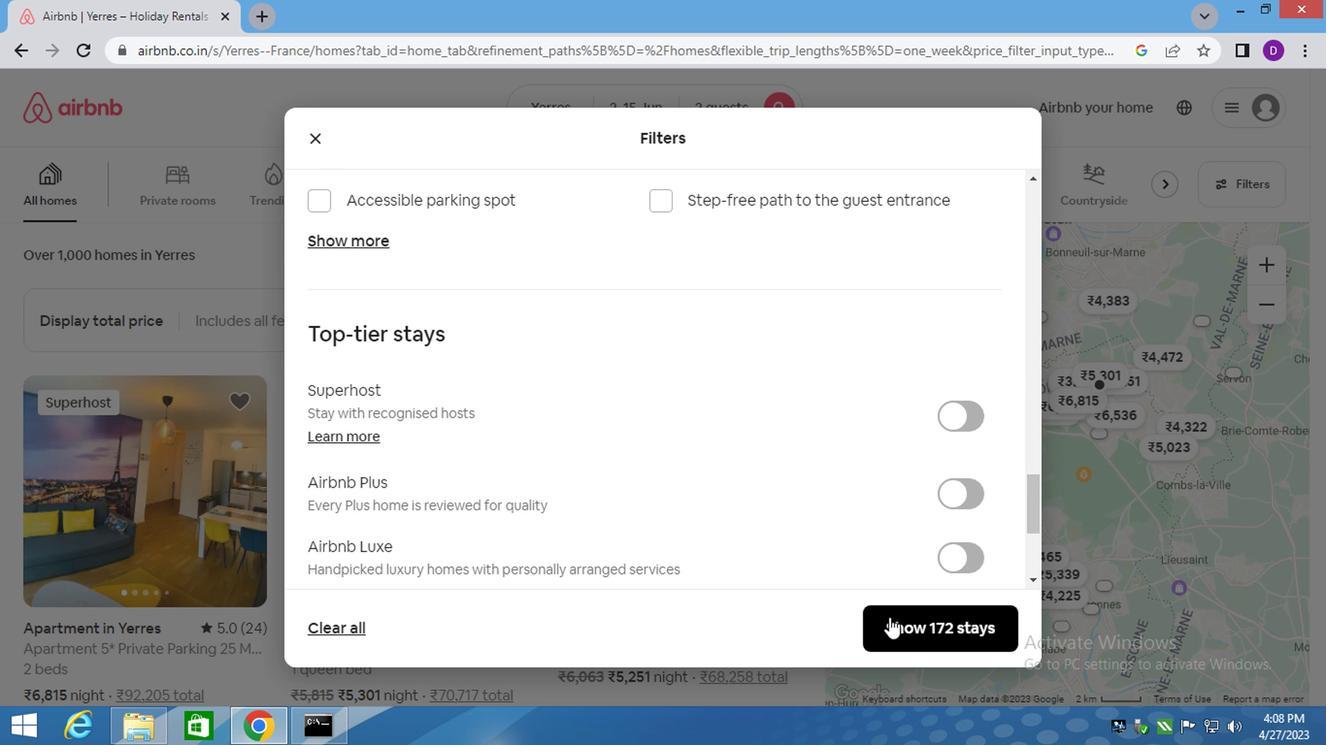
Action: Mouse scrolled (893, 615) with delta (0, 0)
Screenshot: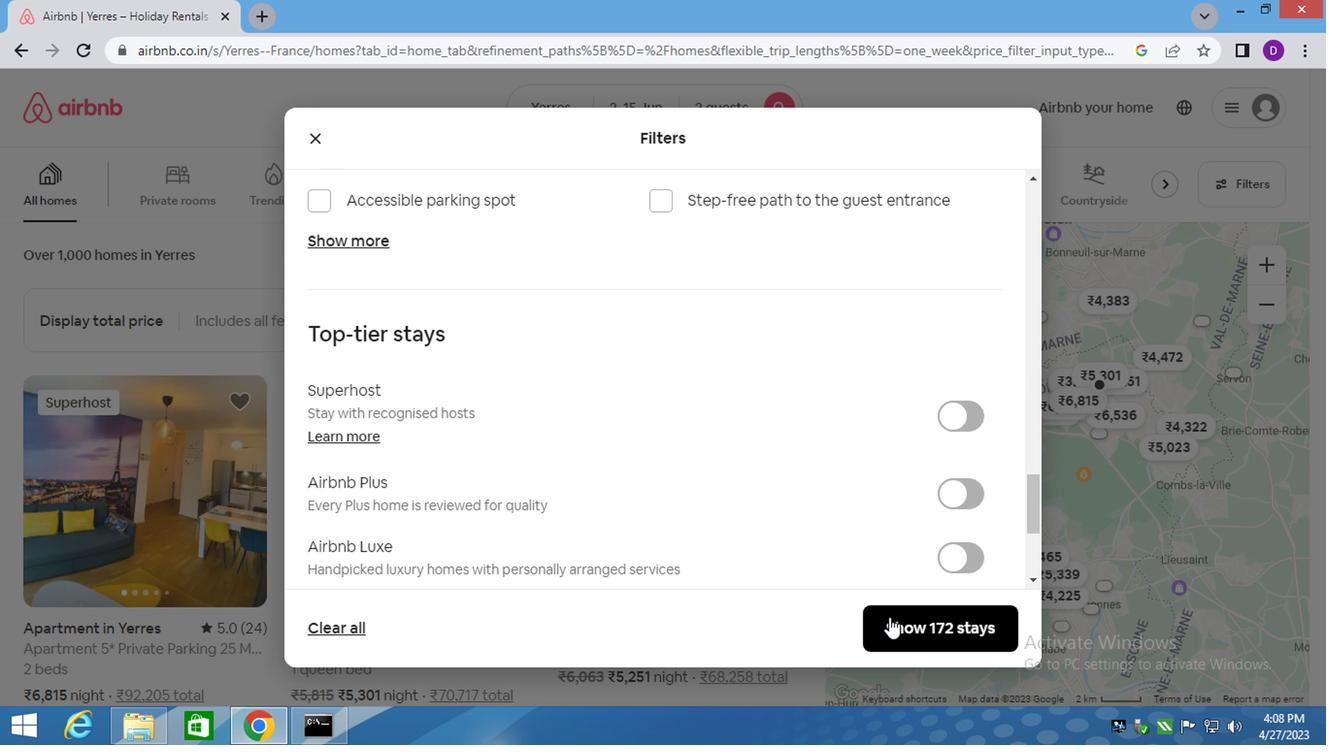 
Action: Mouse moved to (895, 616)
Screenshot: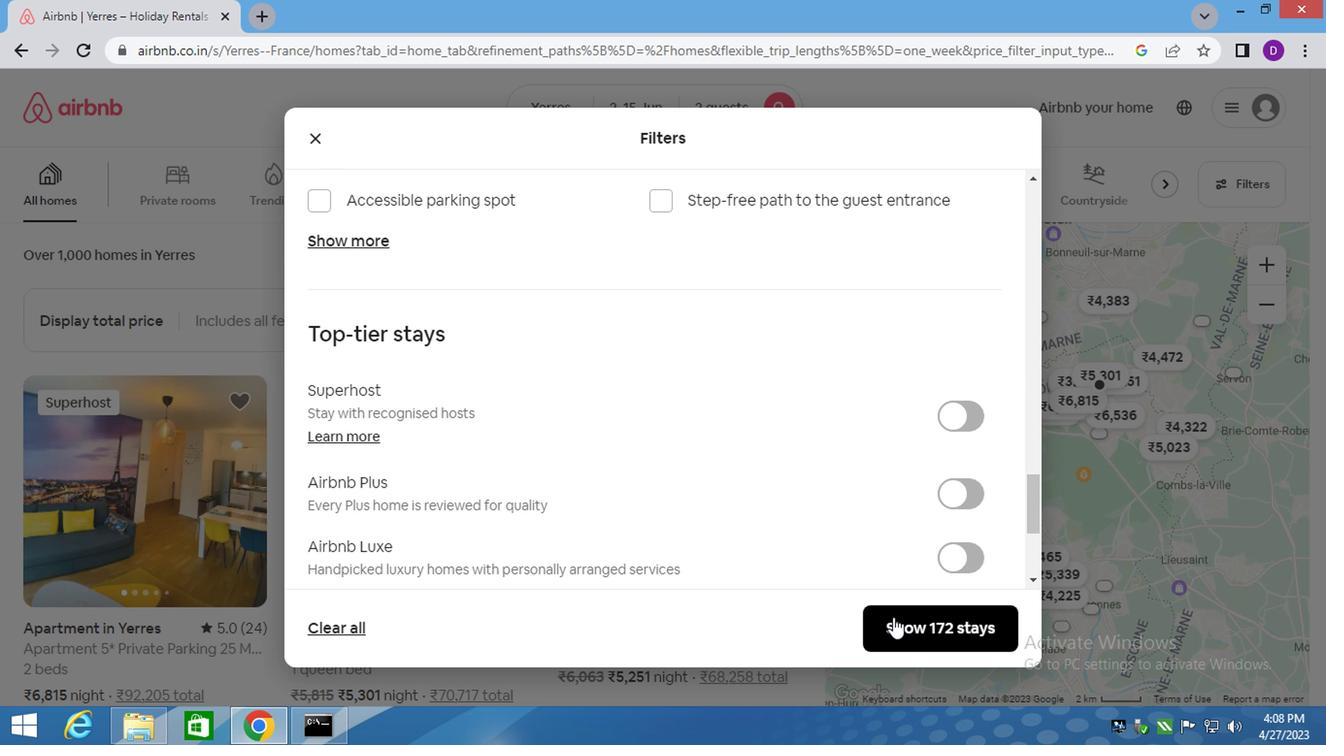 
Action: Mouse scrolled (895, 615) with delta (0, 0)
Screenshot: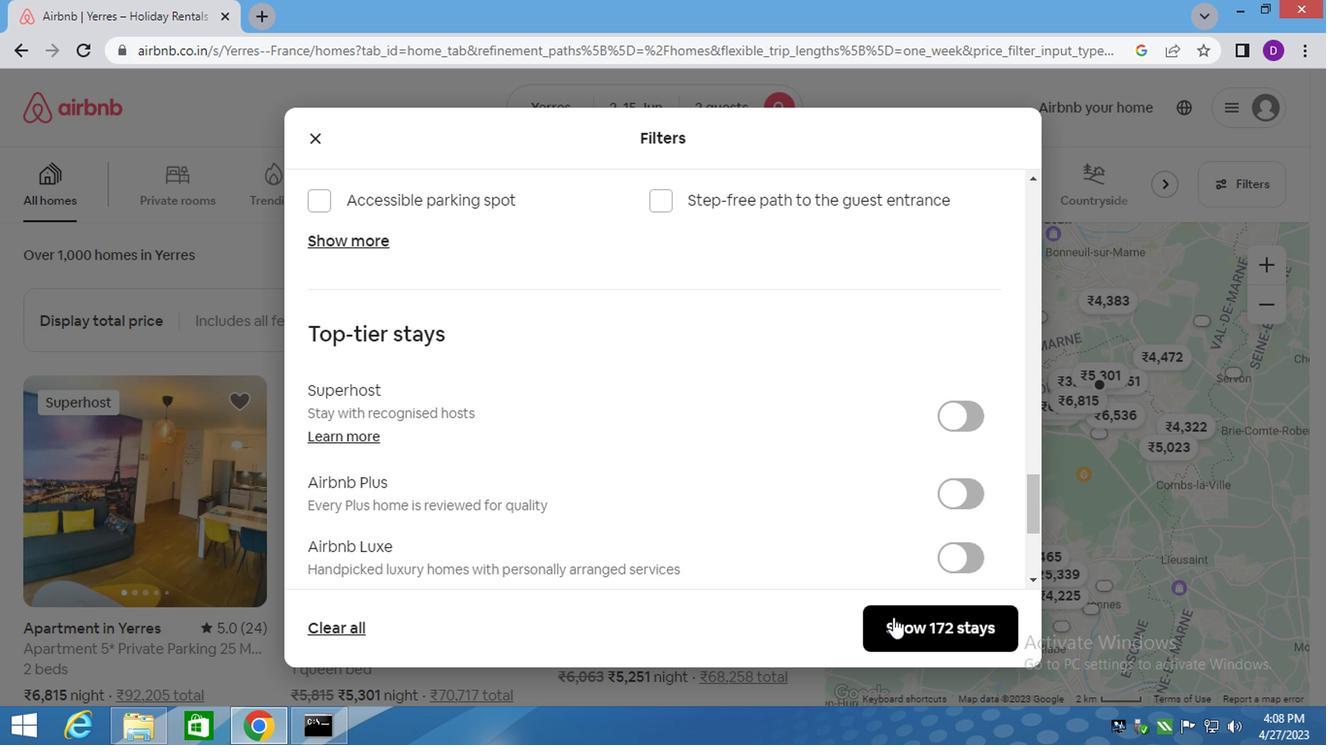 
Action: Mouse scrolled (895, 615) with delta (0, 0)
Screenshot: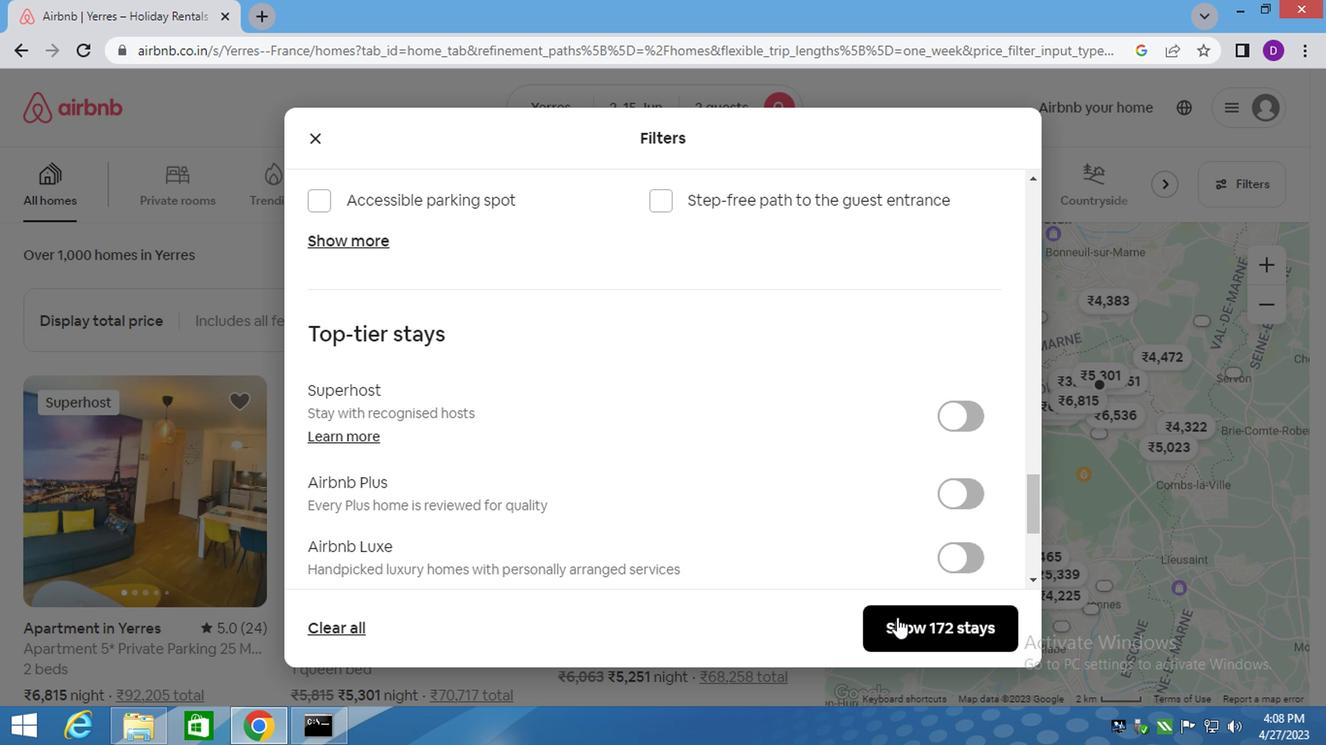
Action: Mouse moved to (838, 515)
Screenshot: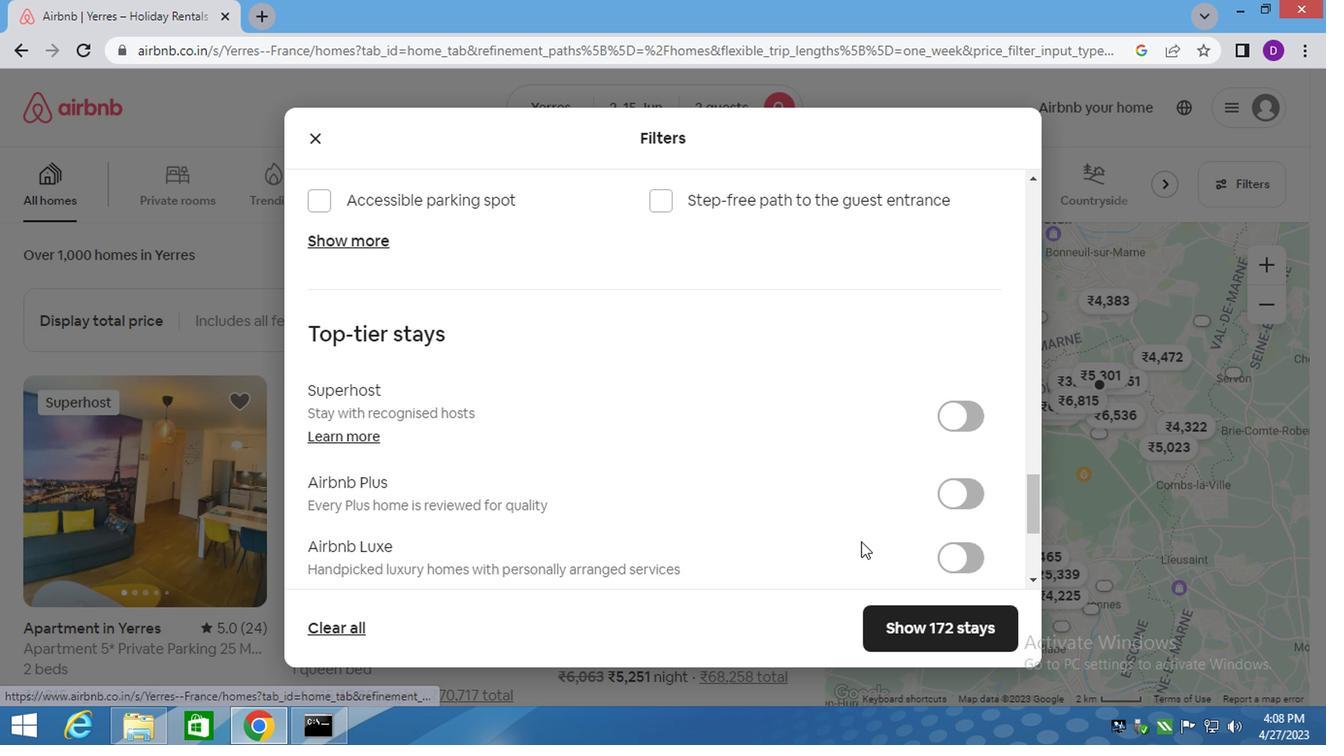 
Action: Mouse scrolled (838, 514) with delta (0, 0)
Screenshot: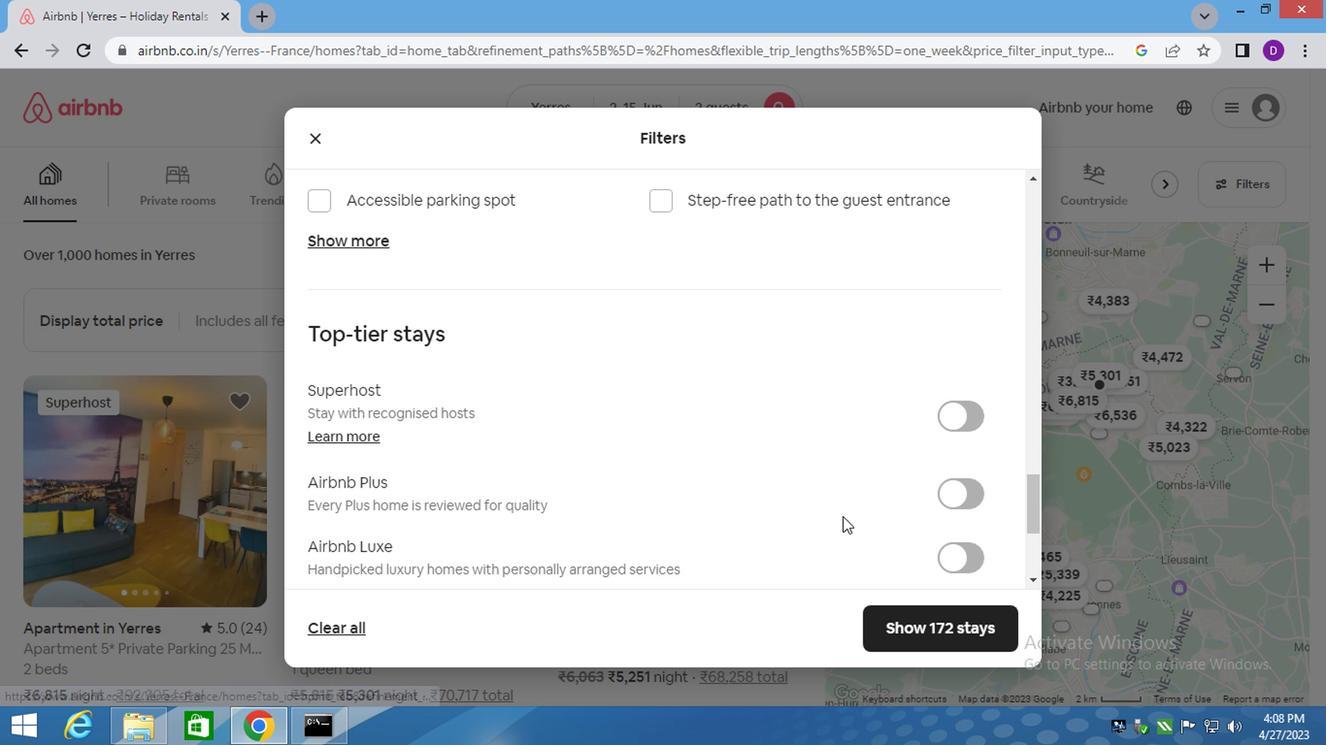 
Action: Mouse scrolled (838, 514) with delta (0, 0)
Screenshot: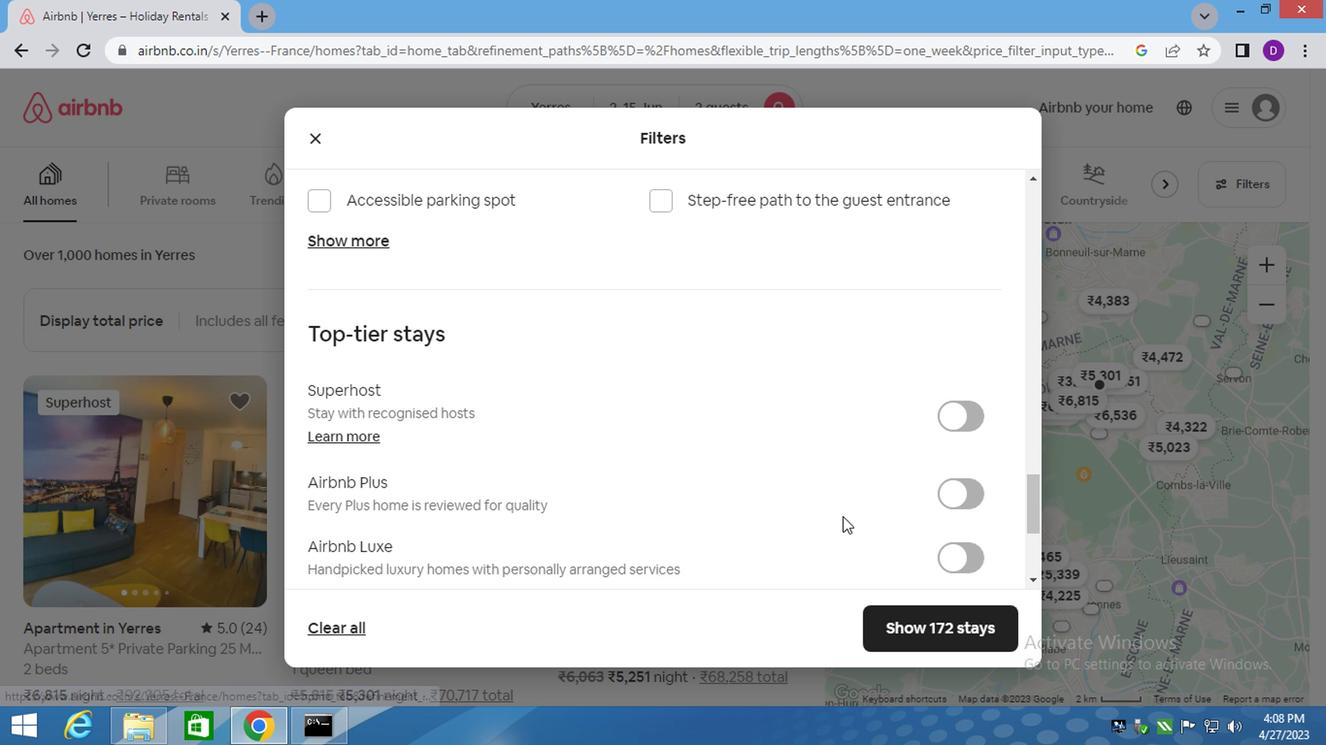 
Action: Mouse scrolled (838, 514) with delta (0, 0)
Screenshot: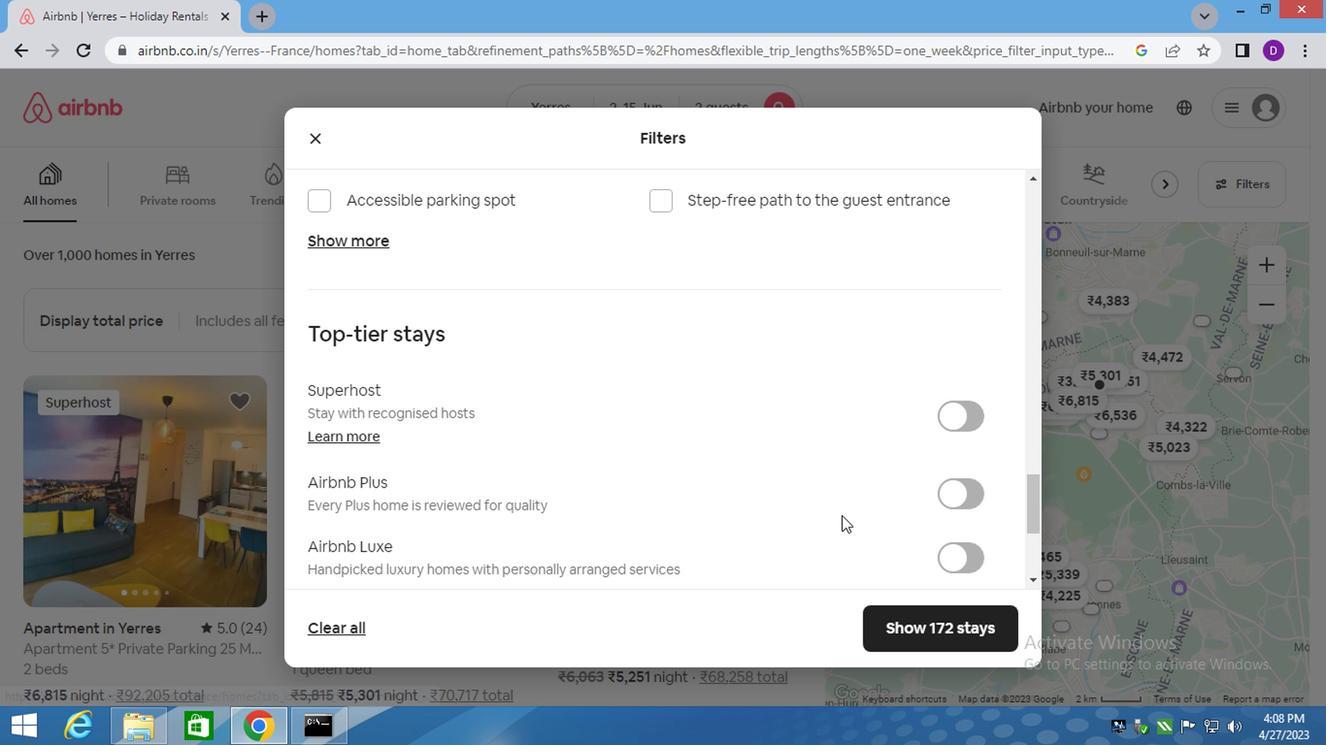 
Action: Mouse scrolled (838, 514) with delta (0, 0)
Screenshot: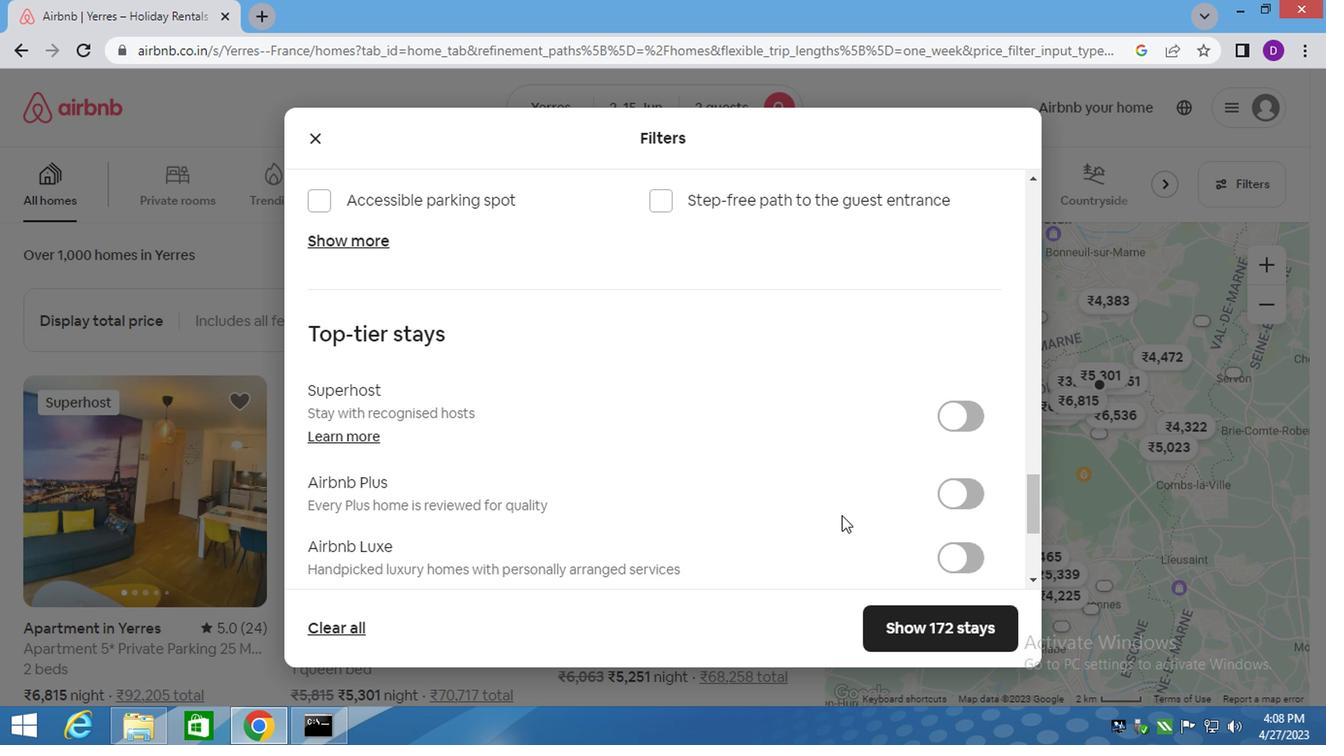 
Action: Mouse moved to (924, 625)
Screenshot: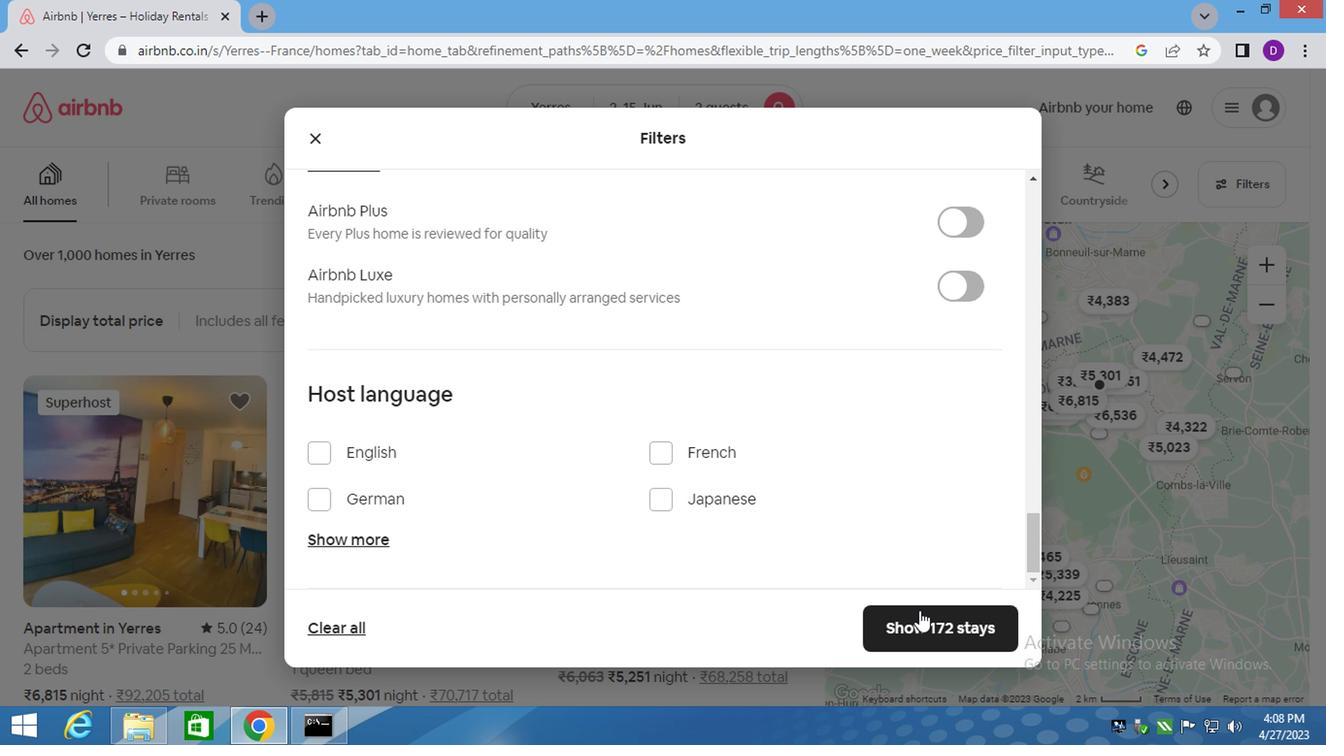 
Action: Mouse pressed left at (924, 625)
Screenshot: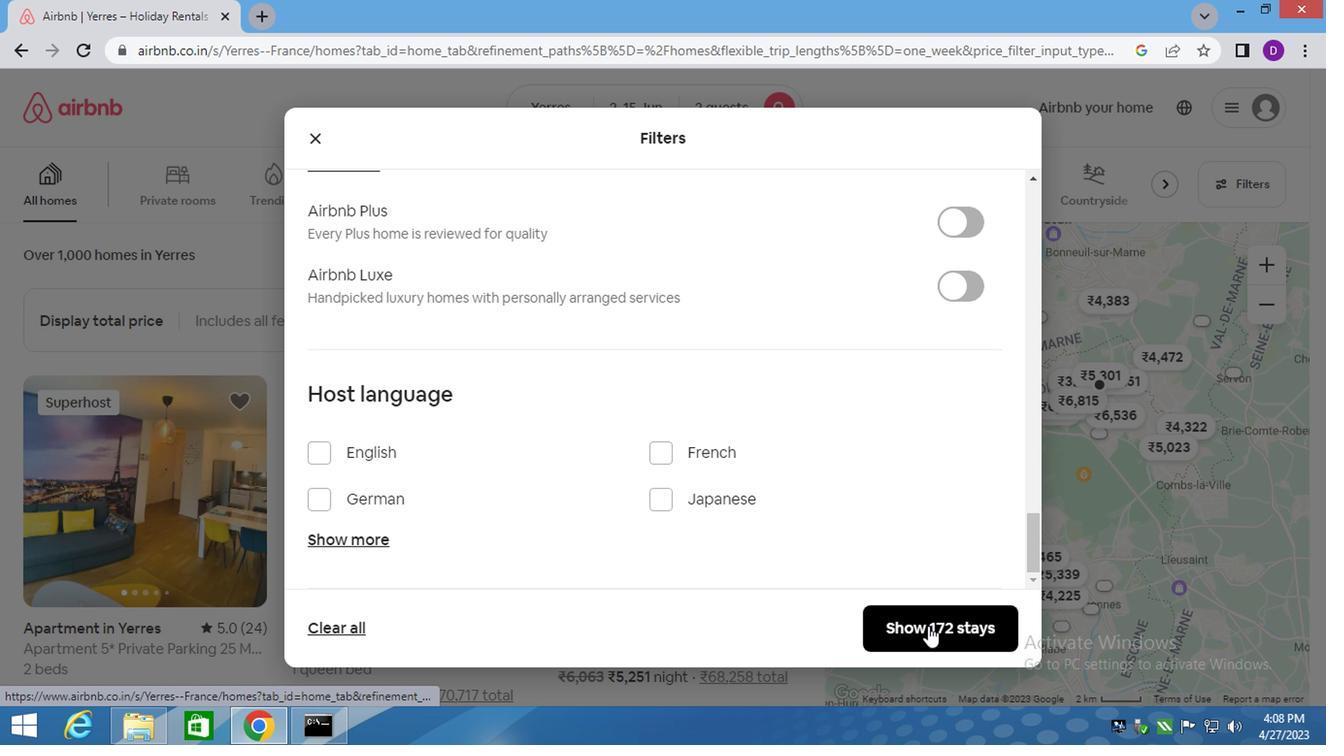 
